 Task: Compose an email with the signature Isaiah Carter with the subject Thank you for a review and the message Can you please provide the contact details of the vendor you used for the last project? from softage.8@softage.net to softage.6@softage.net Select the numbered list and change the font typography to strikethroughSelect the numbered list and remove the font typography strikethrough Send the email. Finally, move the email from Sent Items to the label Christmas lists
Action: Mouse moved to (1095, 64)
Screenshot: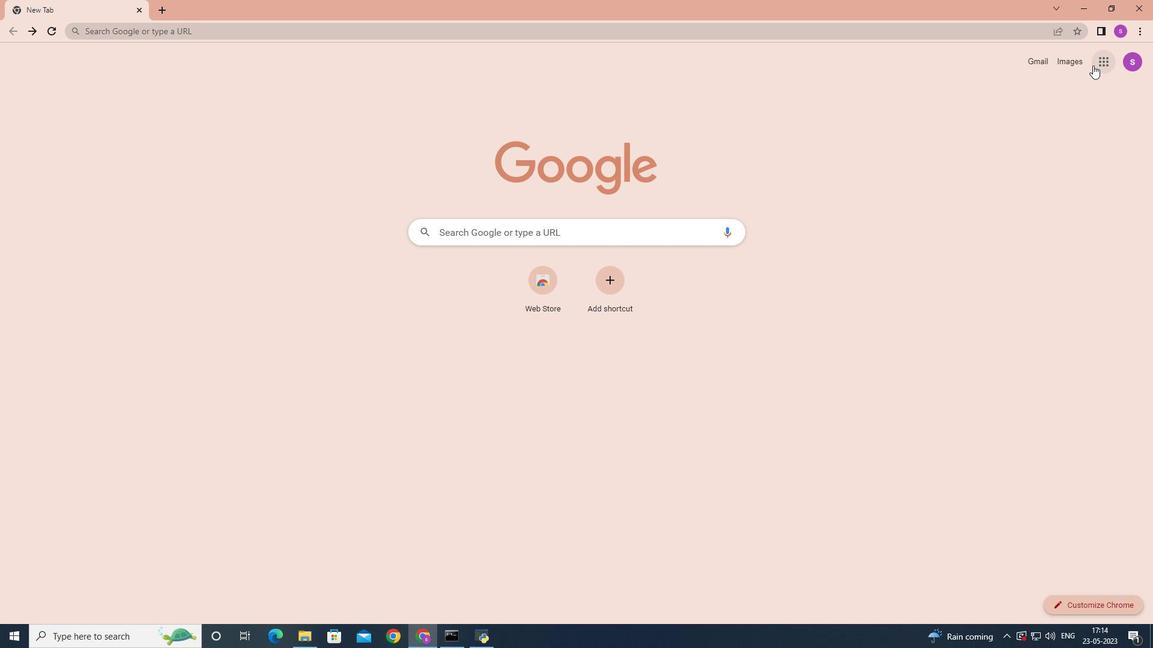 
Action: Mouse pressed left at (1095, 64)
Screenshot: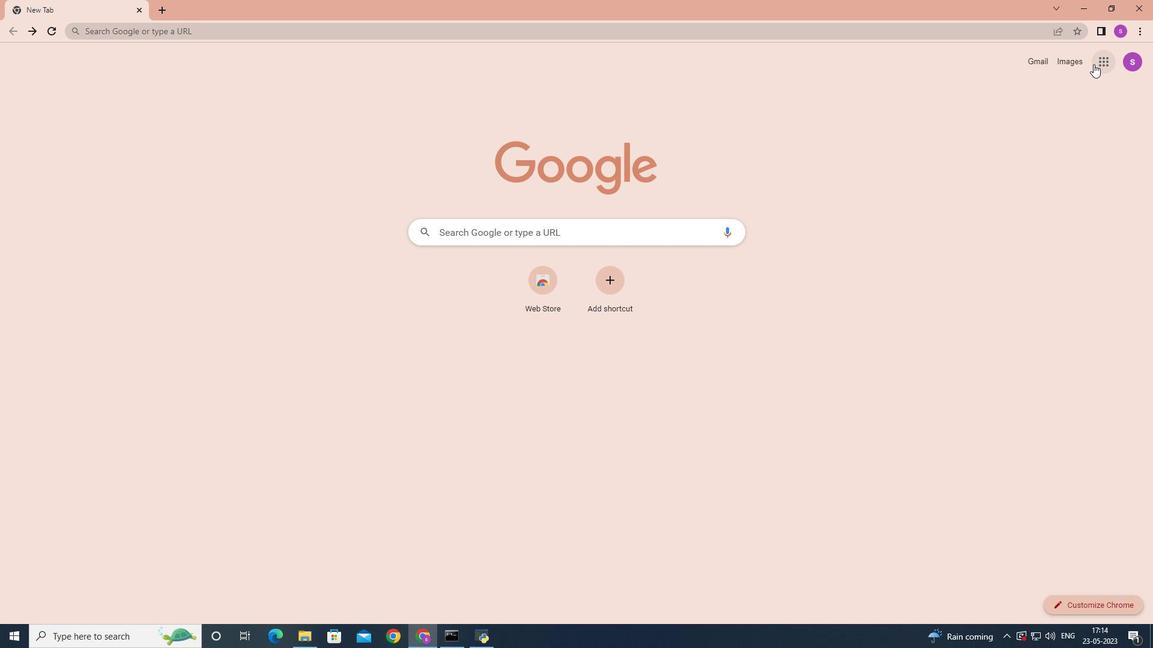 
Action: Mouse moved to (1065, 117)
Screenshot: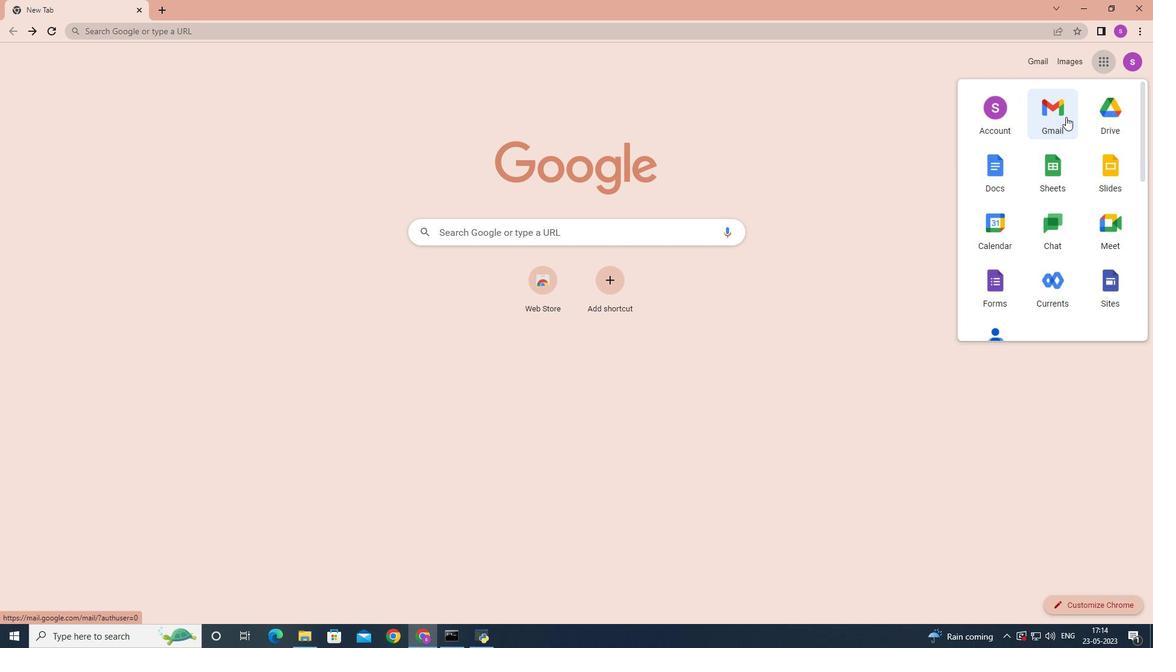 
Action: Mouse pressed left at (1065, 117)
Screenshot: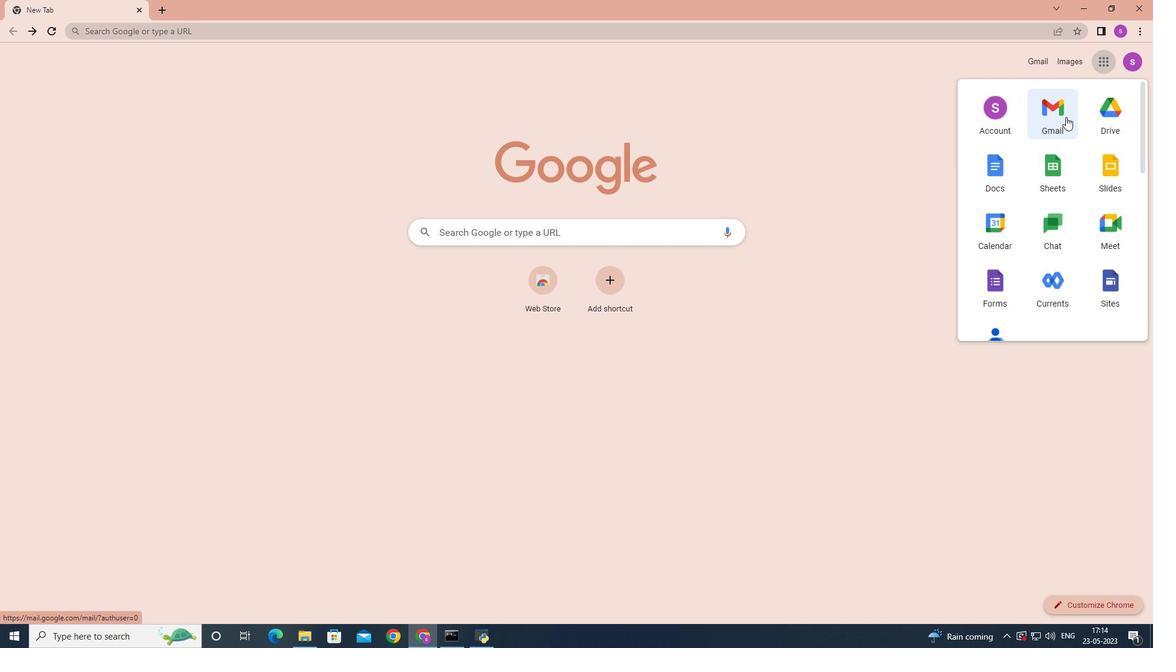 
Action: Mouse moved to (1021, 58)
Screenshot: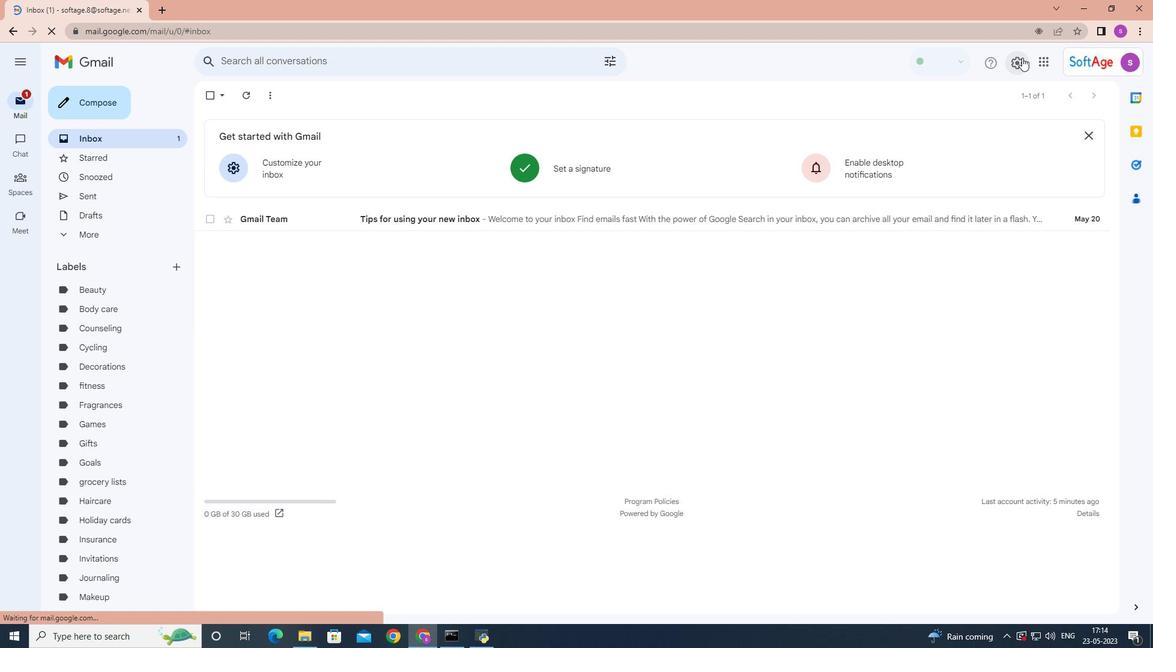 
Action: Mouse pressed left at (1021, 58)
Screenshot: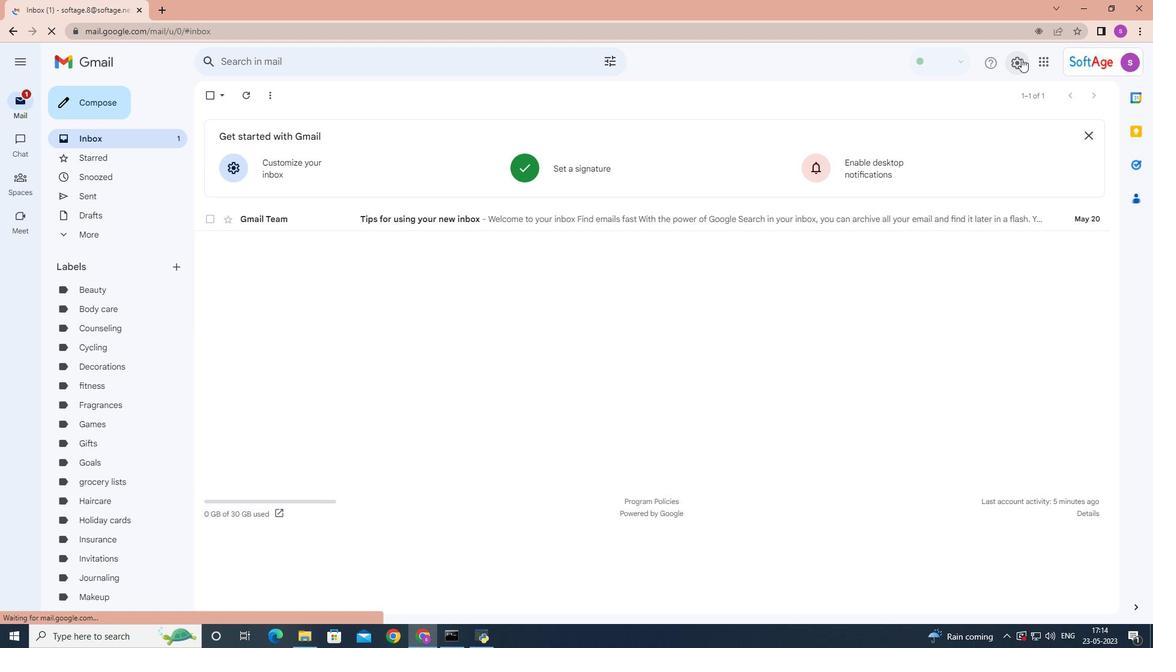 
Action: Mouse moved to (1027, 120)
Screenshot: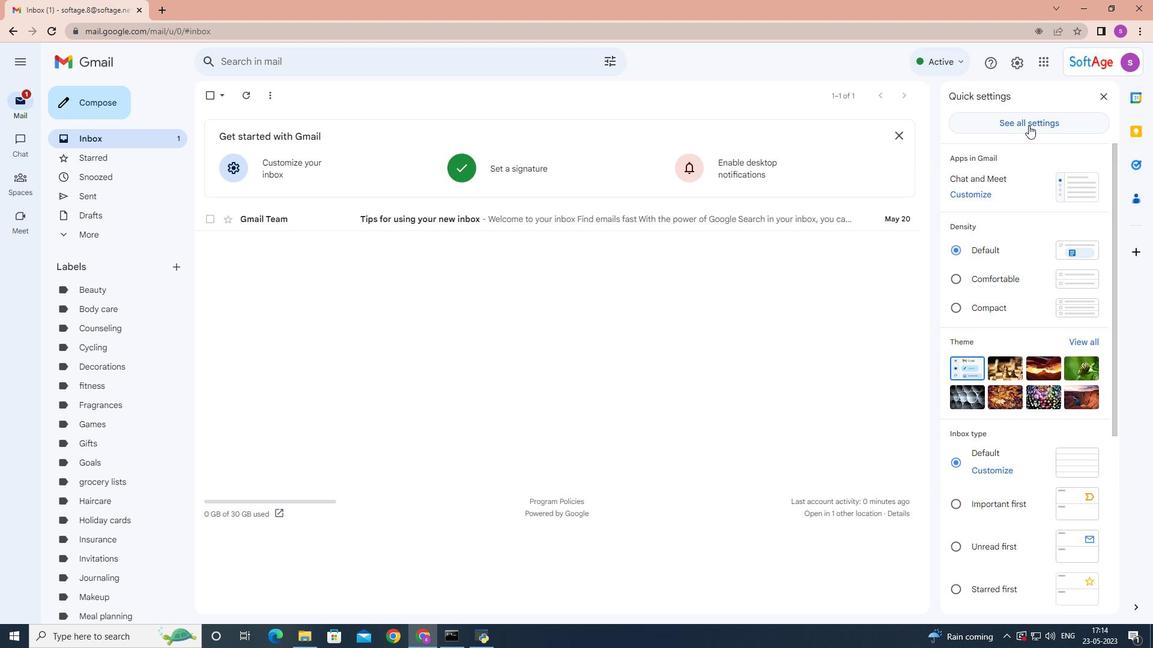 
Action: Mouse pressed left at (1027, 120)
Screenshot: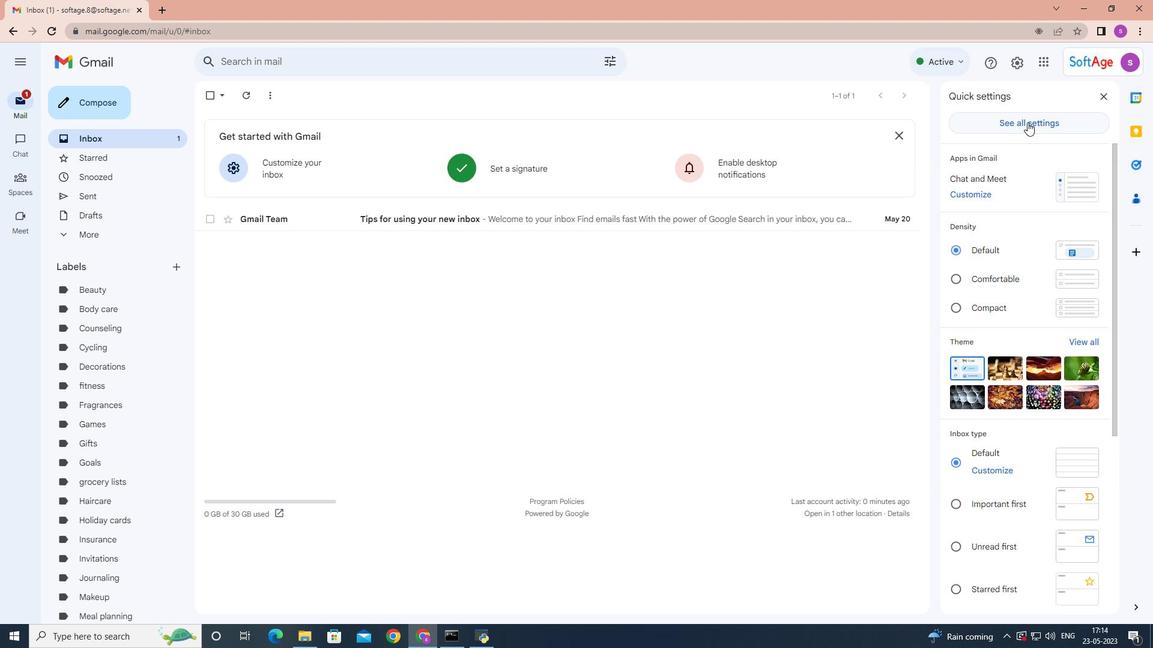 
Action: Mouse moved to (765, 205)
Screenshot: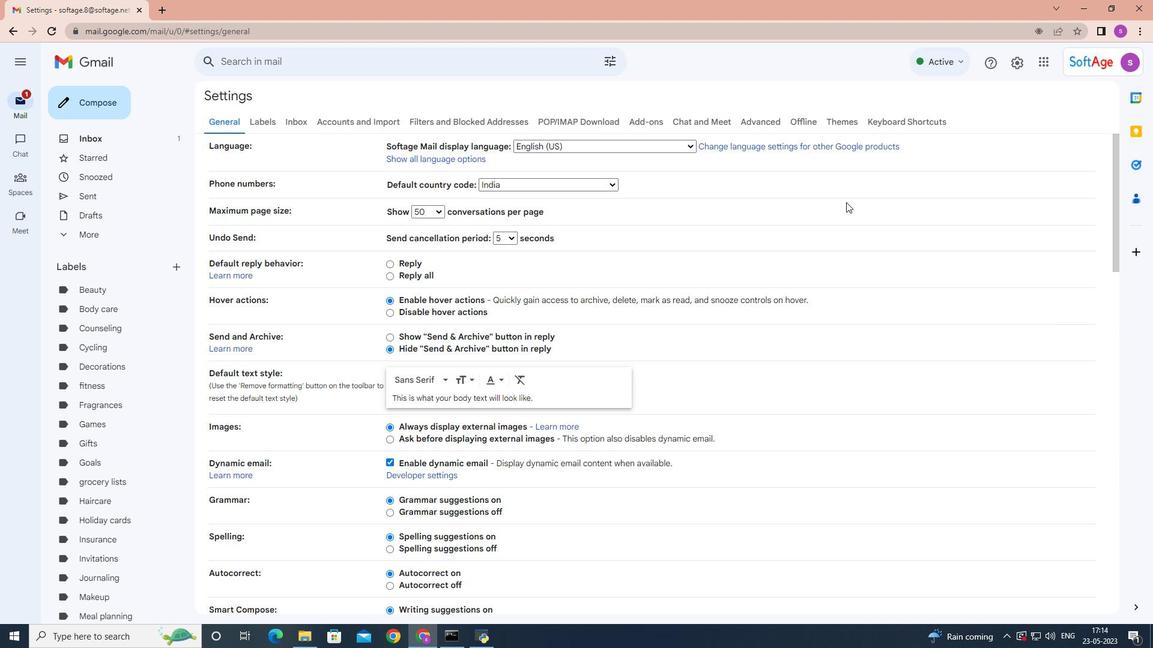 
Action: Mouse scrolled (765, 204) with delta (0, 0)
Screenshot: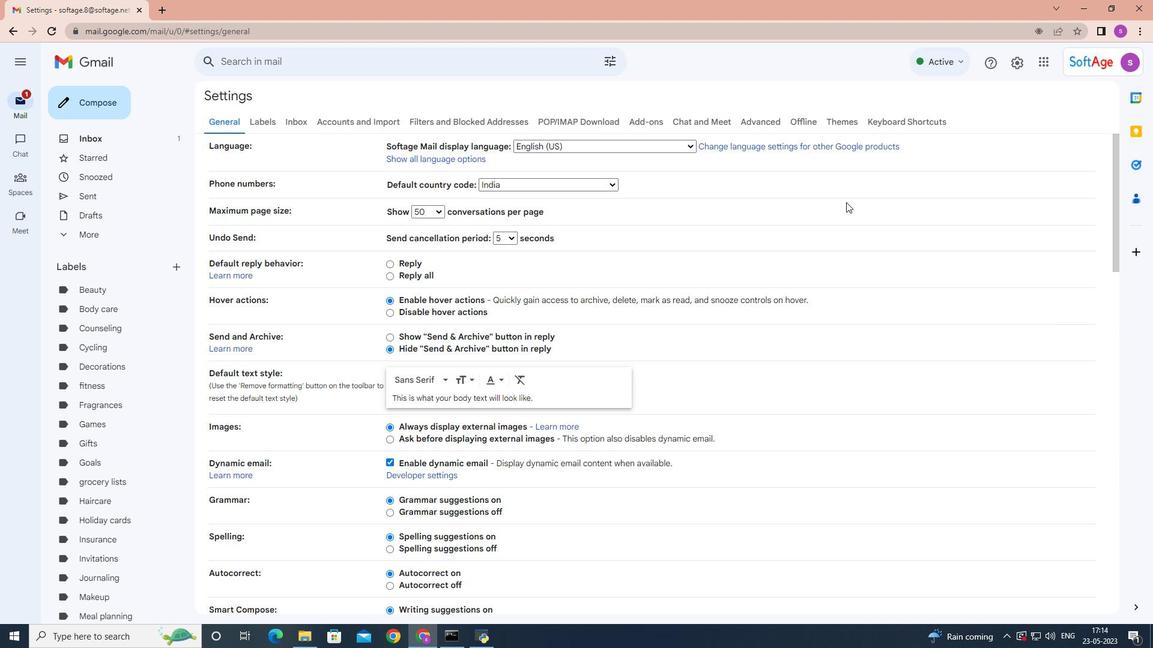 
Action: Mouse moved to (765, 205)
Screenshot: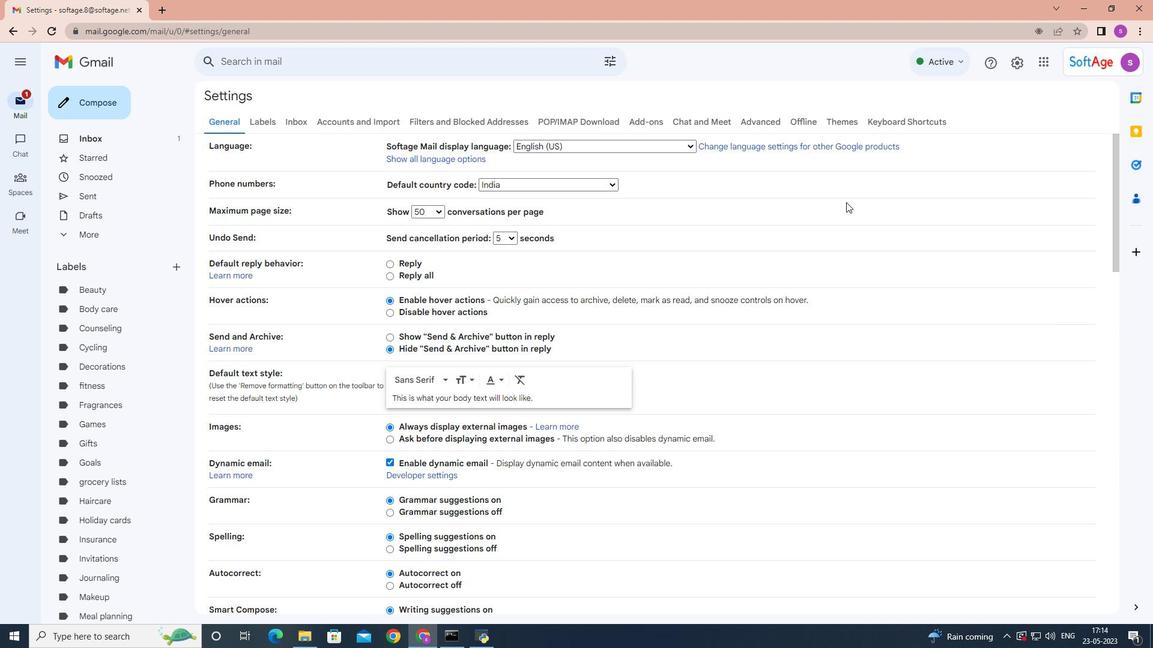 
Action: Mouse scrolled (765, 204) with delta (0, 0)
Screenshot: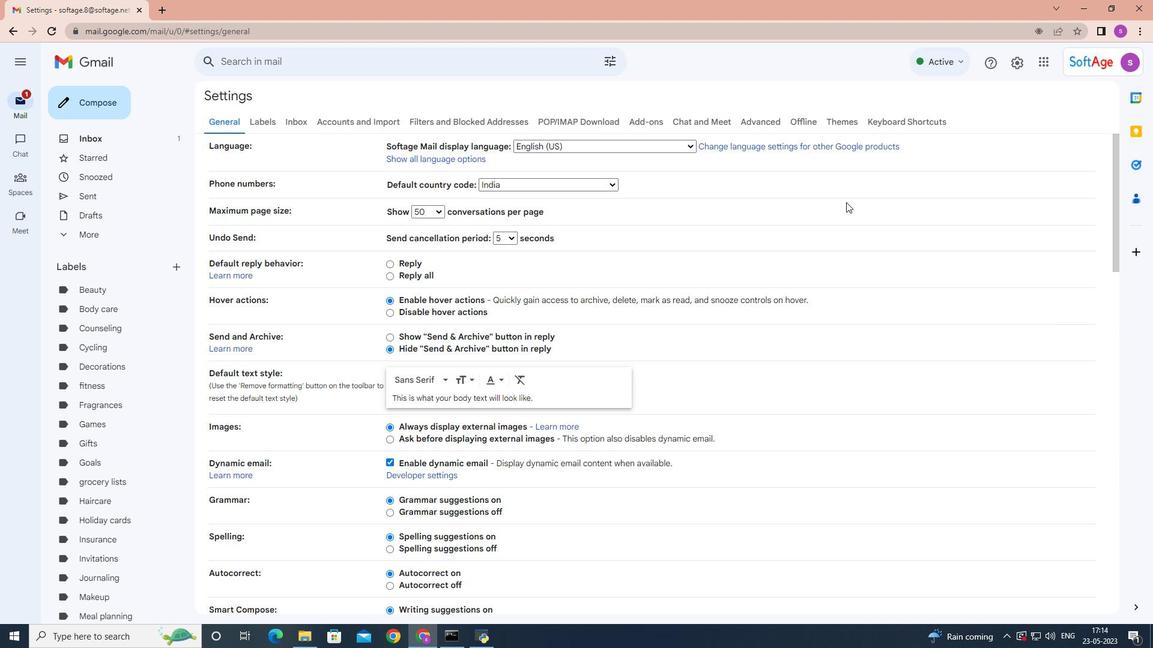 
Action: Mouse moved to (764, 206)
Screenshot: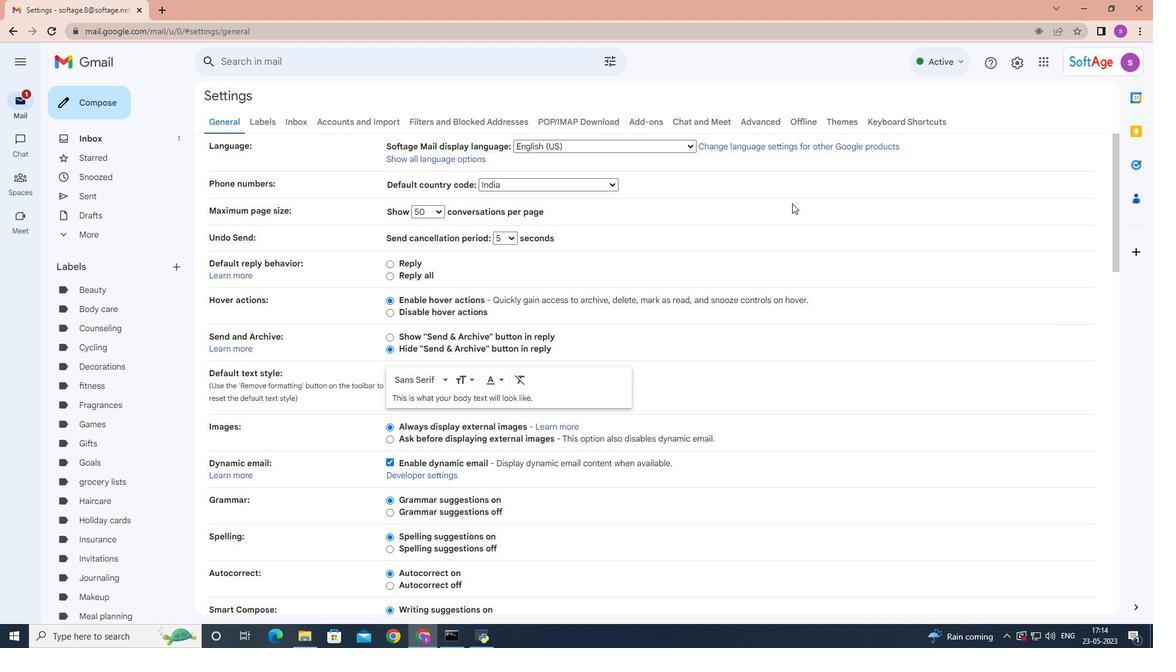 
Action: Mouse scrolled (764, 205) with delta (0, 0)
Screenshot: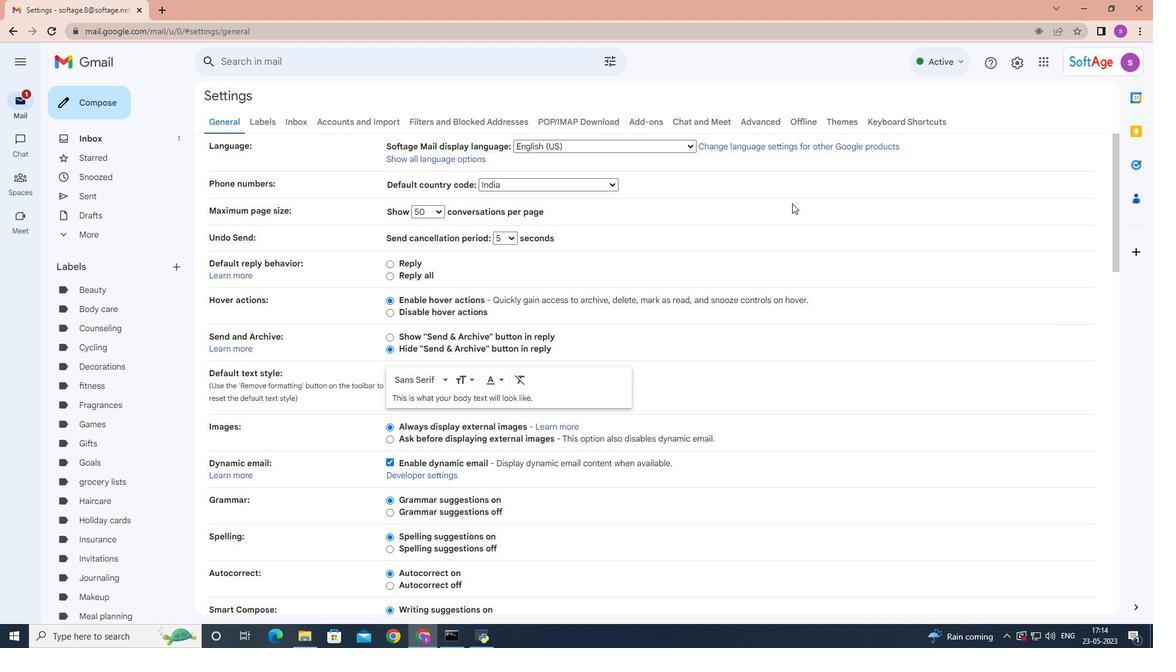 
Action: Mouse moved to (762, 206)
Screenshot: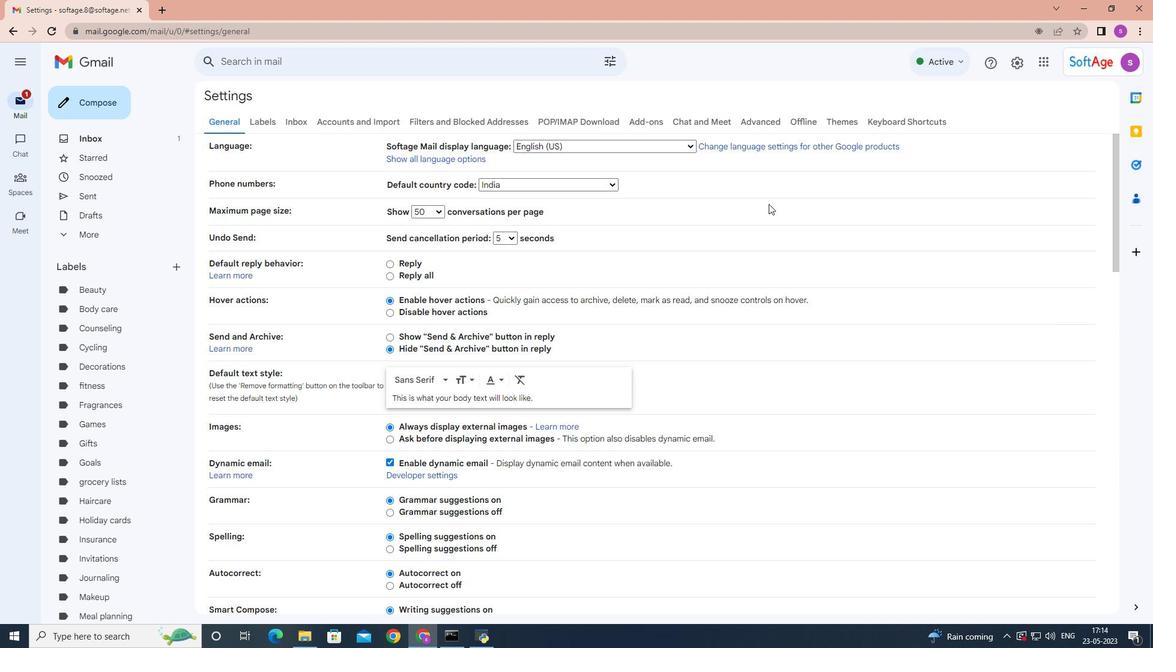 
Action: Mouse scrolled (762, 206) with delta (0, 0)
Screenshot: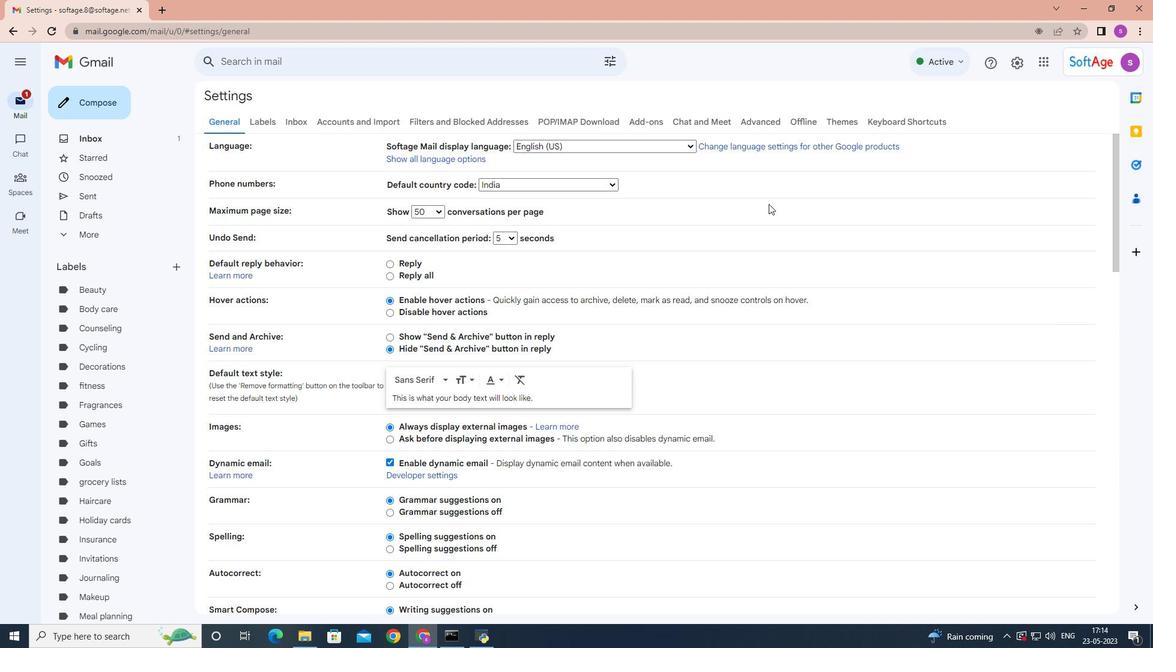 
Action: Mouse moved to (760, 206)
Screenshot: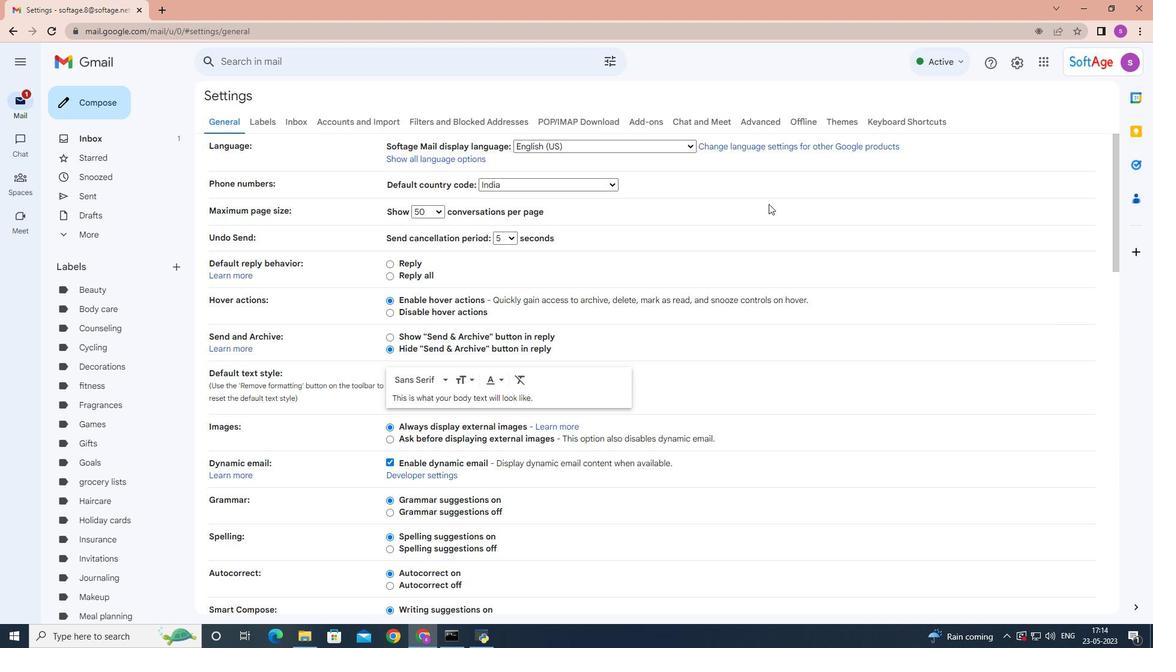 
Action: Mouse scrolled (760, 206) with delta (0, 0)
Screenshot: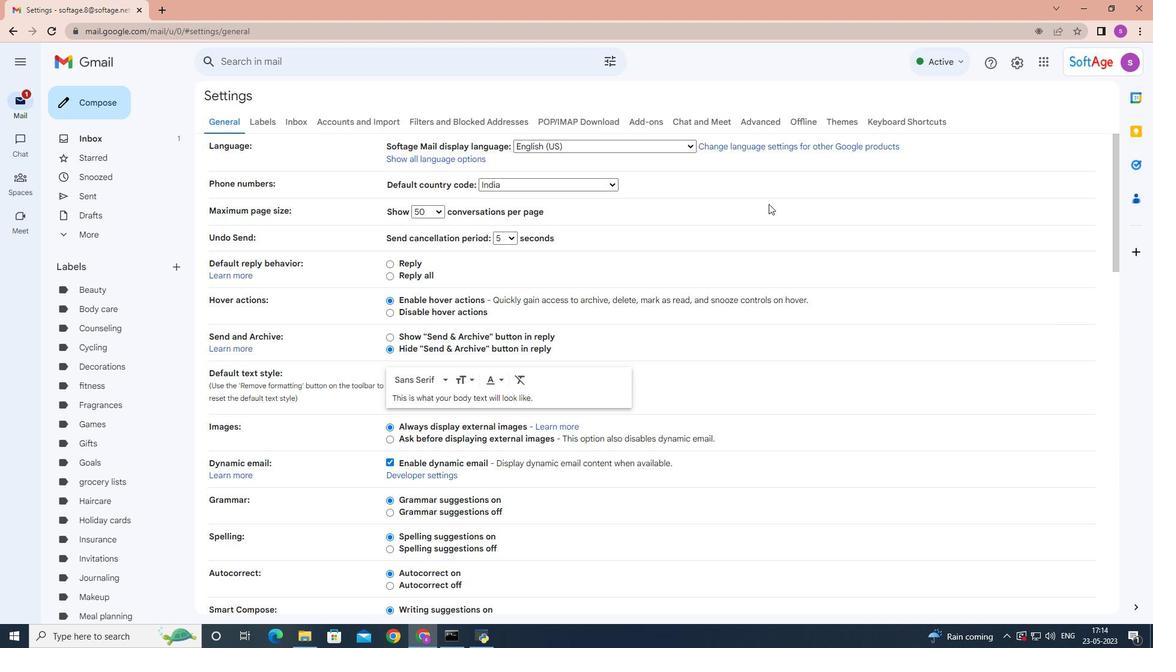 
Action: Mouse moved to (757, 206)
Screenshot: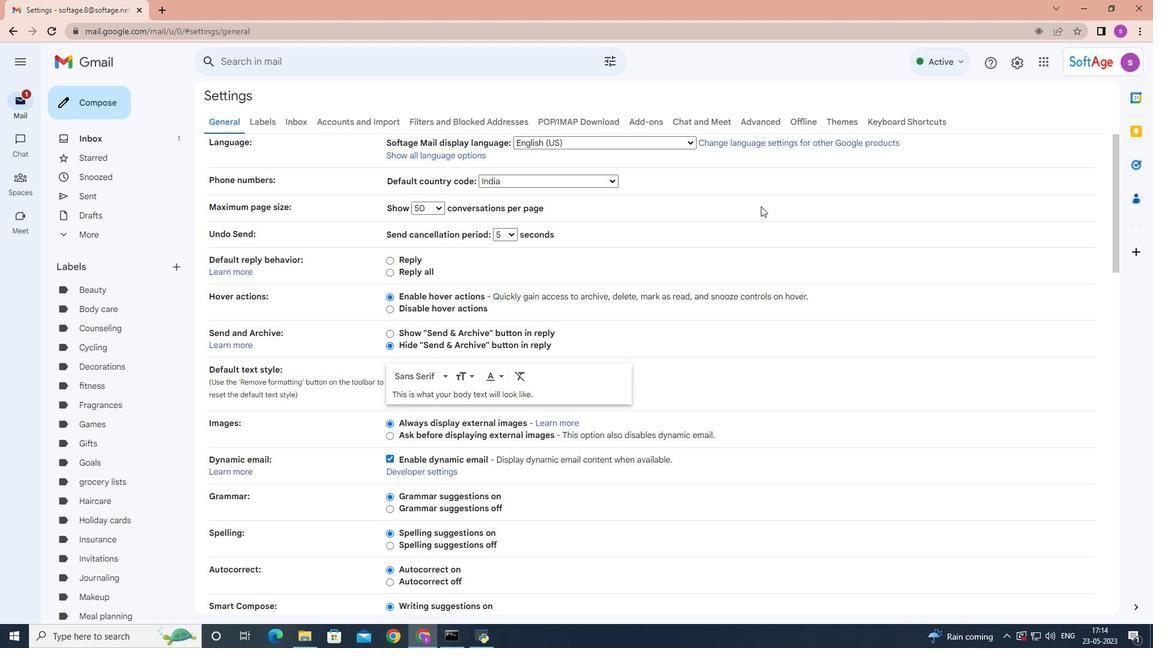 
Action: Mouse scrolled (757, 206) with delta (0, 0)
Screenshot: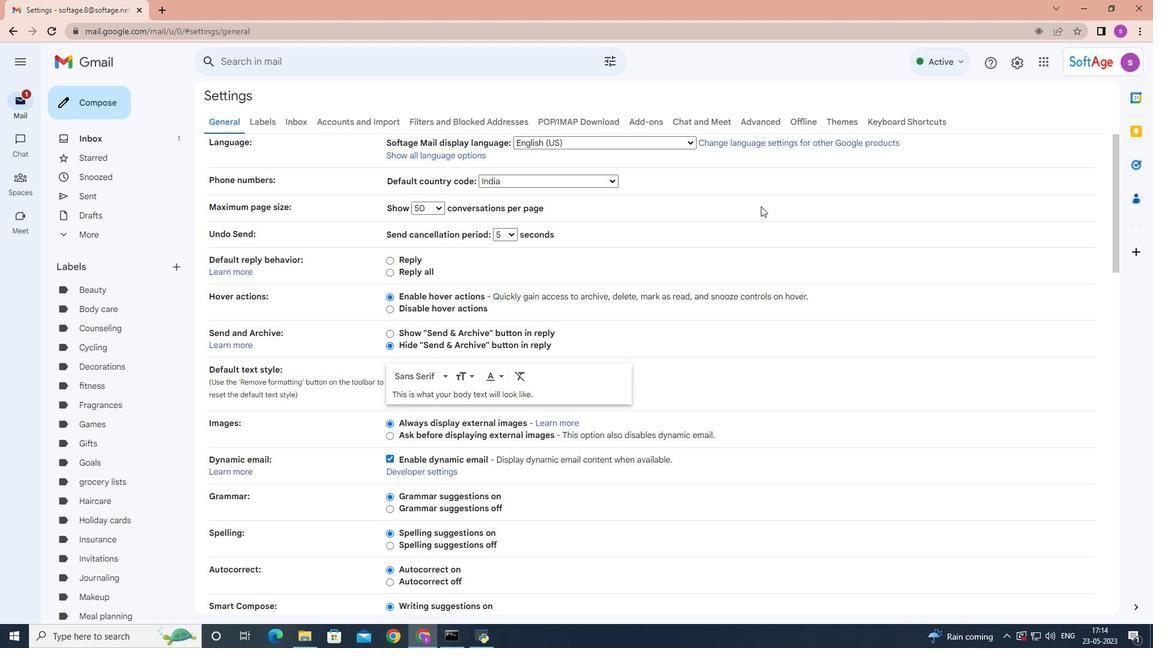 
Action: Mouse moved to (652, 252)
Screenshot: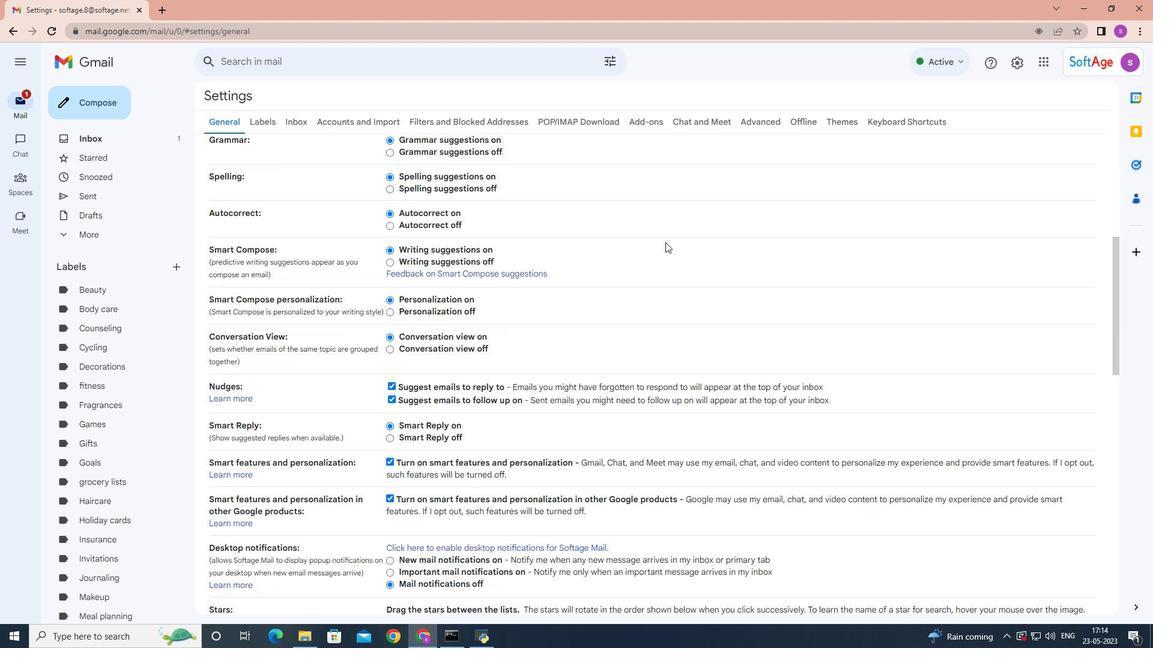 
Action: Mouse scrolled (652, 251) with delta (0, 0)
Screenshot: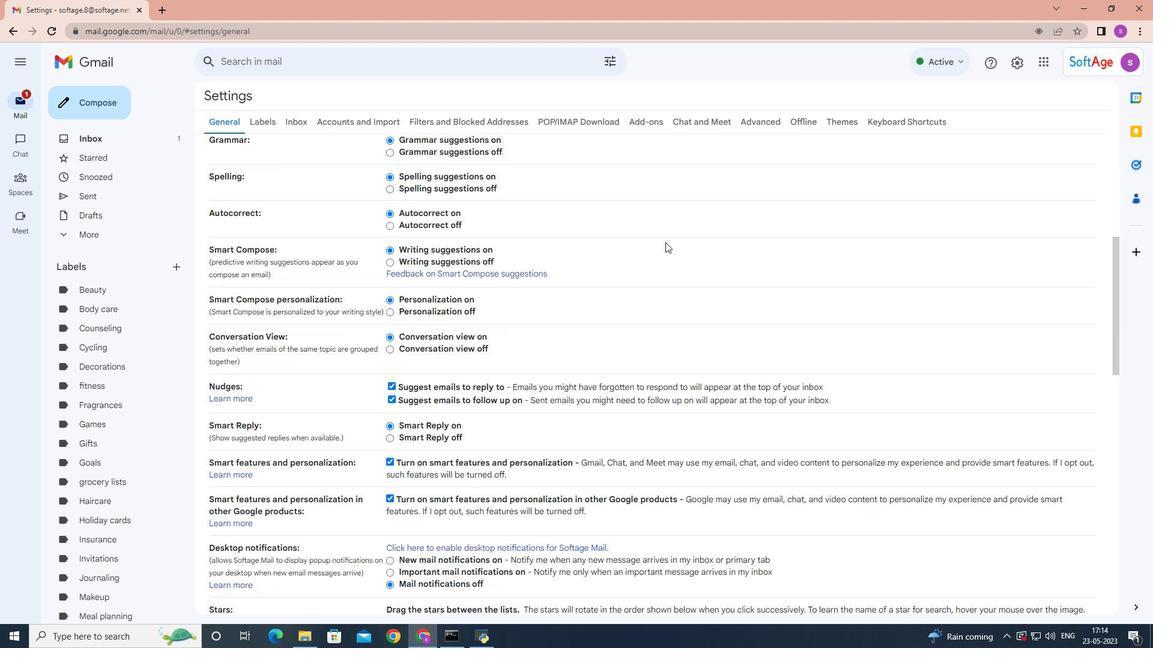 
Action: Mouse moved to (650, 254)
Screenshot: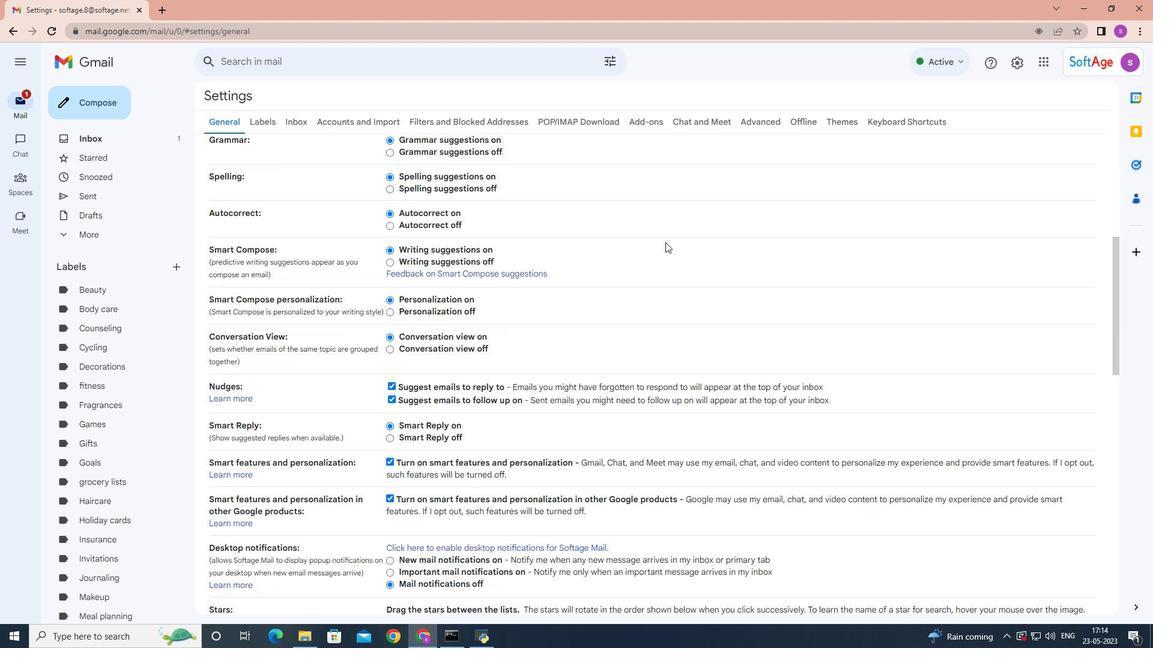 
Action: Mouse scrolled (650, 253) with delta (0, 0)
Screenshot: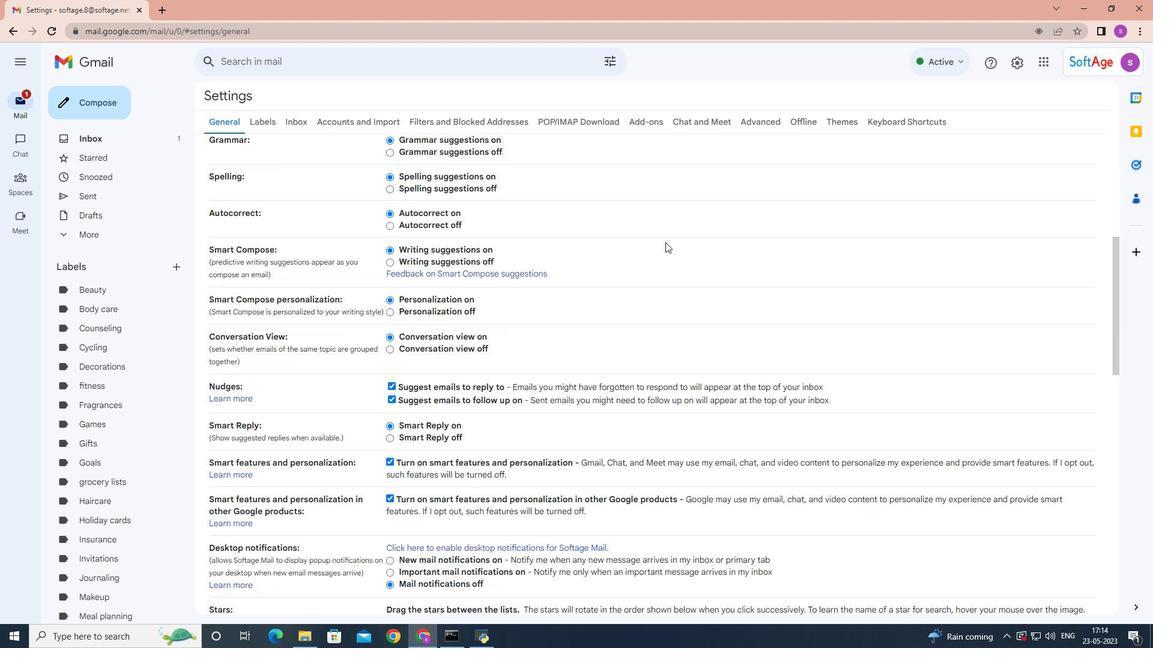 
Action: Mouse moved to (649, 254)
Screenshot: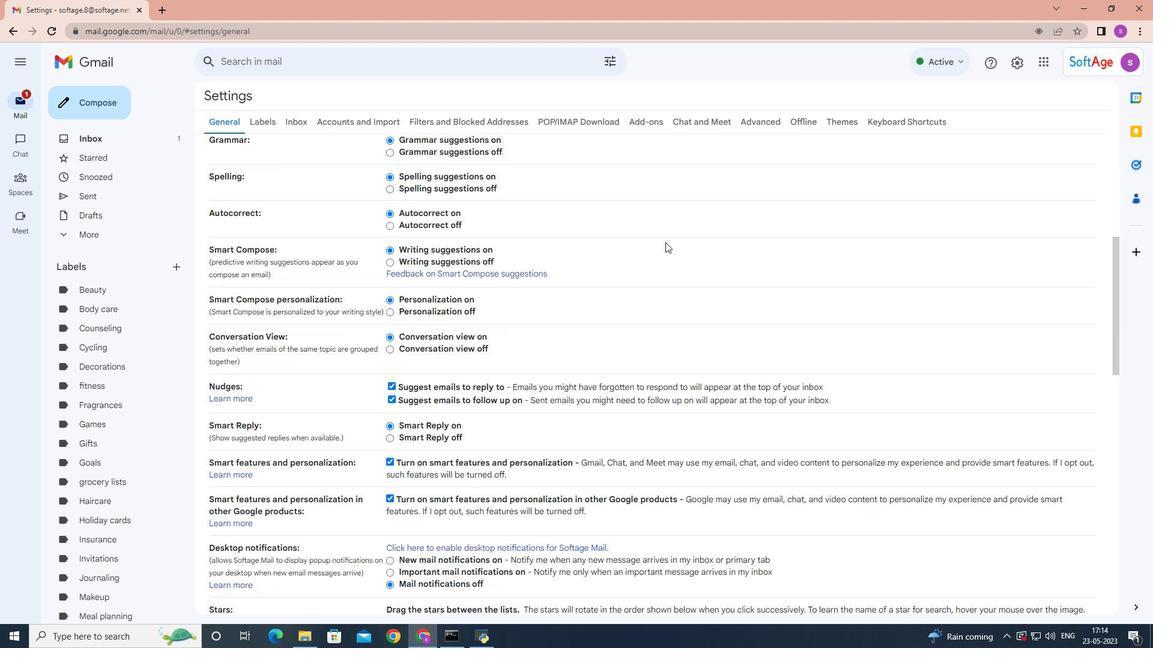 
Action: Mouse scrolled (649, 254) with delta (0, 0)
Screenshot: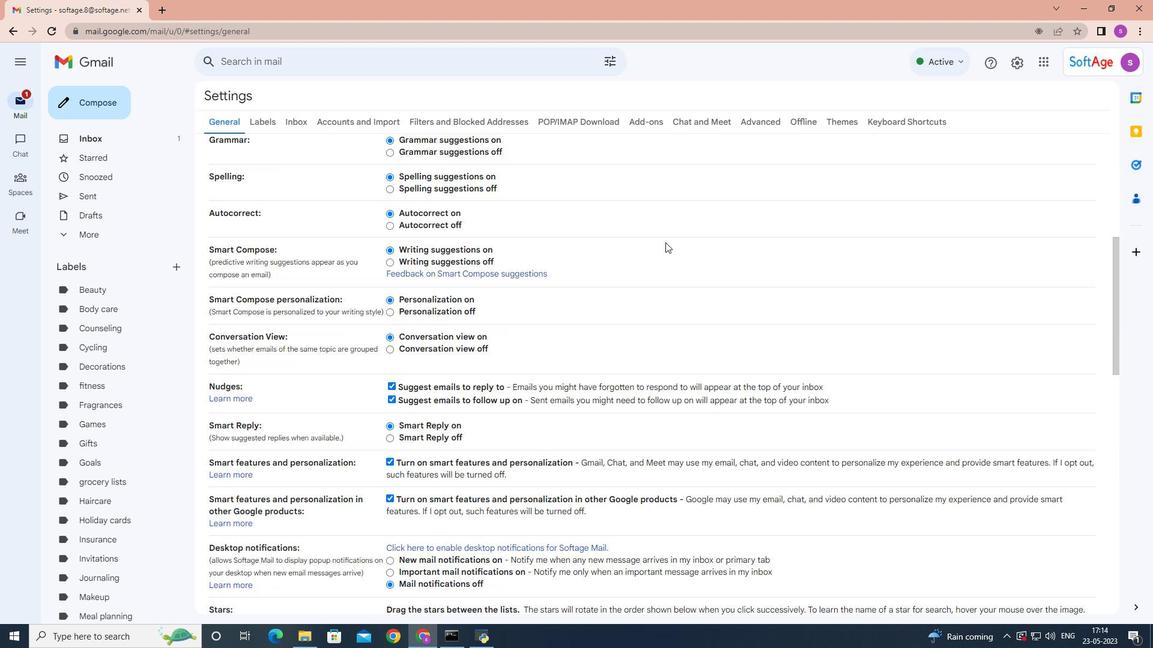 
Action: Mouse moved to (647, 255)
Screenshot: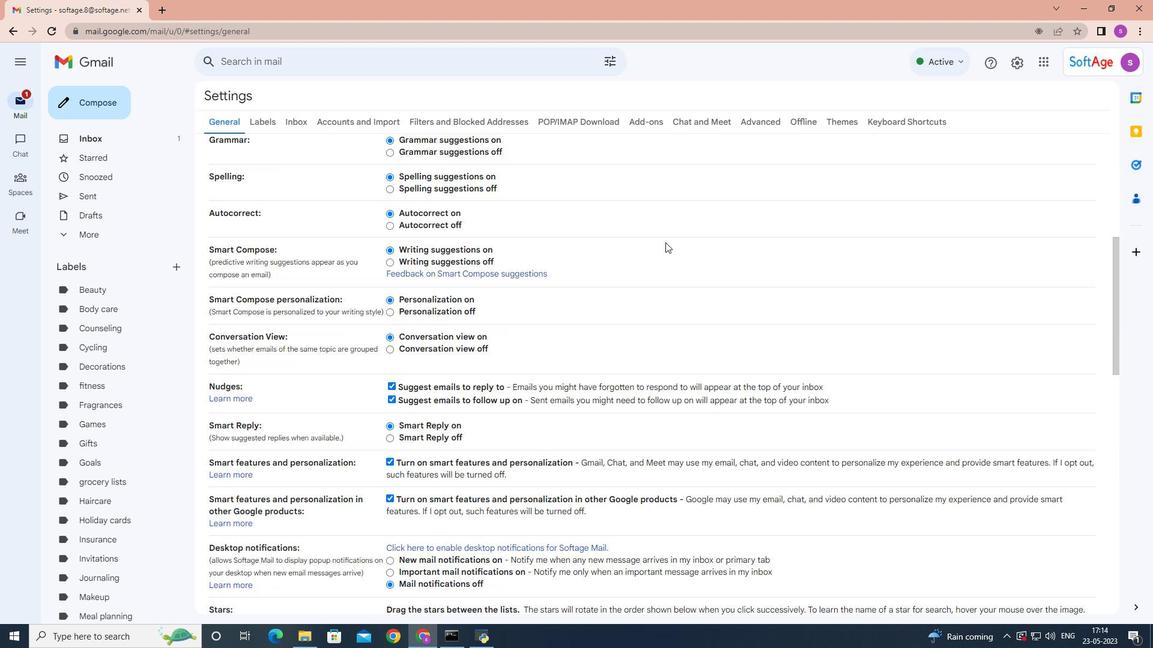 
Action: Mouse scrolled (647, 254) with delta (0, 0)
Screenshot: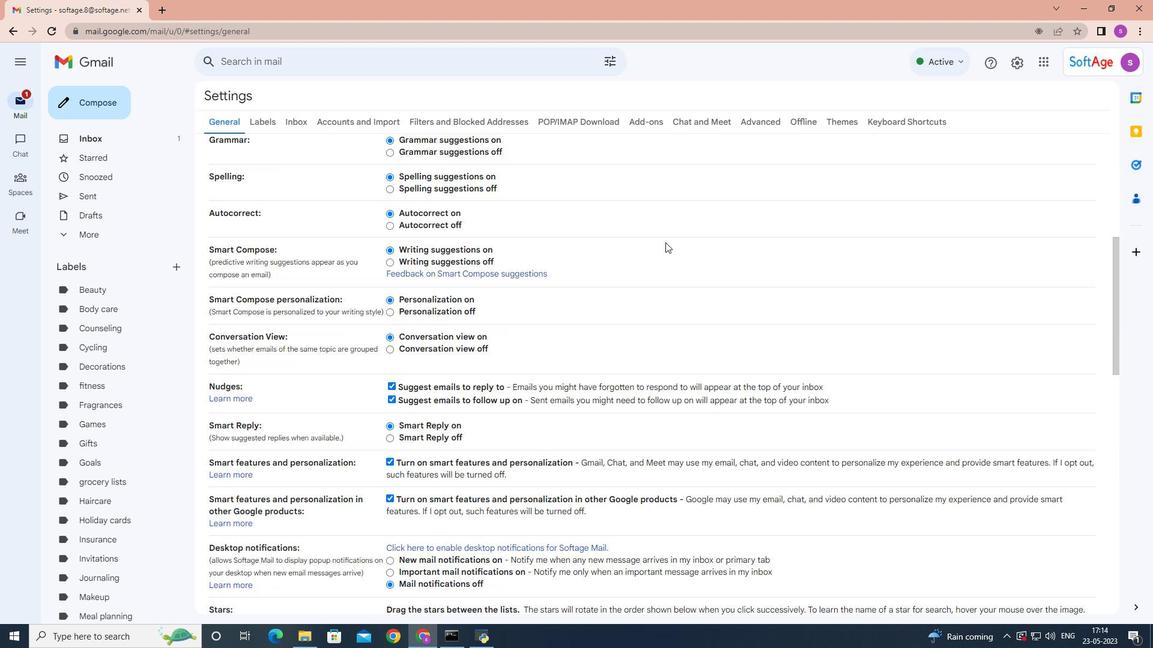 
Action: Mouse moved to (646, 255)
Screenshot: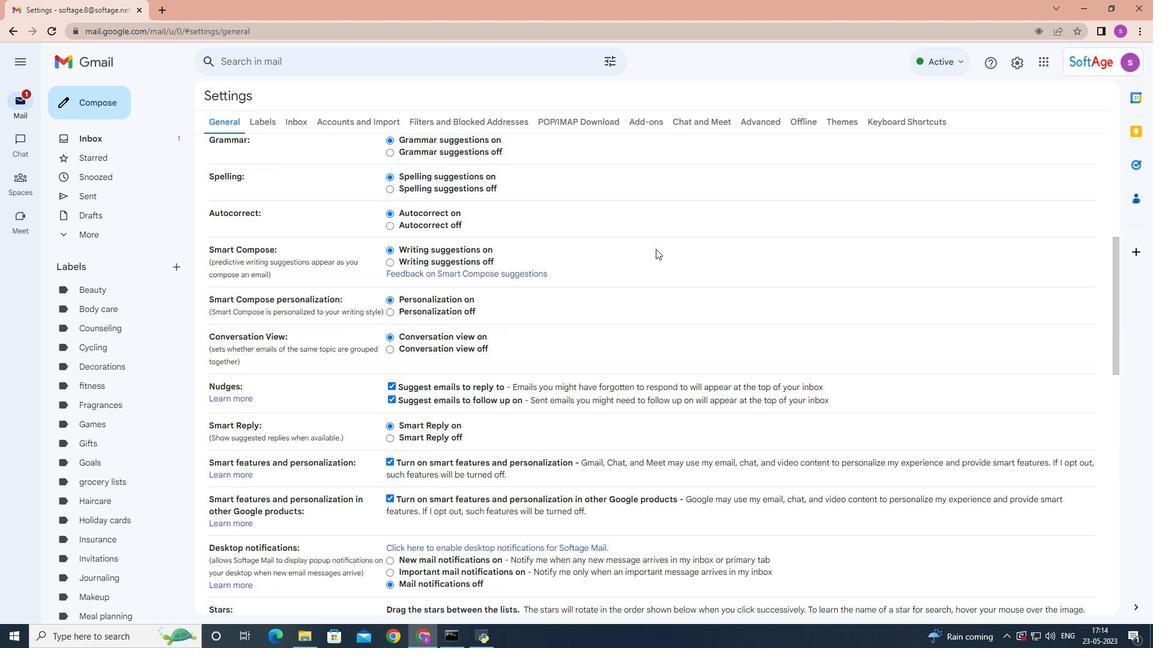 
Action: Mouse scrolled (646, 254) with delta (0, 0)
Screenshot: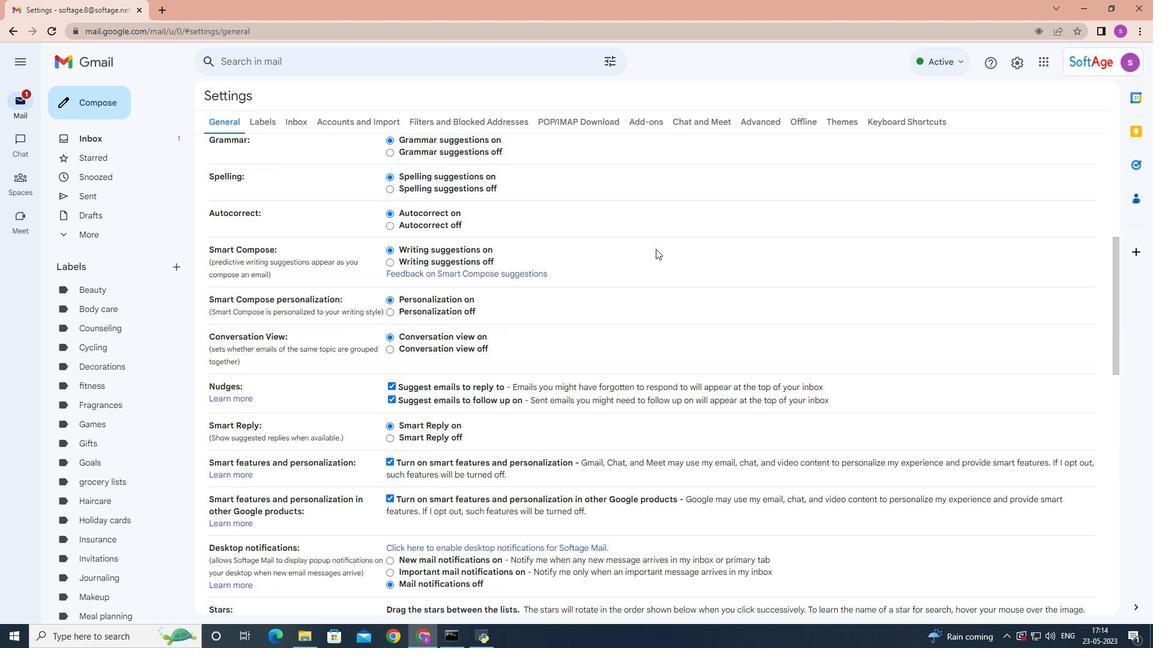 
Action: Mouse moved to (644, 255)
Screenshot: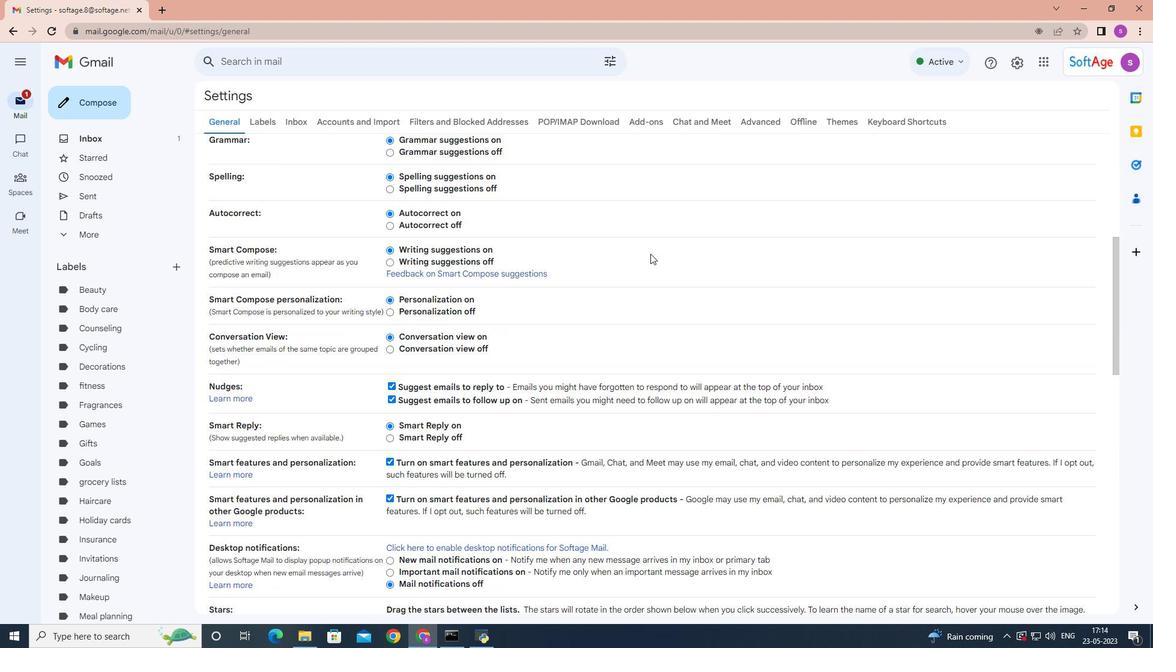 
Action: Mouse scrolled (644, 254) with delta (0, 0)
Screenshot: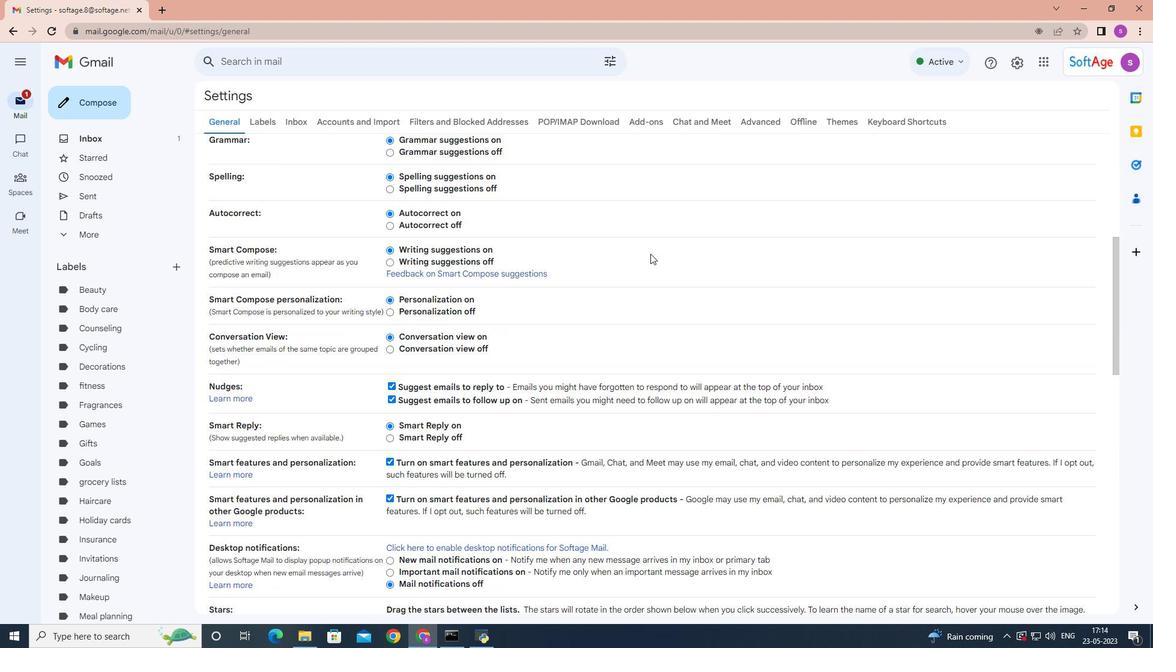 
Action: Mouse moved to (640, 254)
Screenshot: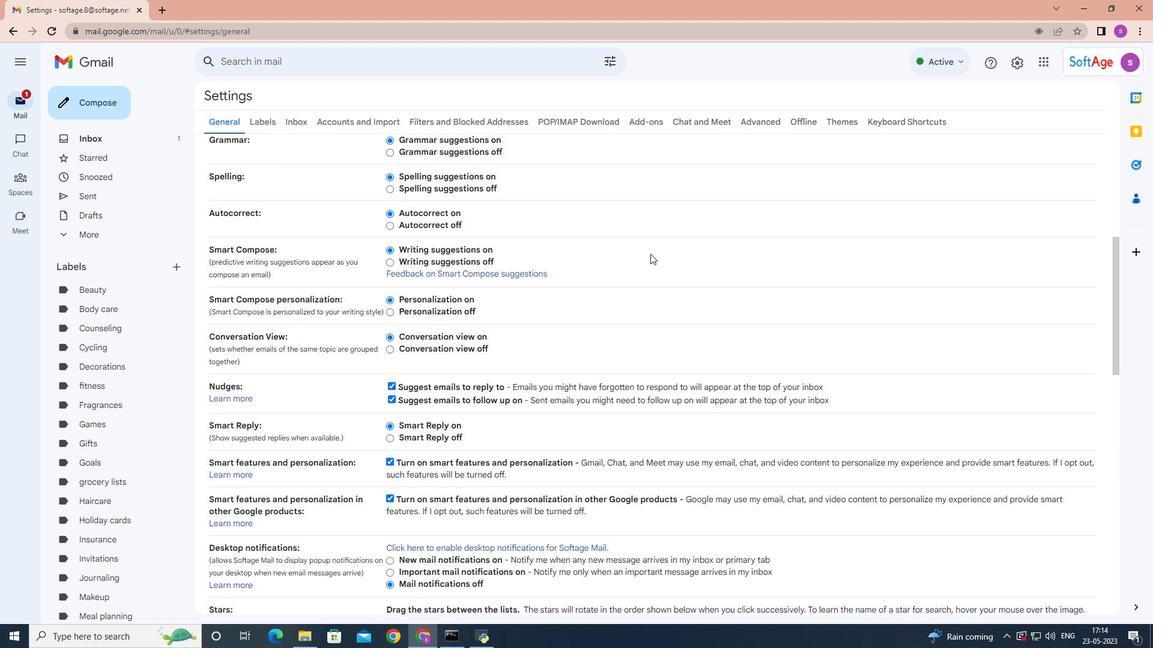 
Action: Mouse scrolled (640, 254) with delta (0, 0)
Screenshot: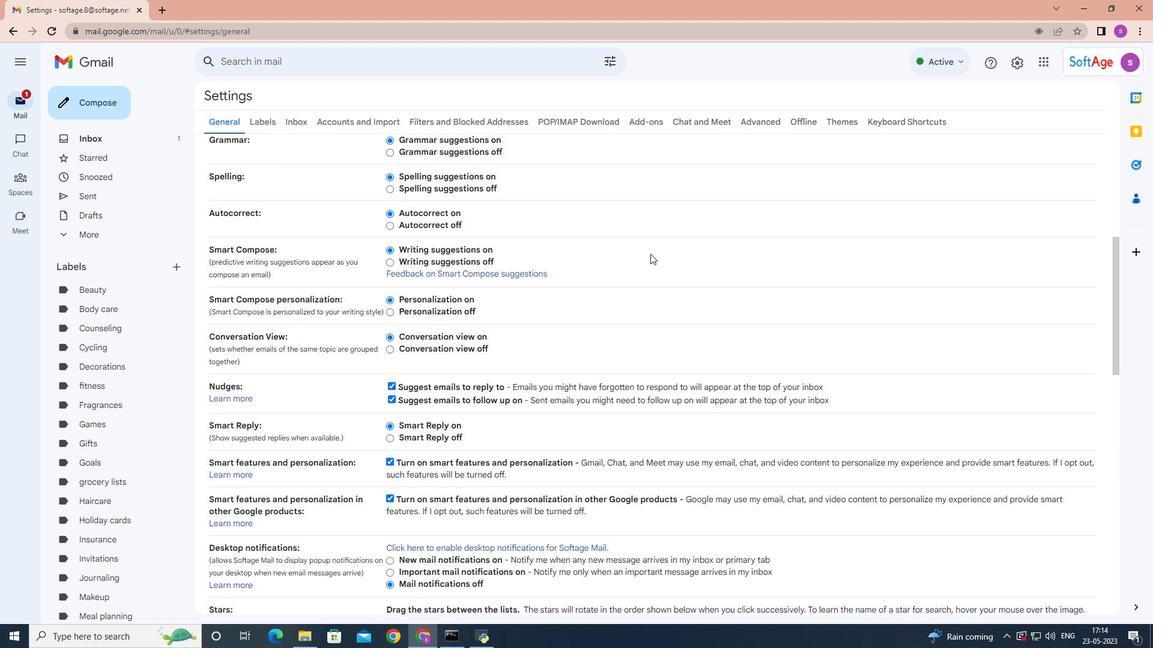 
Action: Mouse moved to (533, 273)
Screenshot: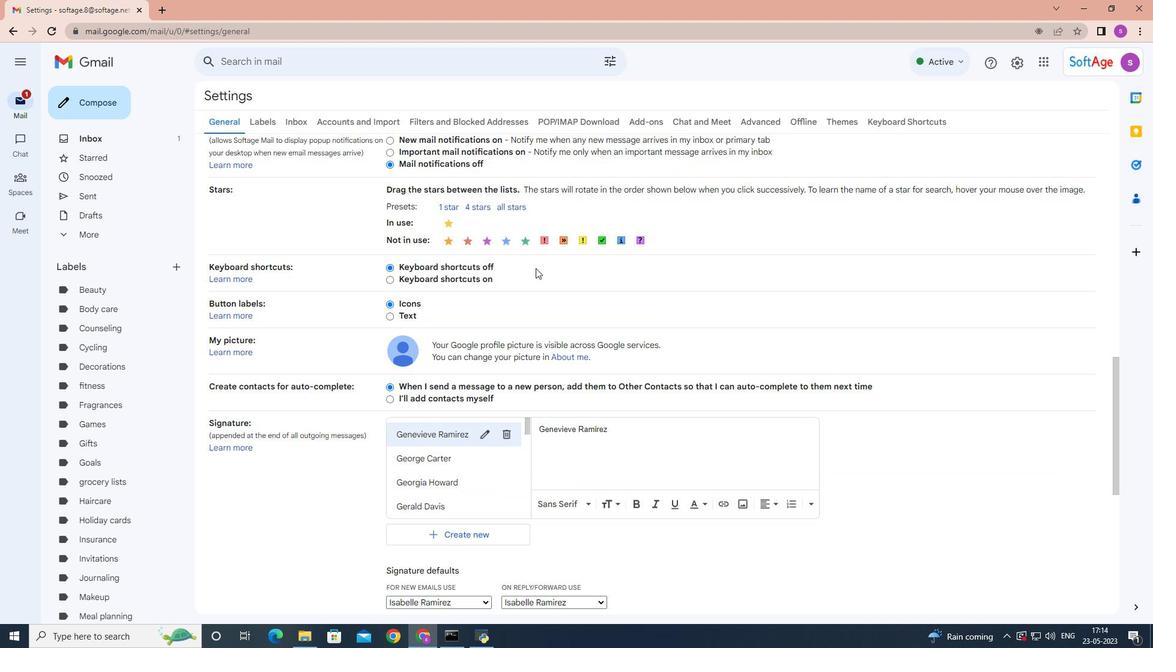 
Action: Mouse scrolled (533, 272) with delta (0, 0)
Screenshot: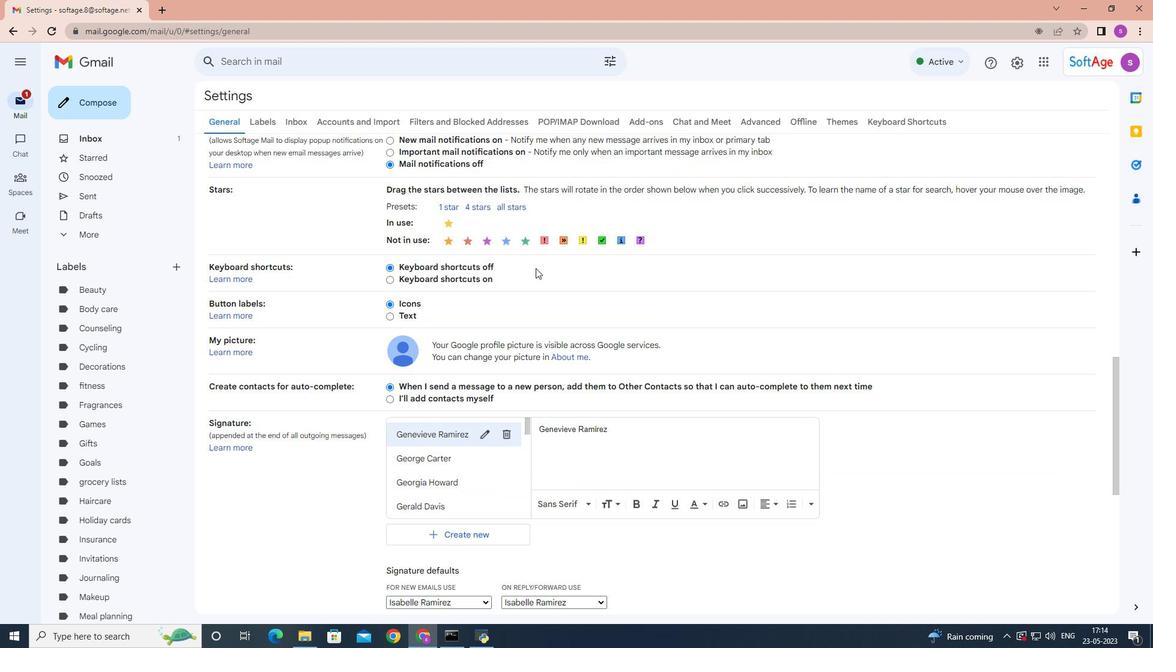 
Action: Mouse moved to (533, 273)
Screenshot: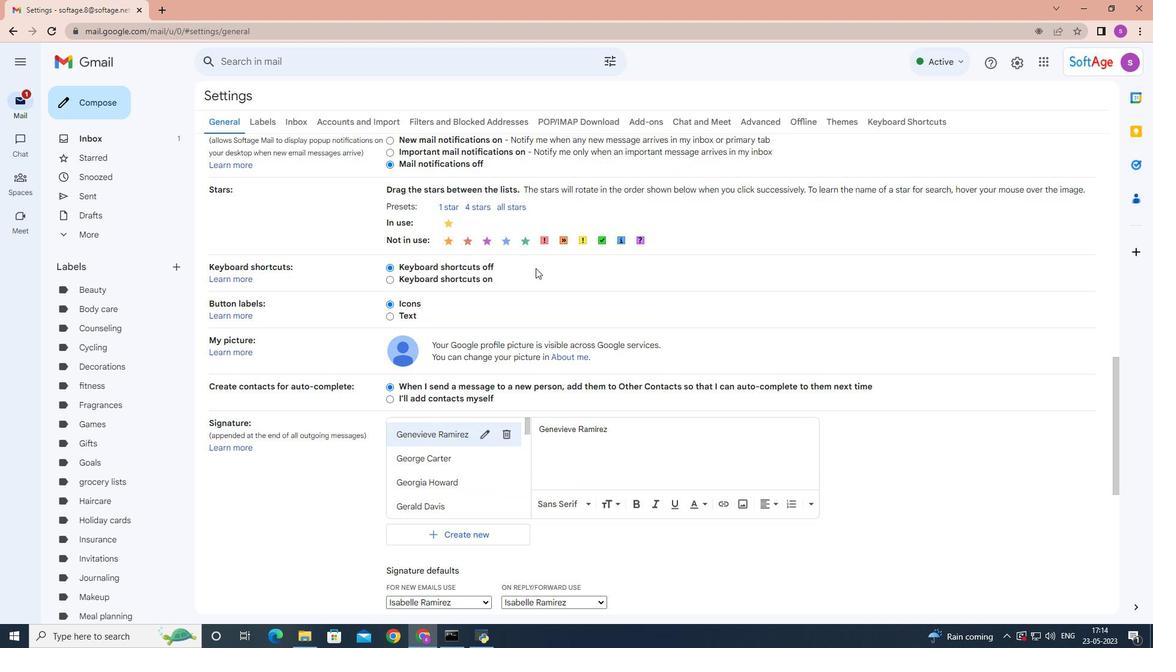 
Action: Mouse scrolled (533, 273) with delta (0, 0)
Screenshot: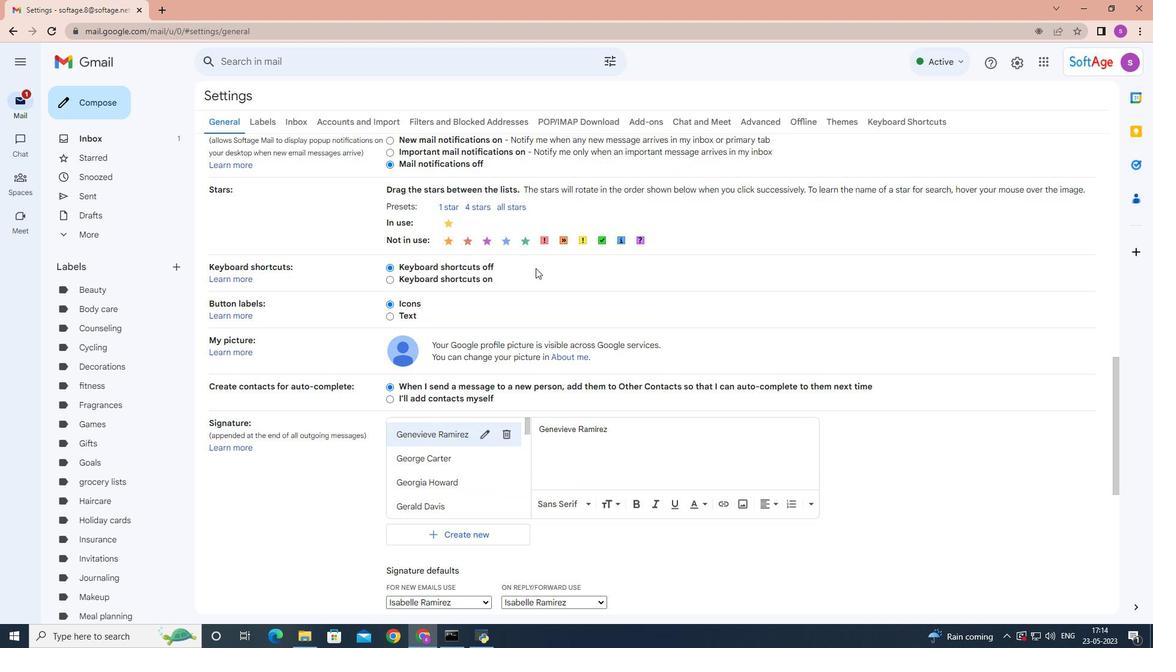 
Action: Mouse moved to (533, 274)
Screenshot: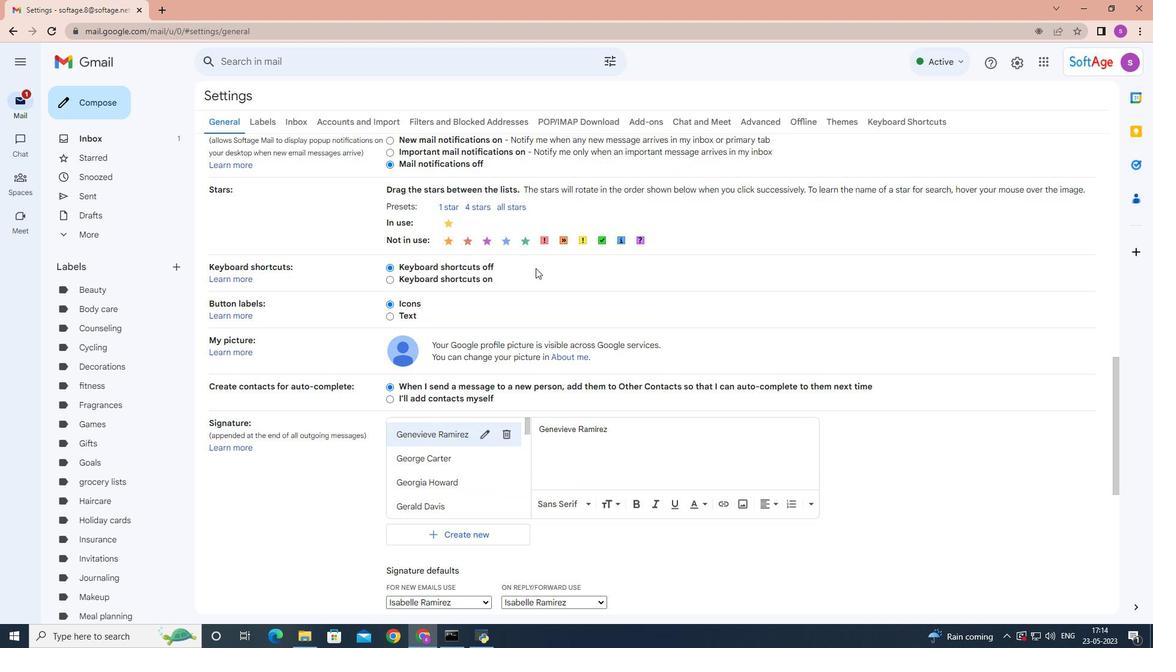 
Action: Mouse scrolled (533, 273) with delta (0, 0)
Screenshot: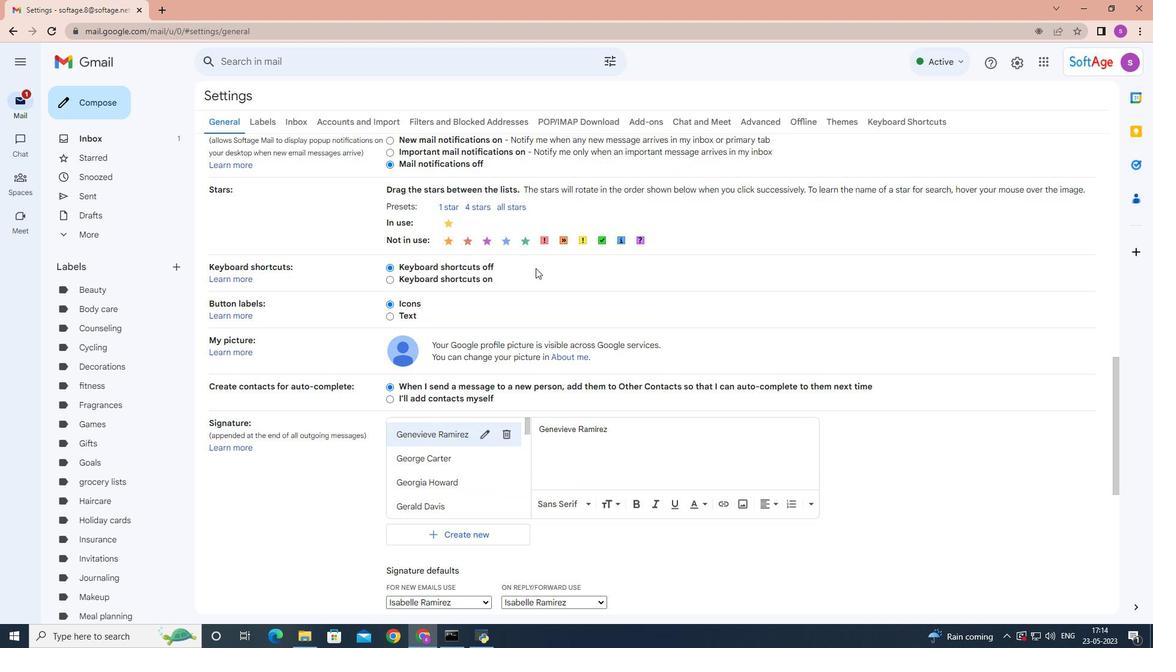 
Action: Mouse scrolled (533, 273) with delta (0, 0)
Screenshot: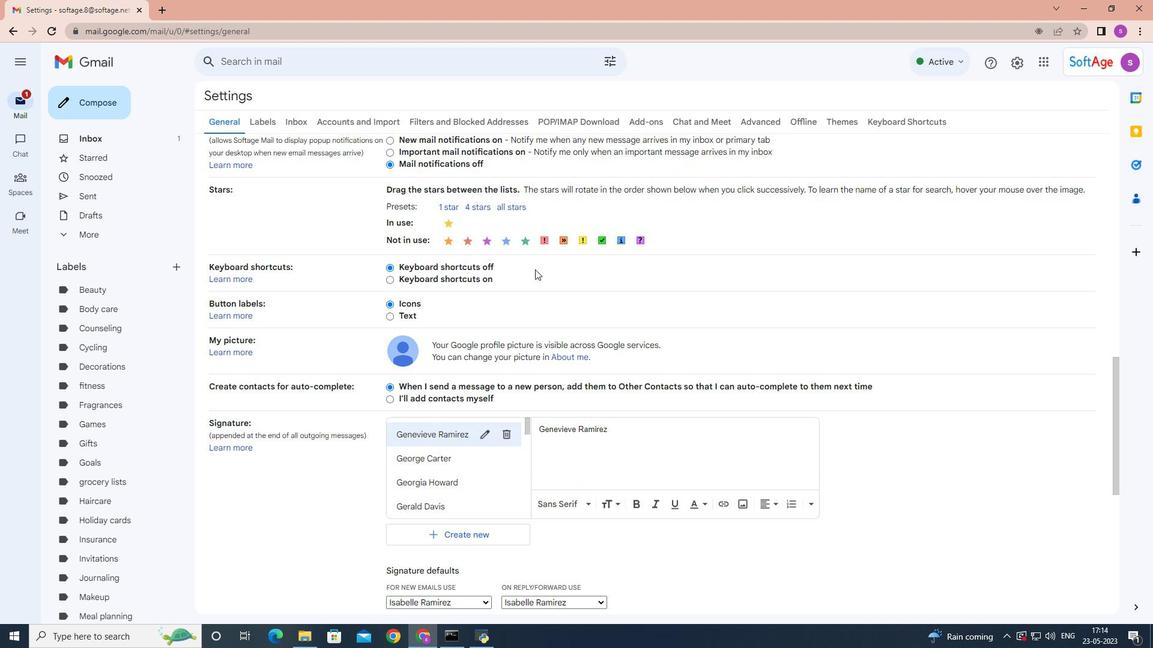 
Action: Mouse moved to (454, 298)
Screenshot: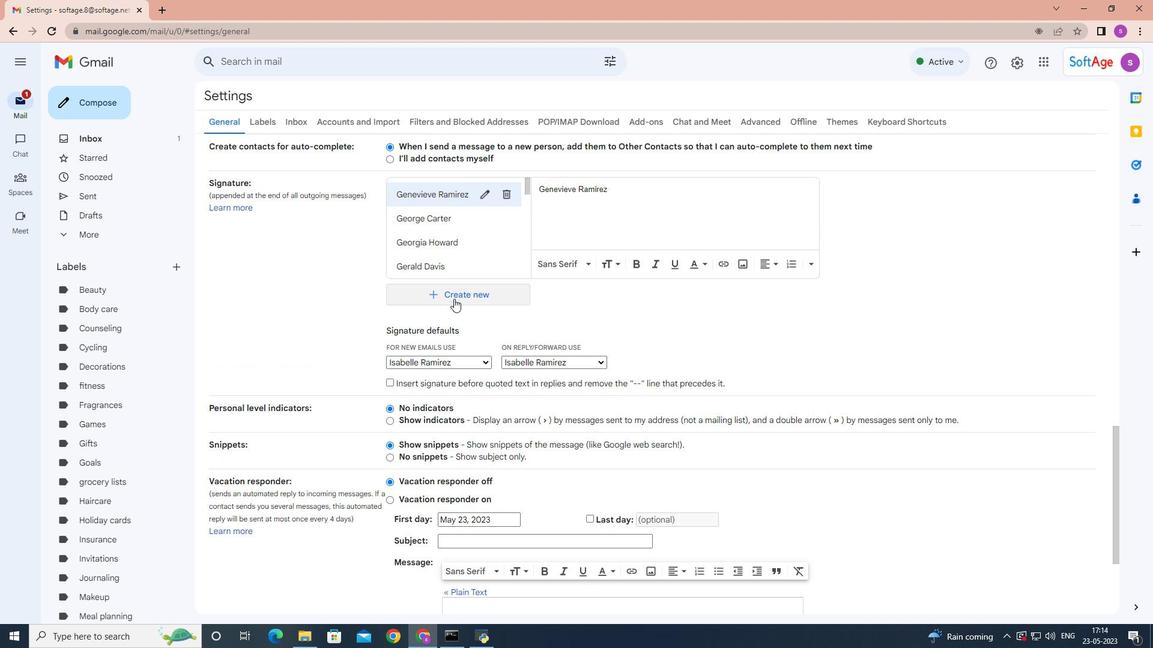 
Action: Mouse pressed left at (454, 298)
Screenshot: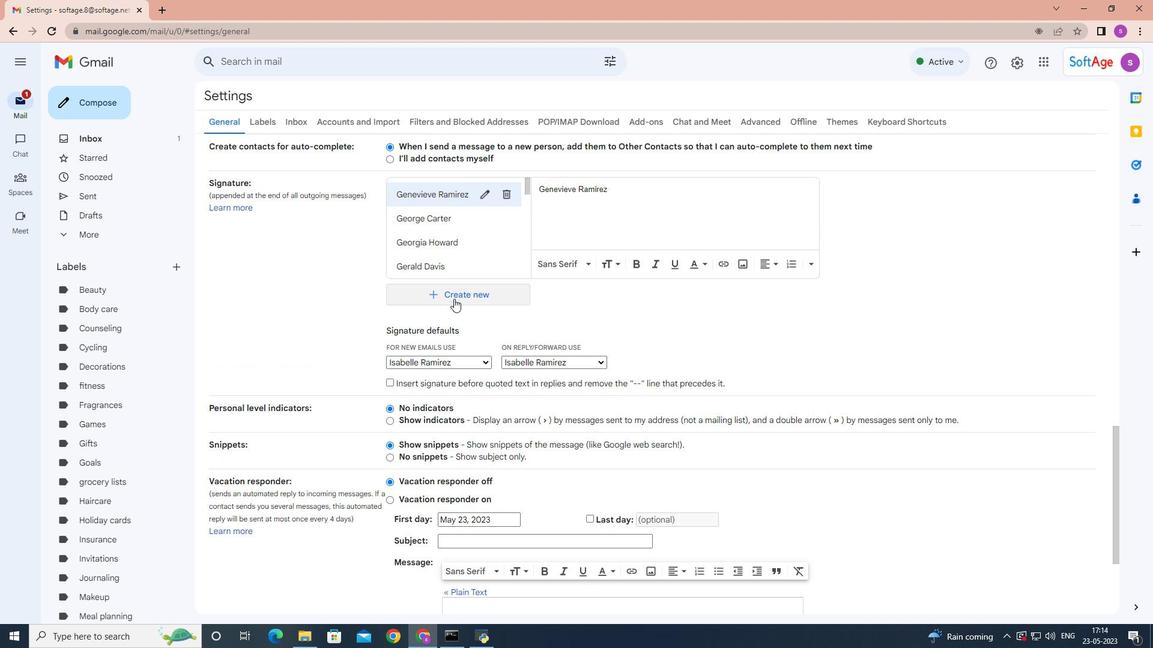 
Action: Mouse moved to (511, 300)
Screenshot: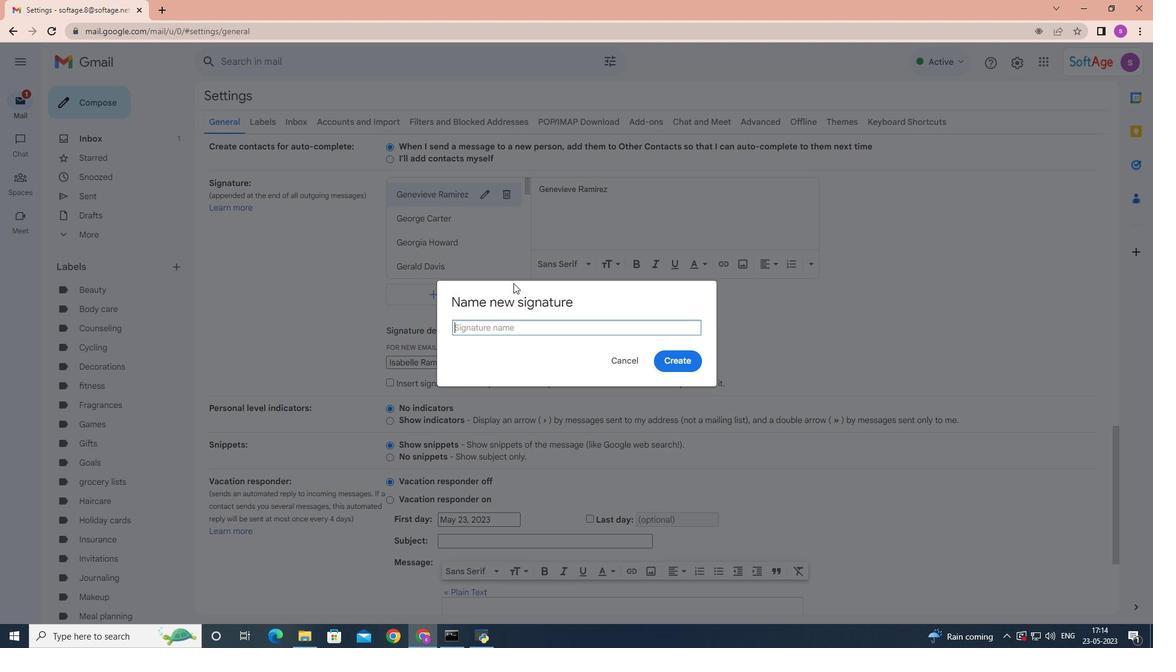 
Action: Key pressed <Key.shift>Isaiah<Key.space><Key.shift>Carter
Screenshot: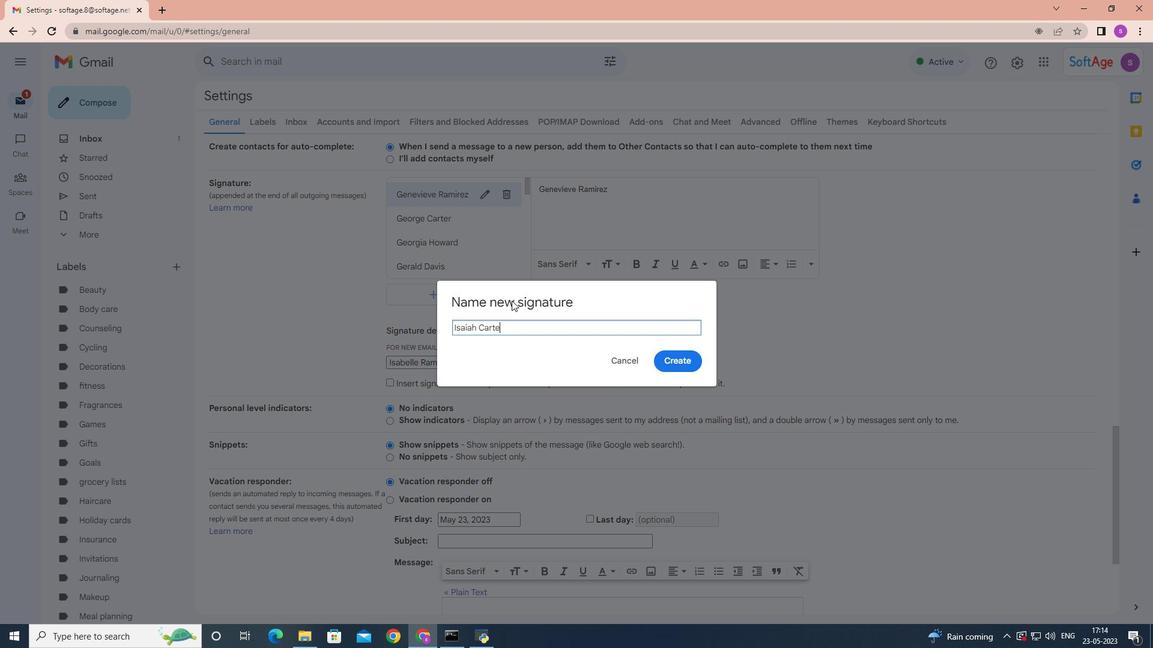 
Action: Mouse moved to (691, 359)
Screenshot: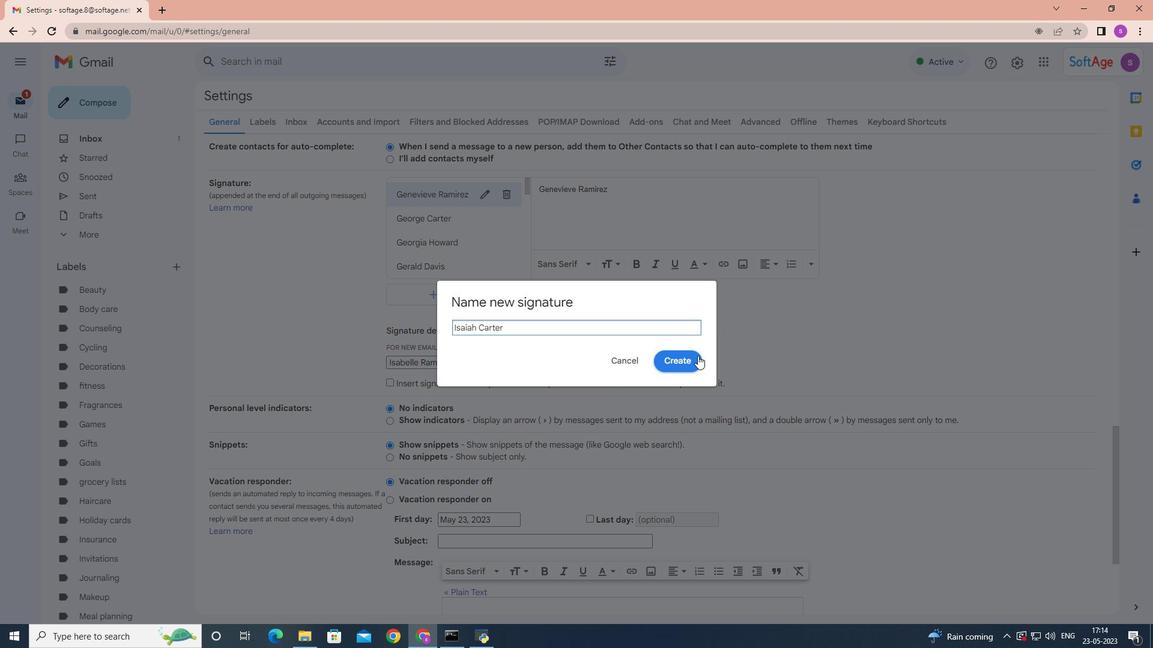 
Action: Mouse pressed left at (691, 359)
Screenshot: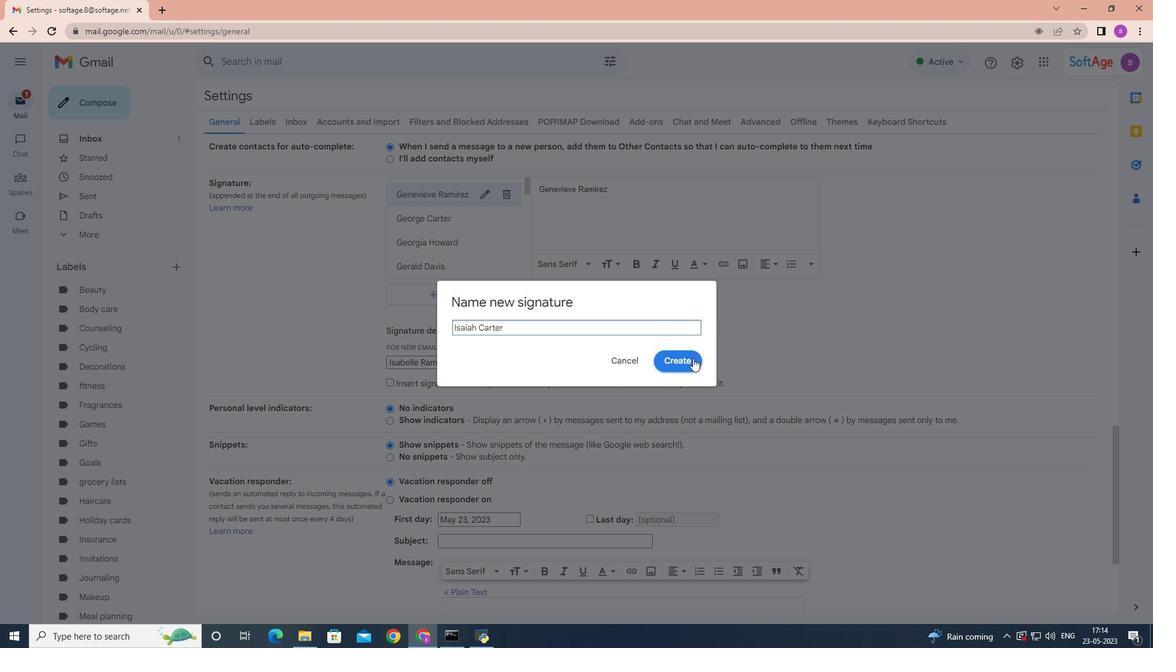 
Action: Mouse moved to (625, 184)
Screenshot: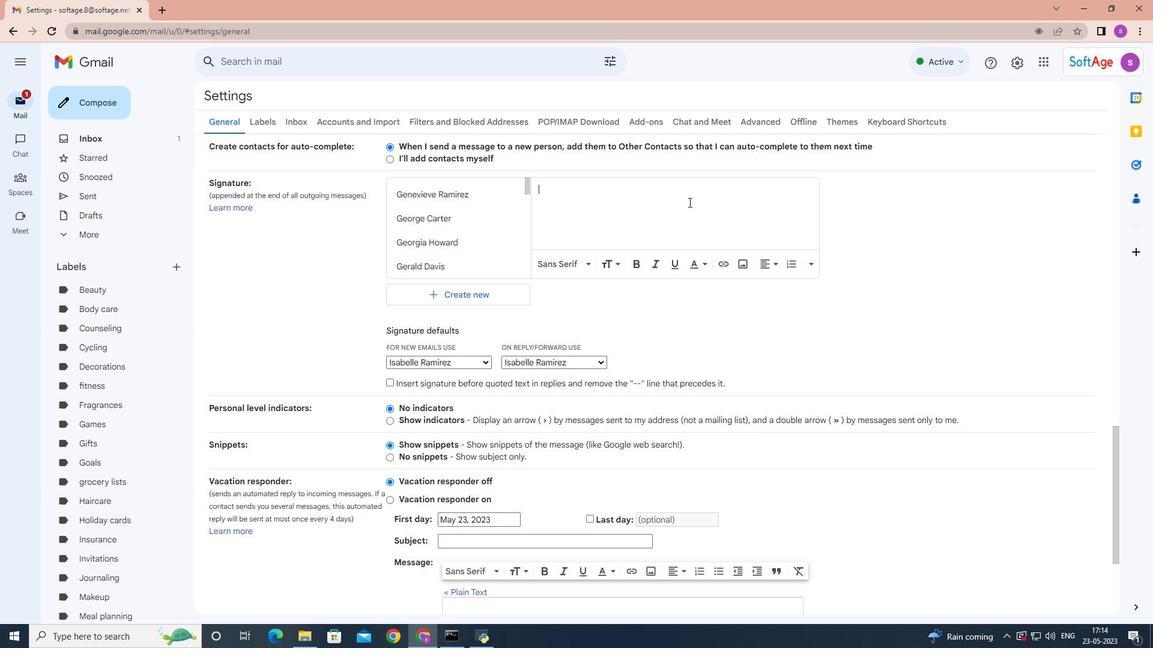 
Action: Key pressed <Key.shift>Isaiah<Key.space><Key.shift>Carter
Screenshot: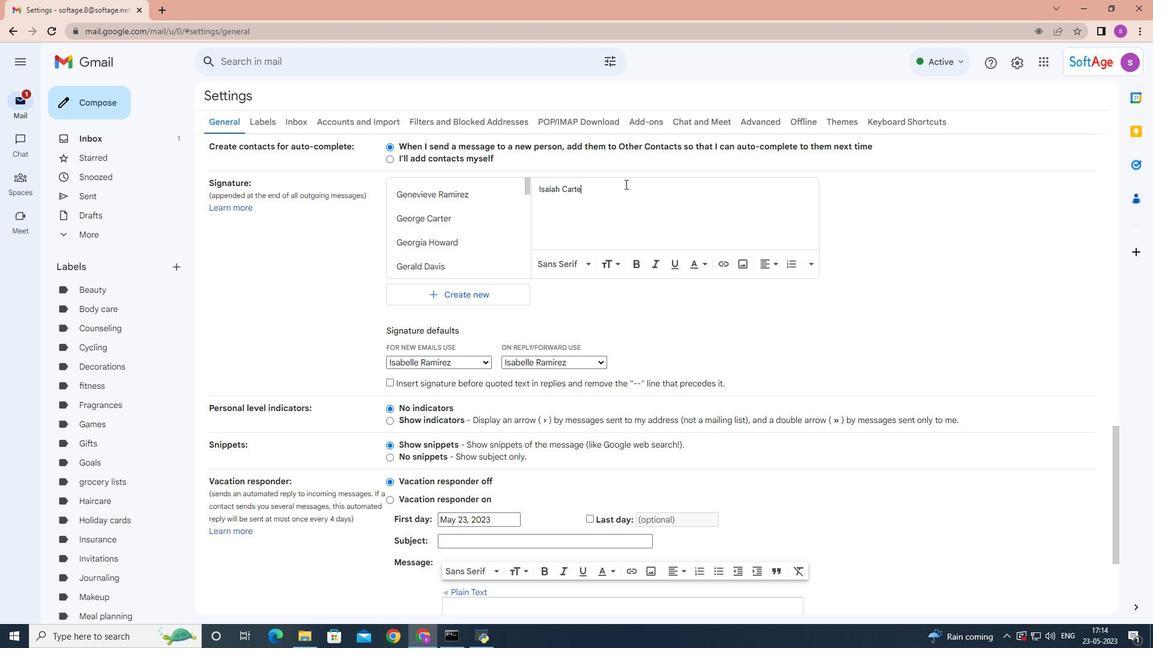 
Action: Mouse moved to (619, 239)
Screenshot: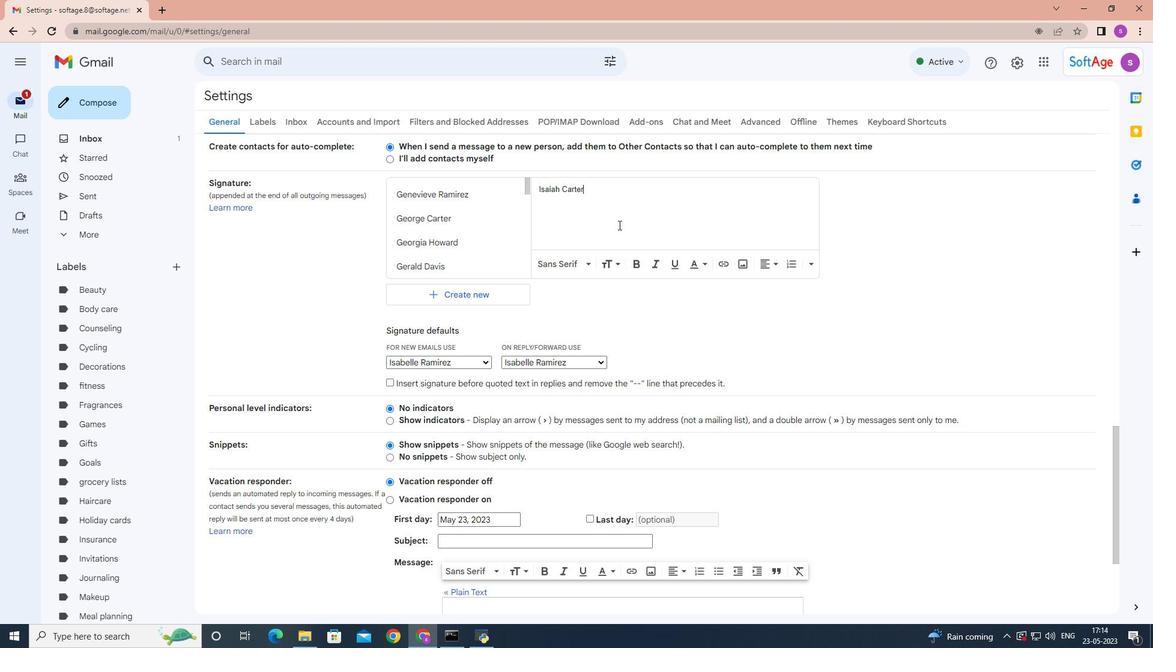 
Action: Mouse scrolled (619, 231) with delta (0, 0)
Screenshot: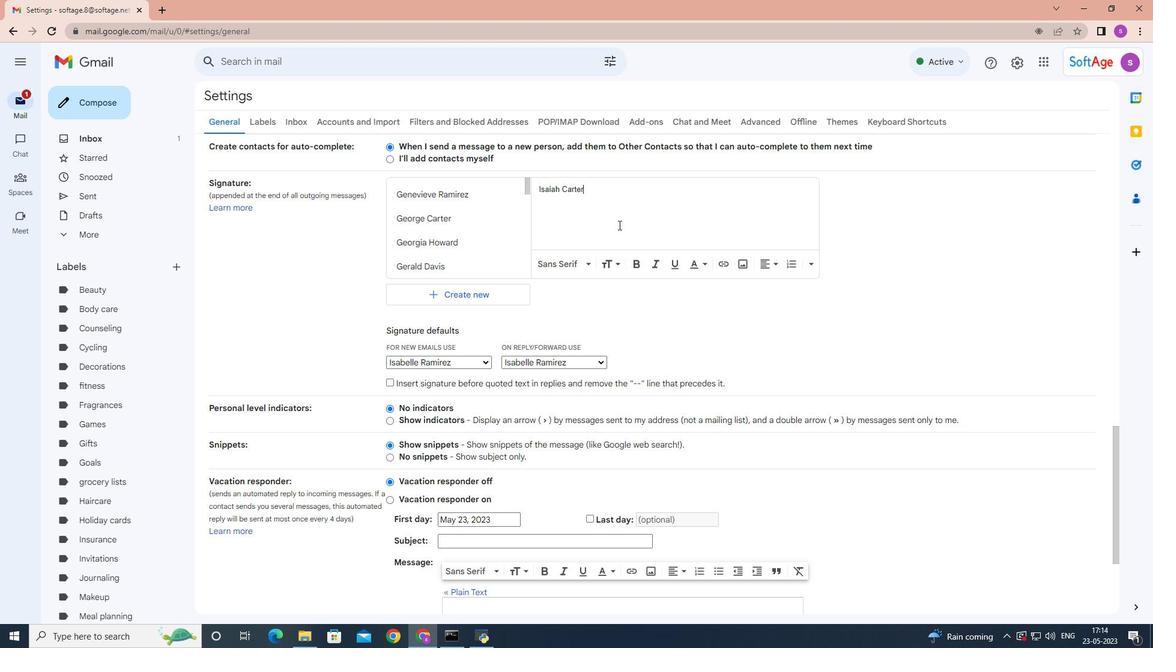 
Action: Mouse moved to (479, 302)
Screenshot: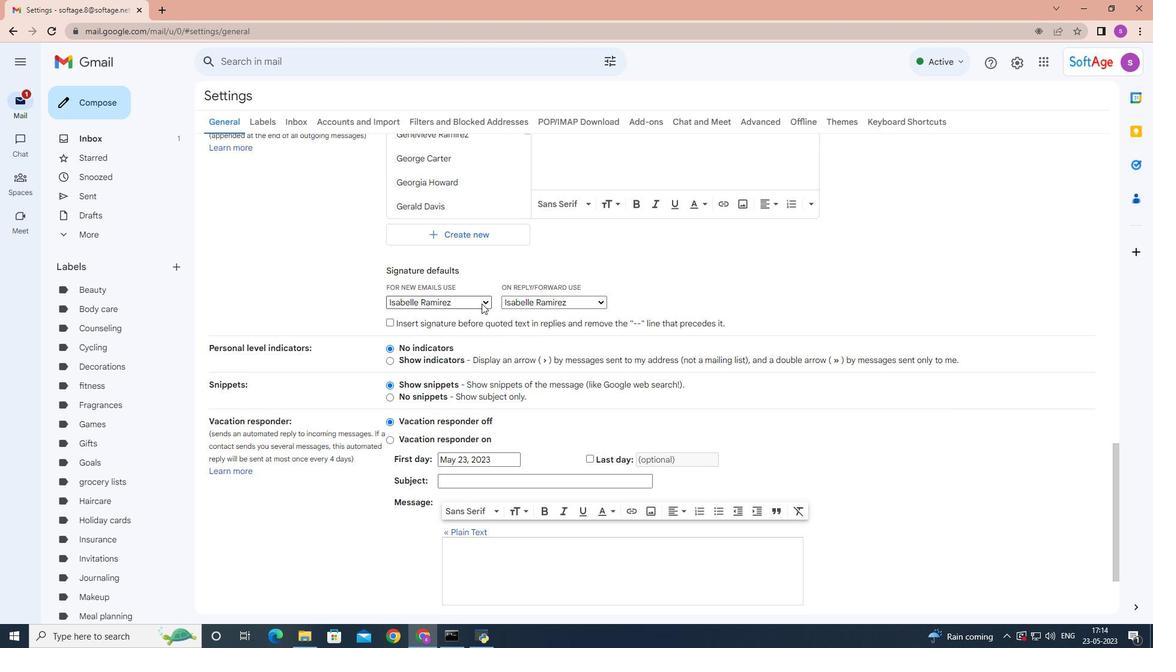 
Action: Mouse pressed left at (479, 302)
Screenshot: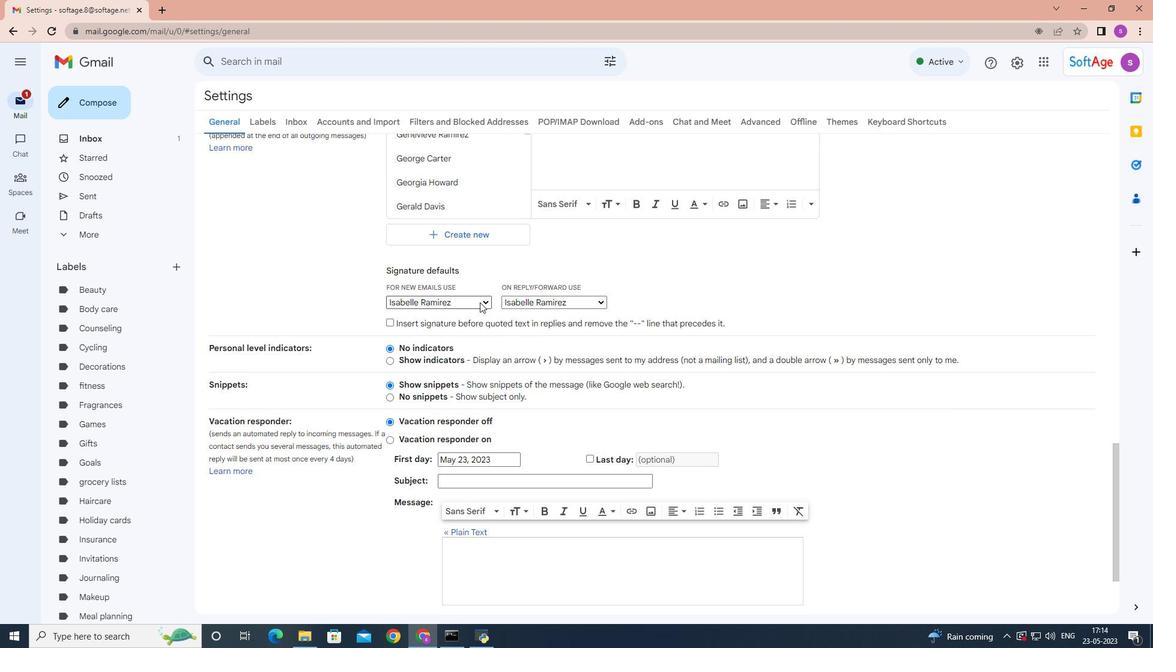 
Action: Mouse moved to (460, 441)
Screenshot: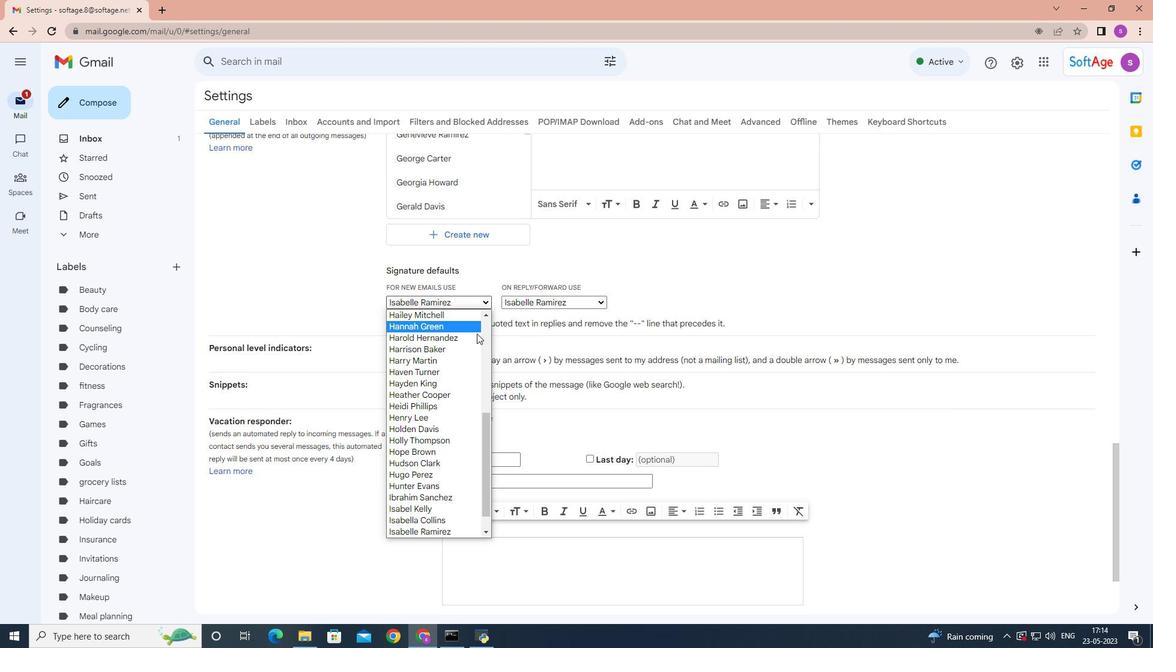 
Action: Mouse scrolled (460, 438) with delta (0, 0)
Screenshot: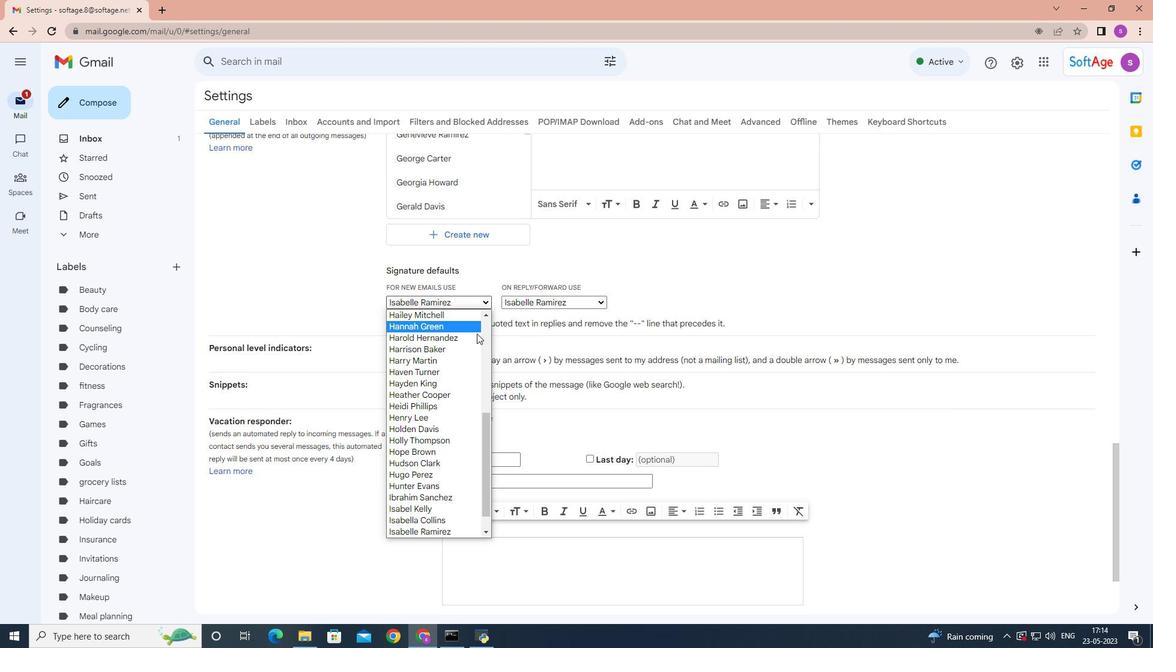 
Action: Mouse scrolled (460, 440) with delta (0, 0)
Screenshot: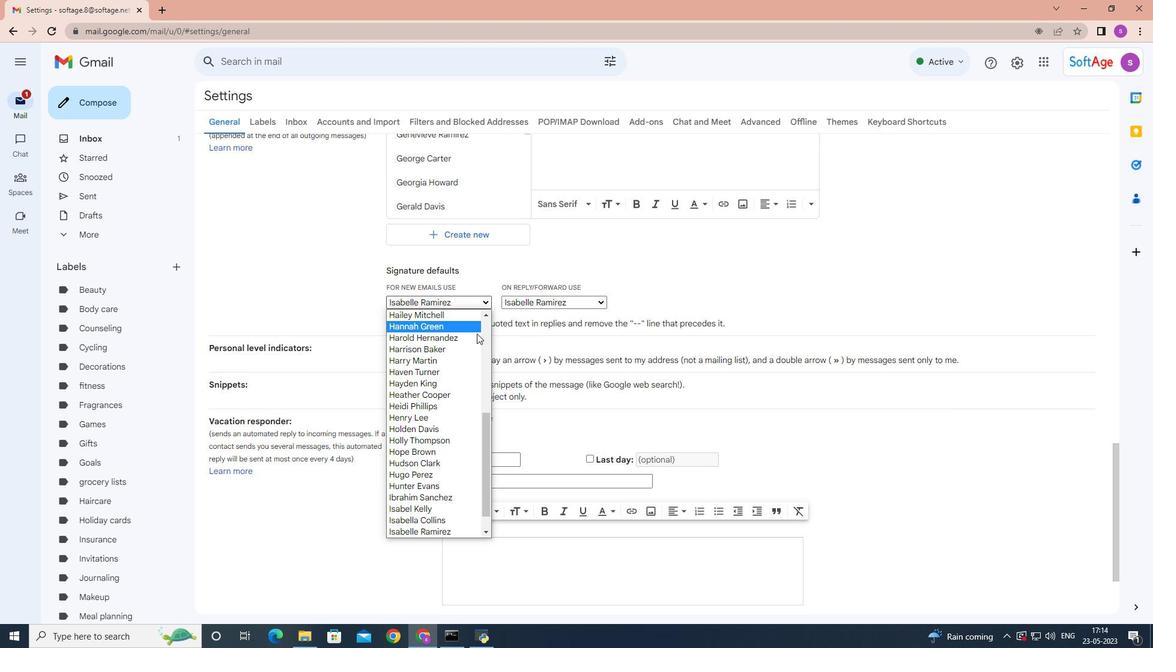 
Action: Mouse moved to (460, 442)
Screenshot: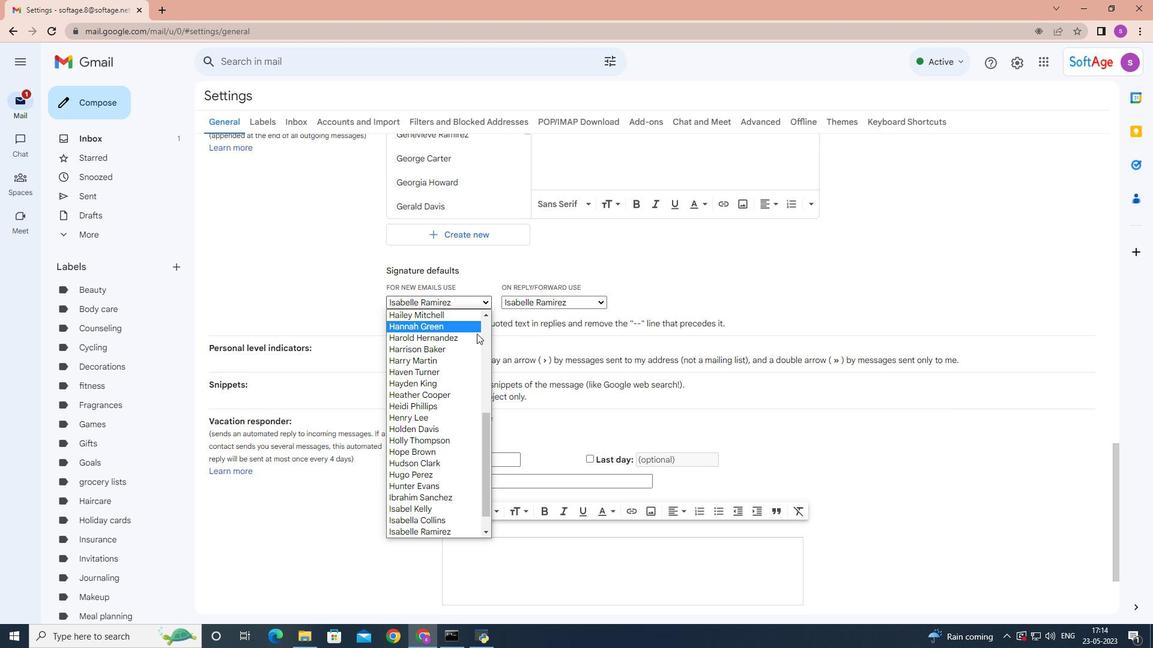 
Action: Mouse scrolled (460, 441) with delta (0, 0)
Screenshot: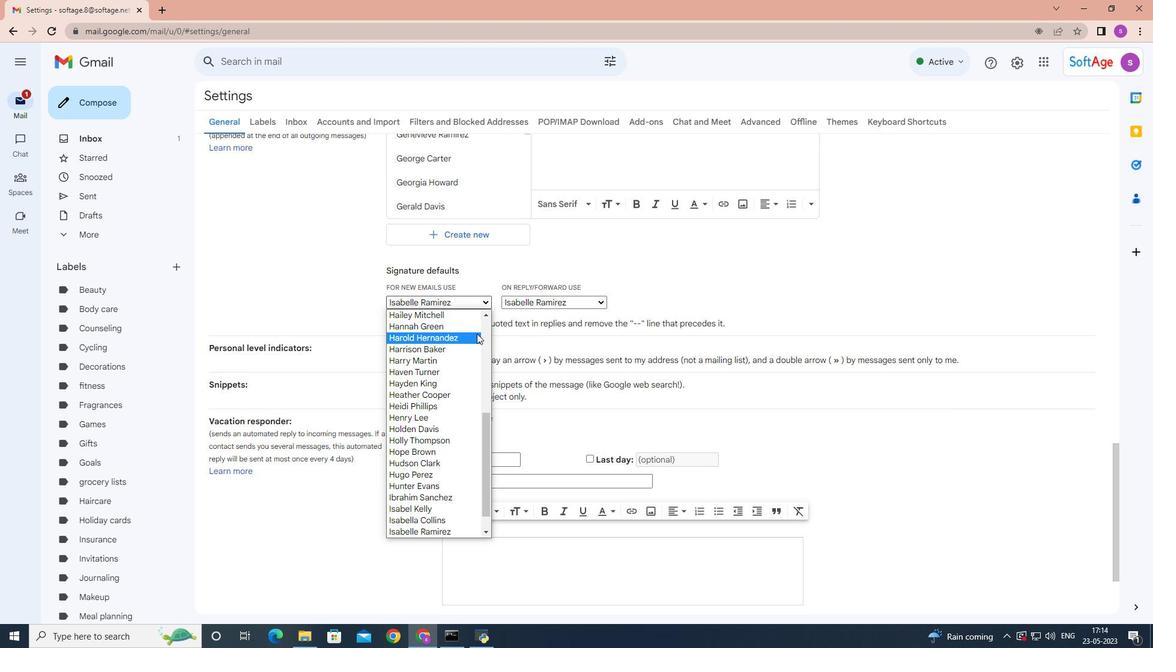 
Action: Mouse scrolled (460, 441) with delta (0, 0)
Screenshot: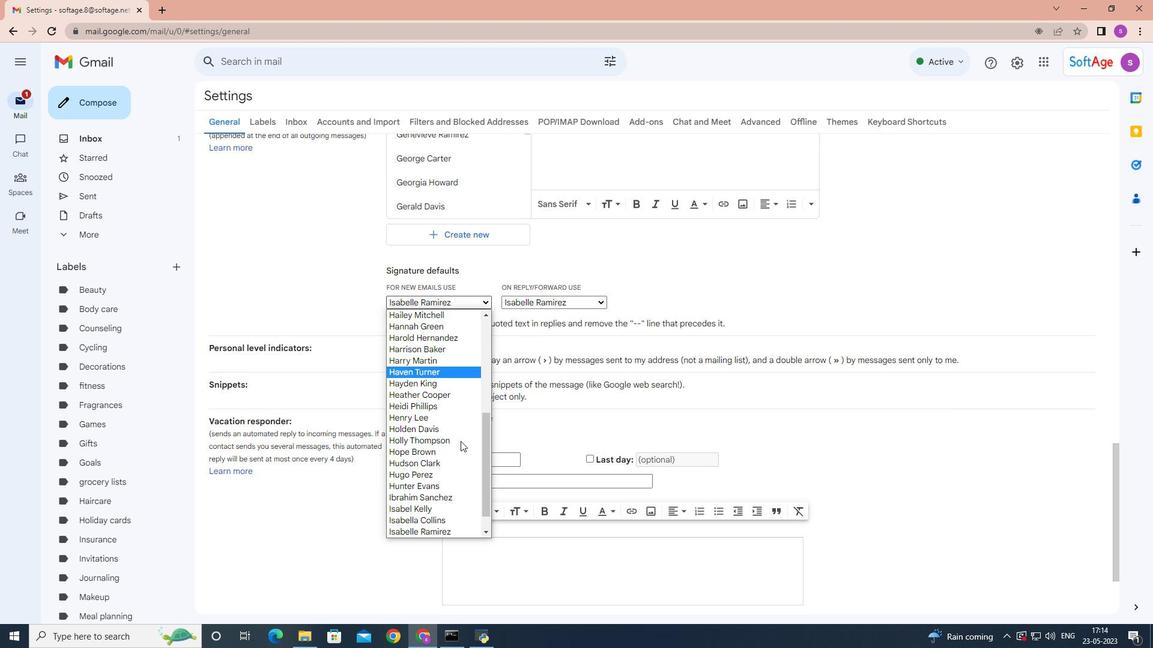 
Action: Mouse scrolled (460, 441) with delta (0, 0)
Screenshot: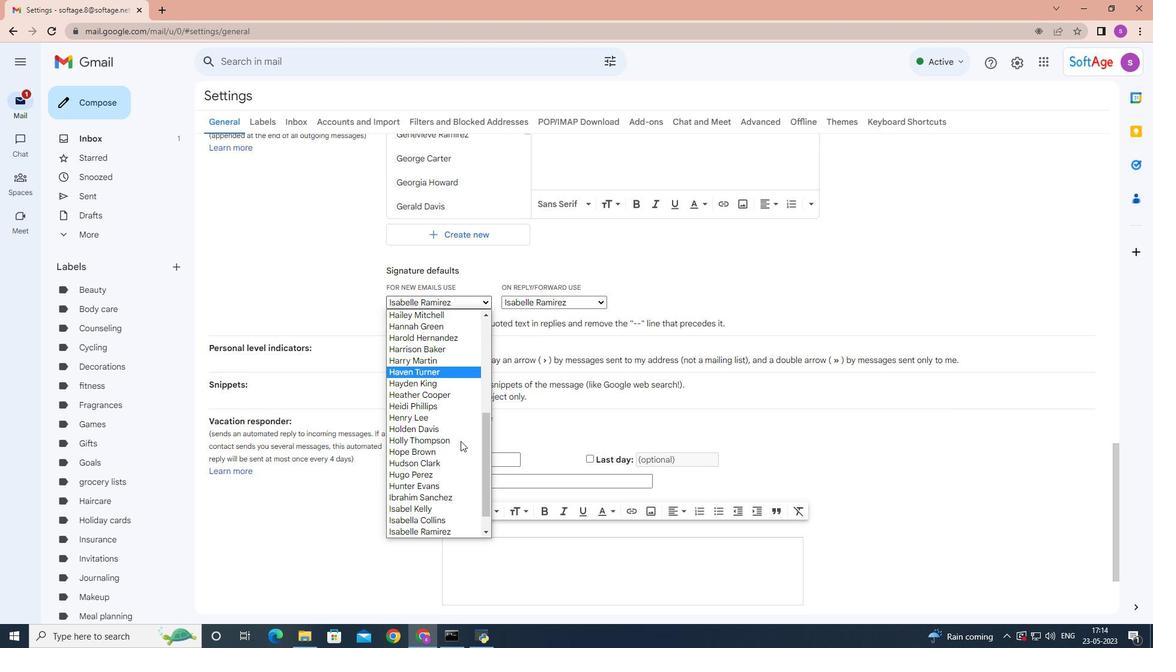 
Action: Mouse scrolled (460, 441) with delta (0, 0)
Screenshot: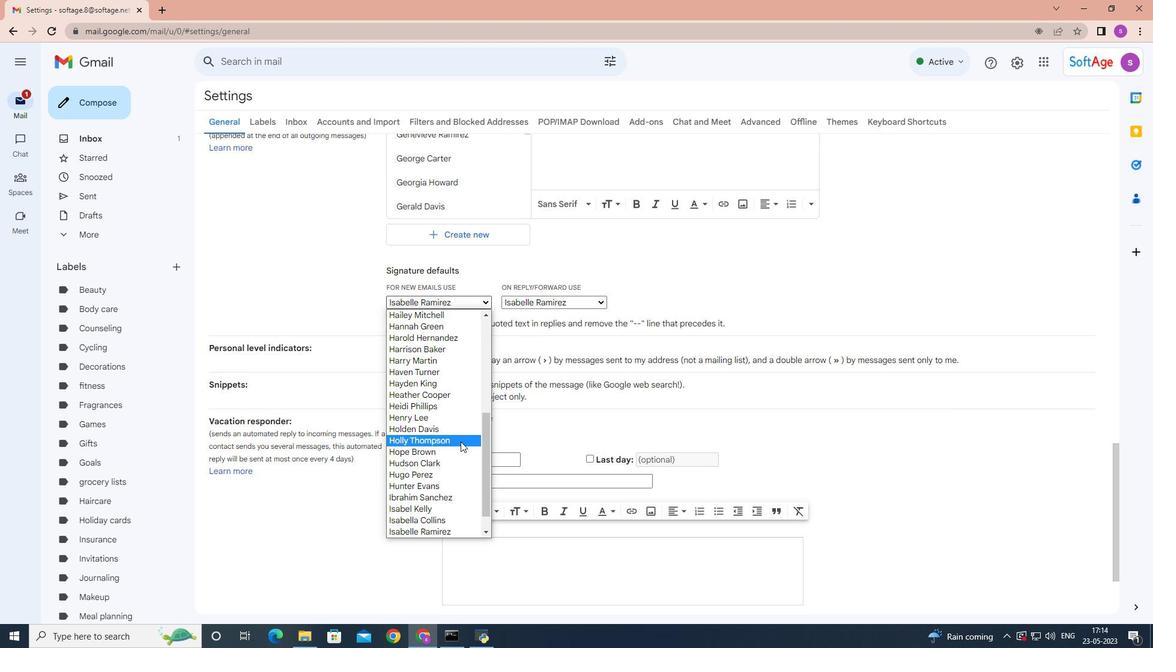 
Action: Mouse scrolled (460, 441) with delta (0, 0)
Screenshot: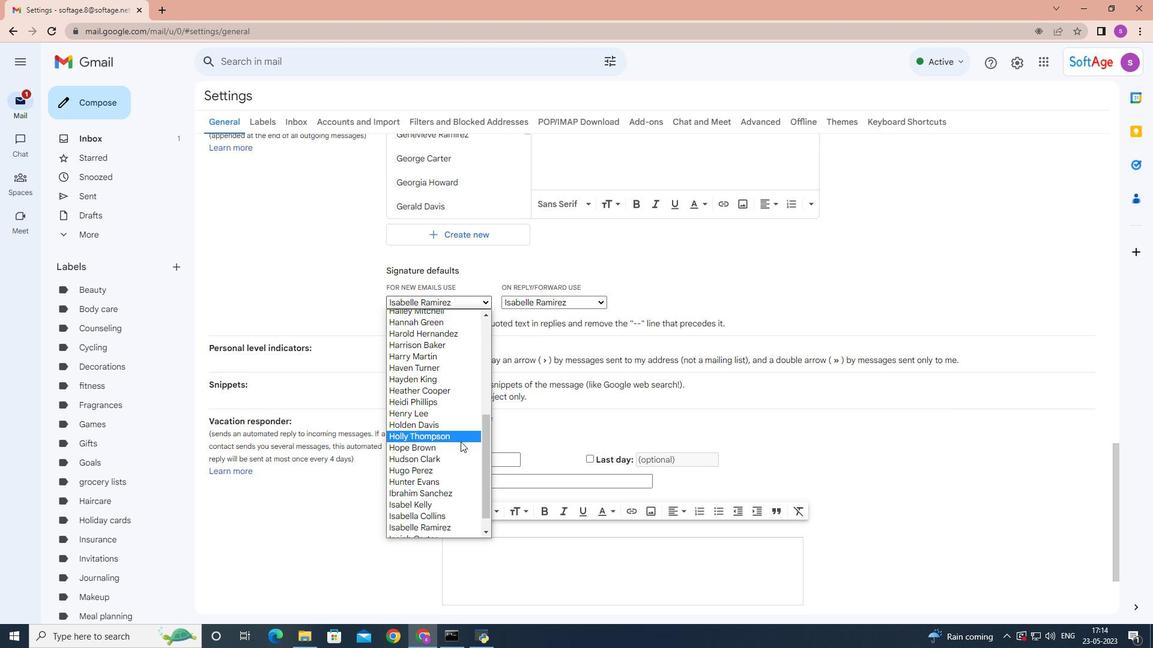 
Action: Mouse scrolled (460, 441) with delta (0, 0)
Screenshot: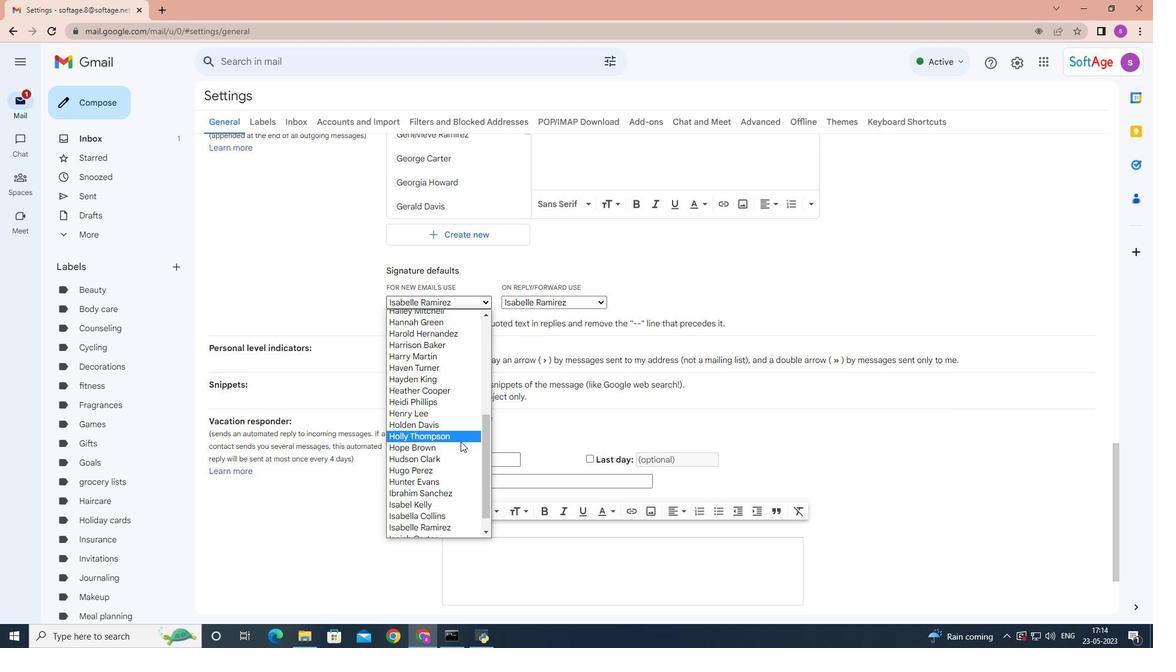 
Action: Mouse moved to (436, 521)
Screenshot: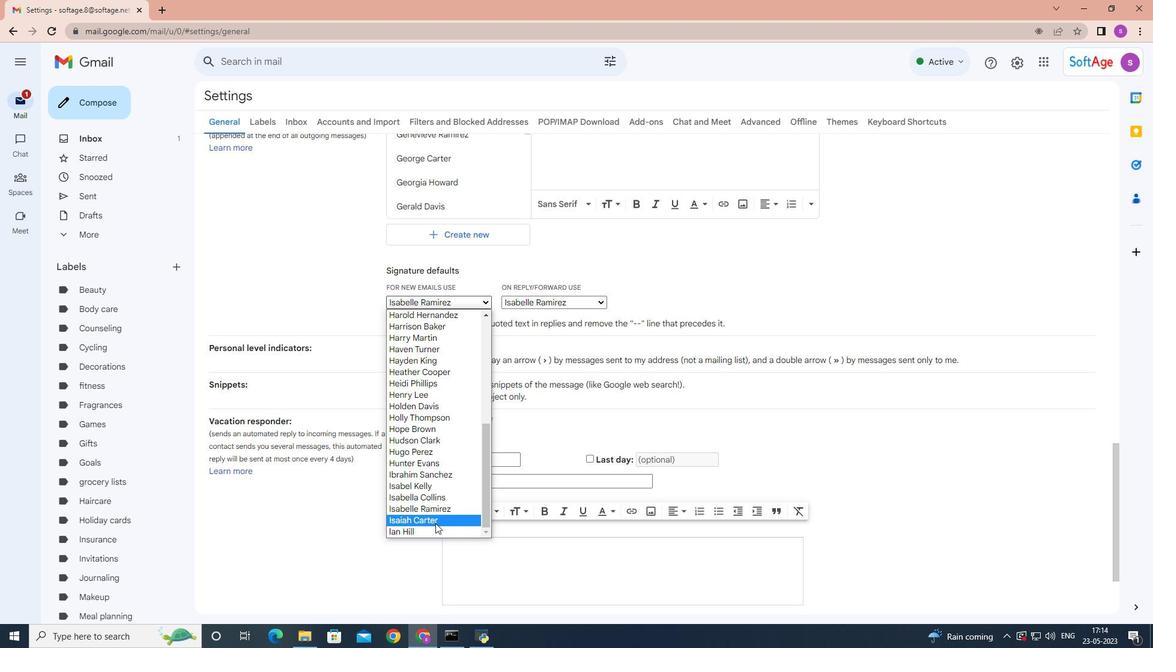 
Action: Mouse pressed left at (436, 521)
Screenshot: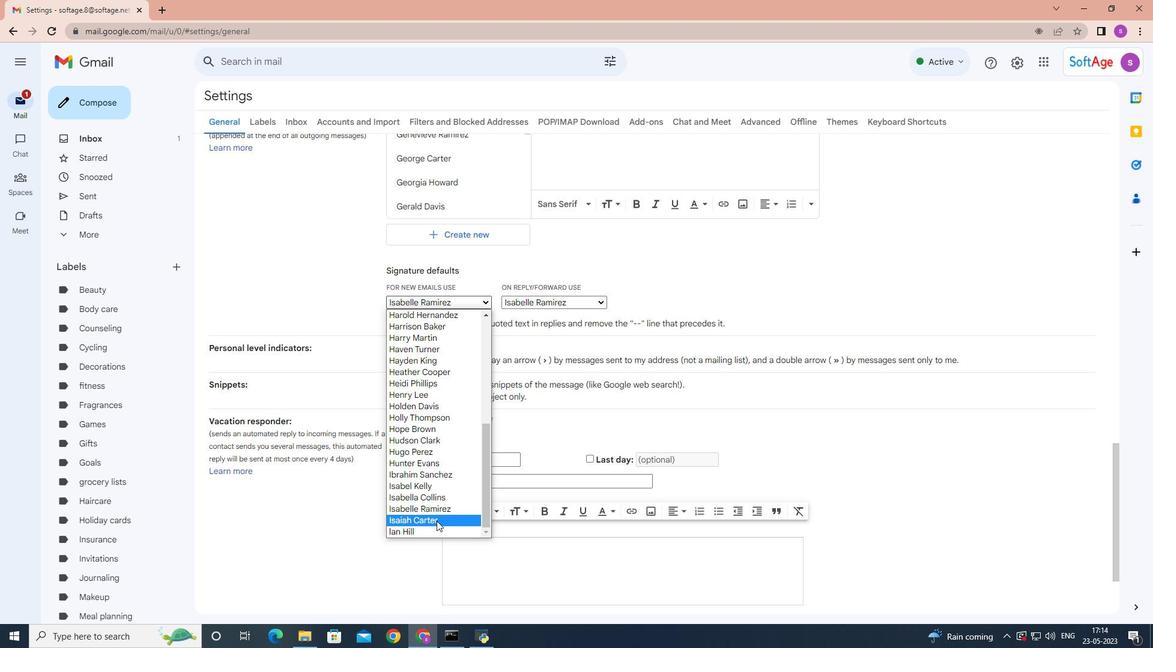 
Action: Mouse moved to (593, 303)
Screenshot: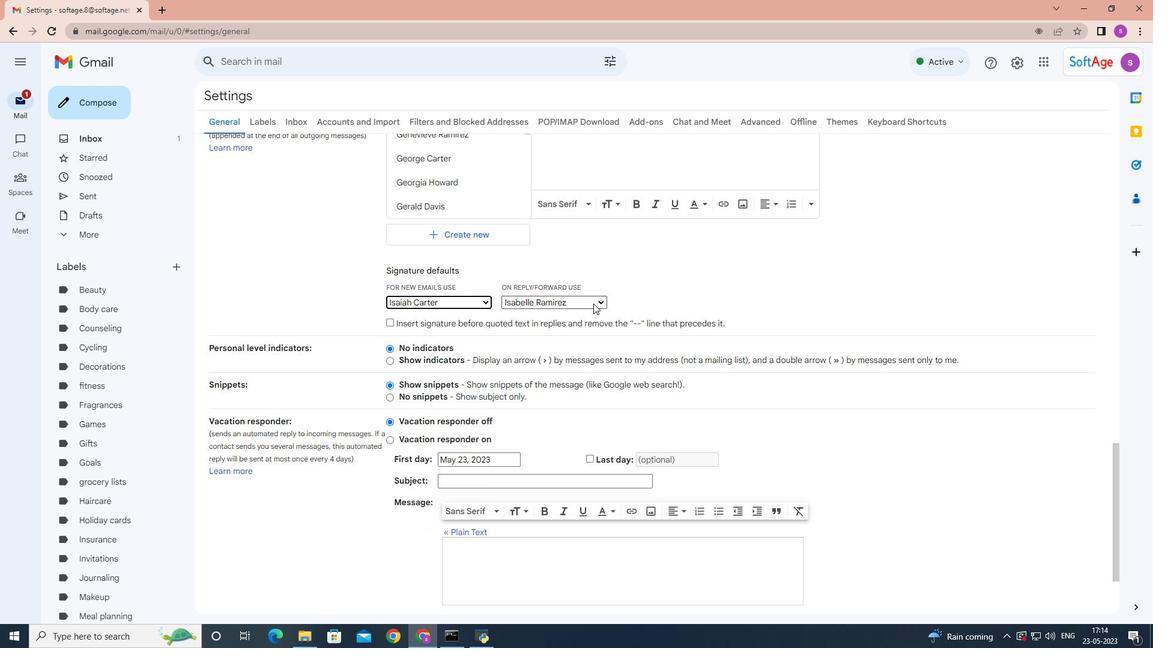 
Action: Mouse pressed left at (593, 303)
Screenshot: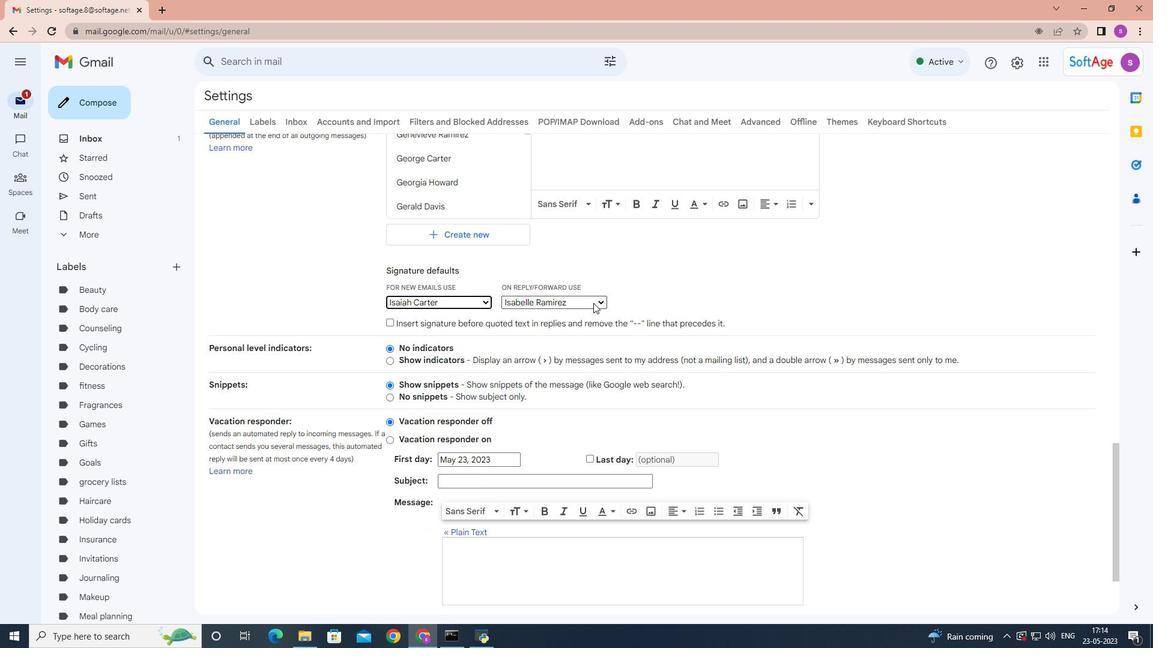 
Action: Mouse moved to (585, 457)
Screenshot: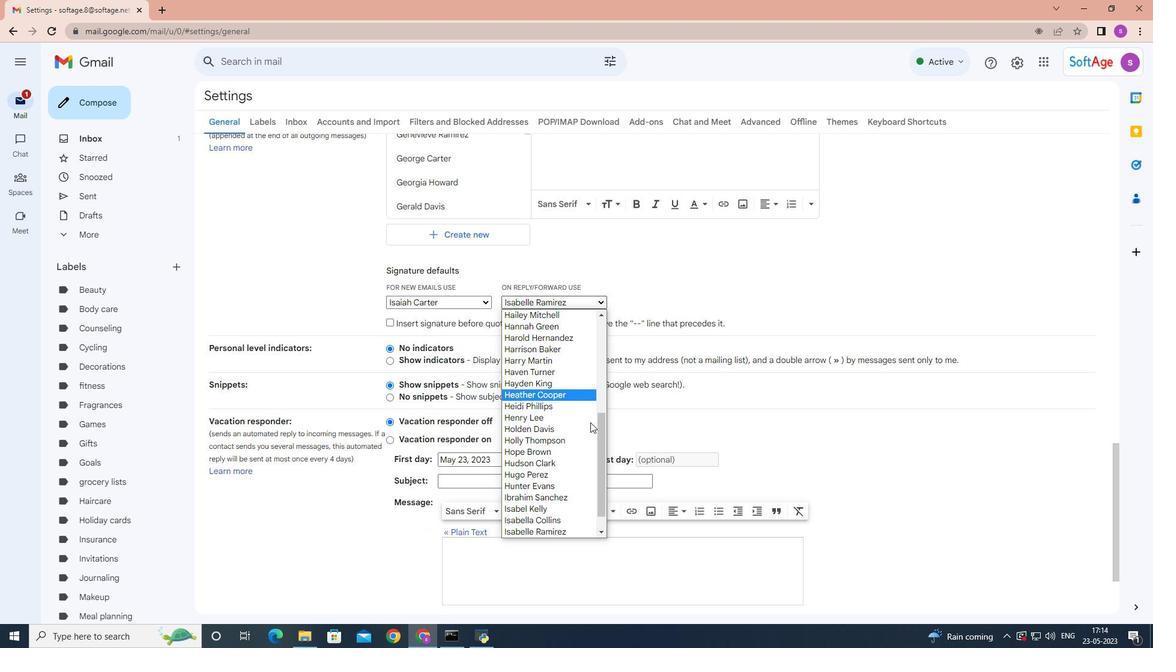 
Action: Mouse scrolled (585, 457) with delta (0, 0)
Screenshot: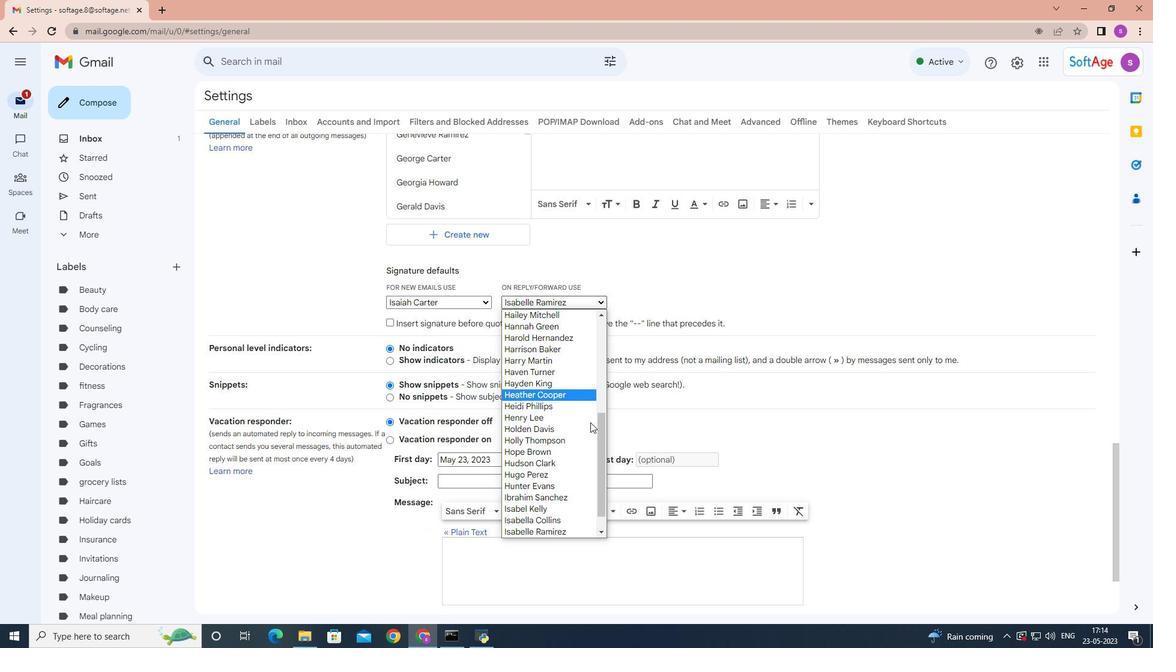
Action: Mouse moved to (584, 461)
Screenshot: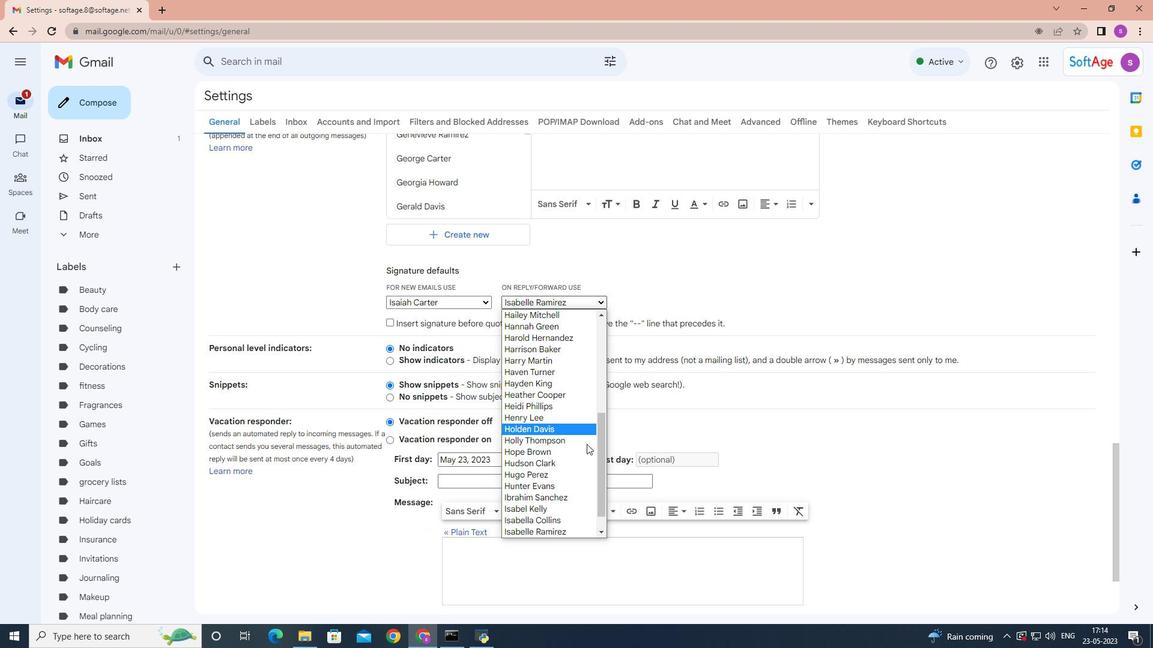 
Action: Mouse scrolled (584, 461) with delta (0, 0)
Screenshot: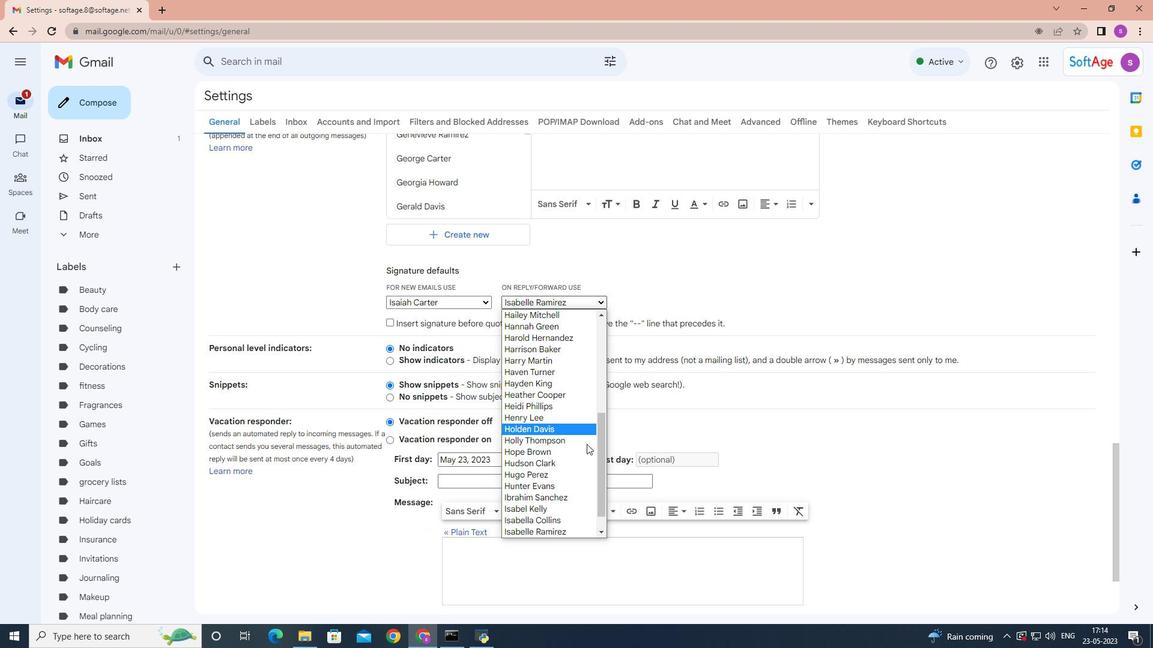 
Action: Mouse moved to (583, 466)
Screenshot: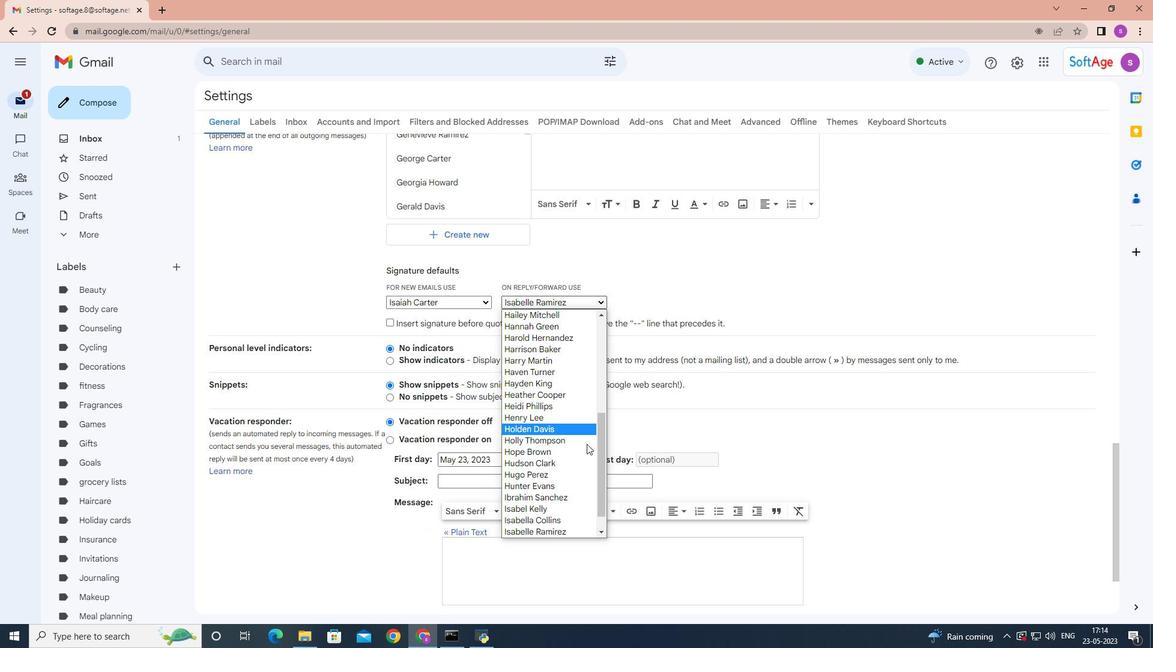 
Action: Mouse scrolled (583, 466) with delta (0, 0)
Screenshot: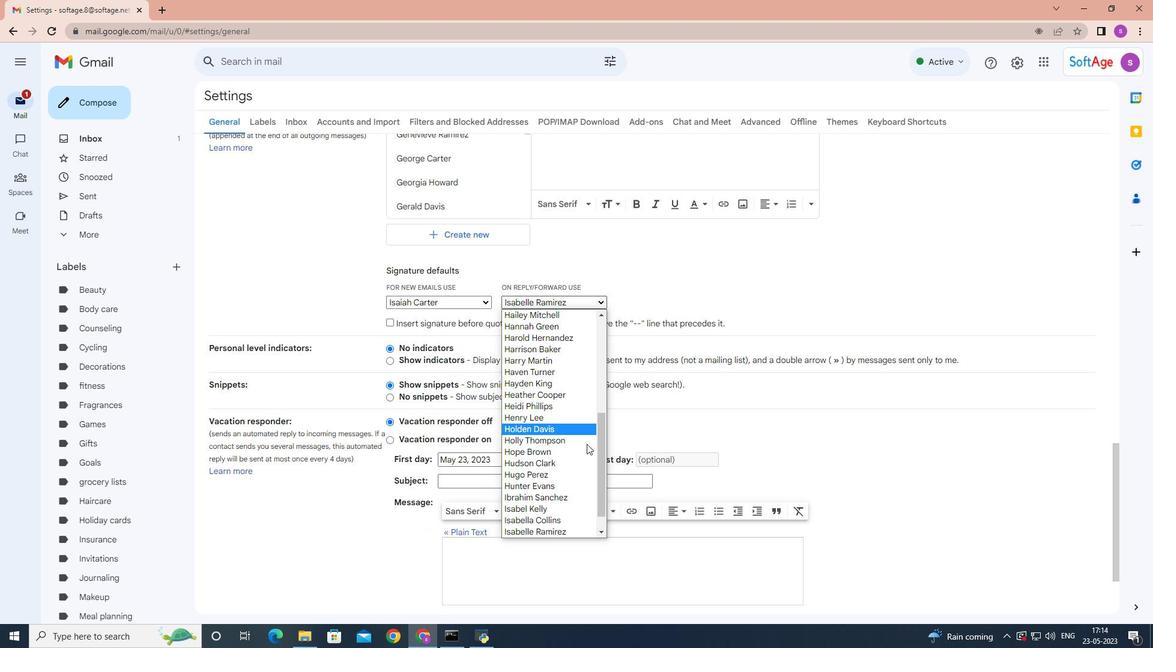 
Action: Mouse moved to (583, 469)
Screenshot: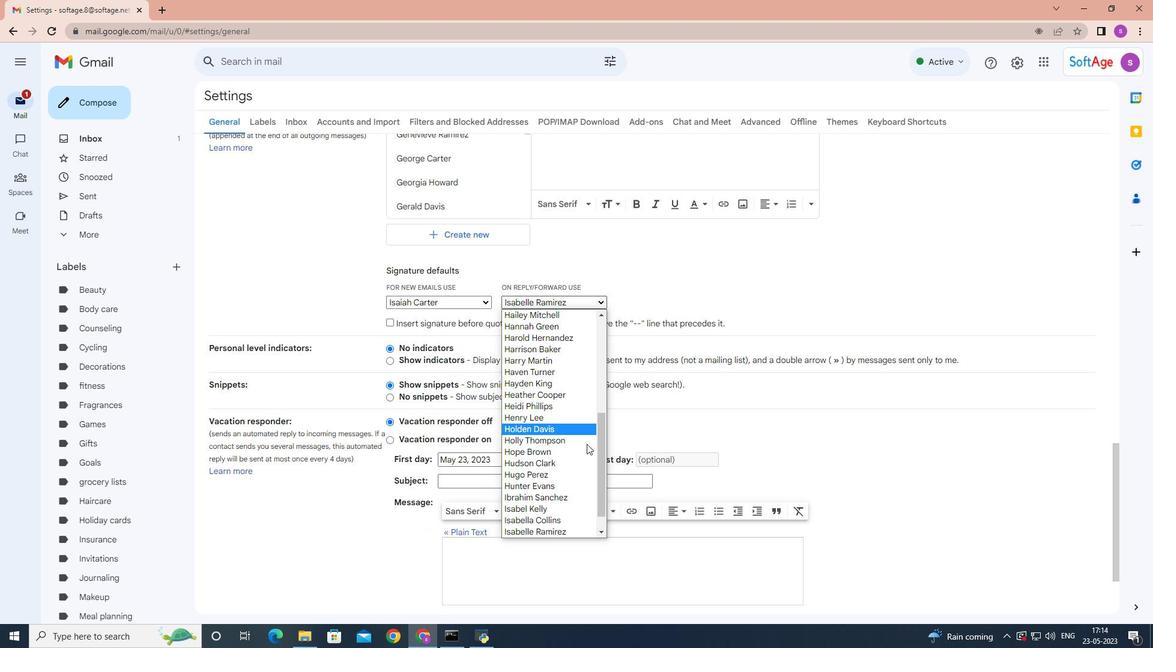 
Action: Mouse scrolled (583, 468) with delta (0, 0)
Screenshot: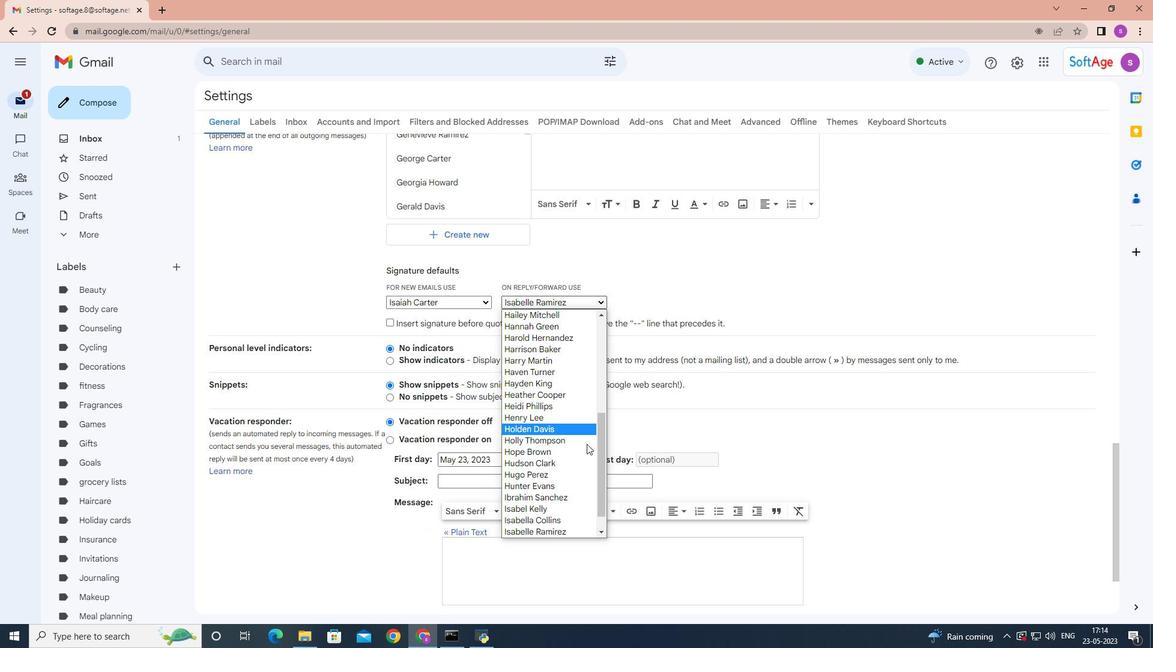 
Action: Mouse moved to (583, 470)
Screenshot: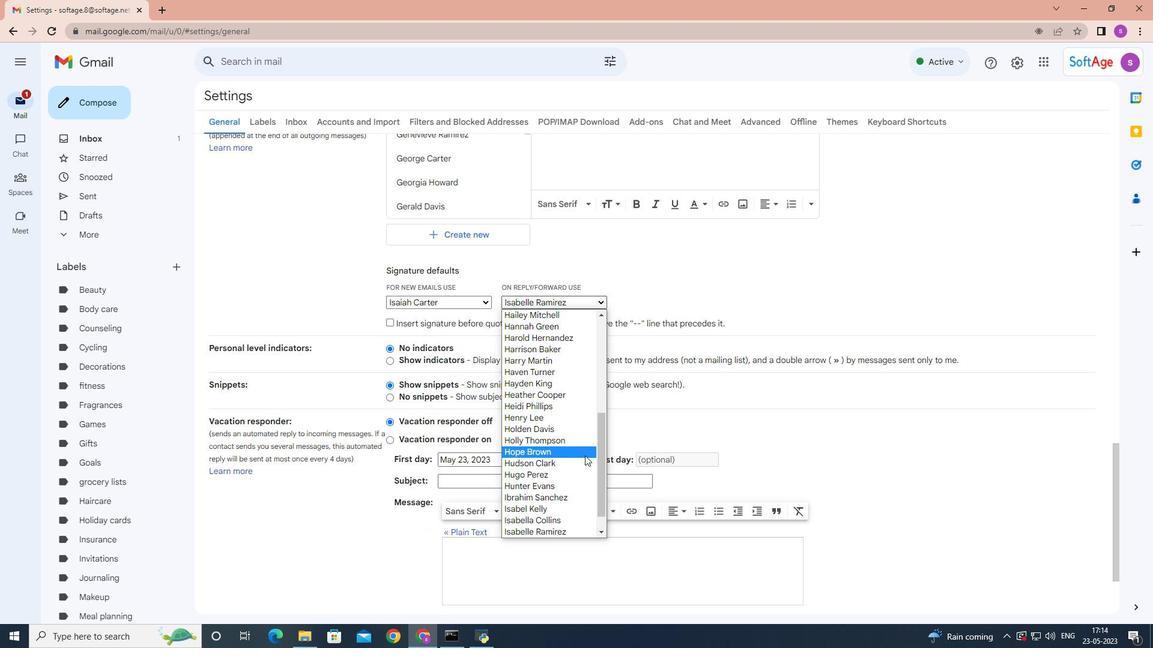 
Action: Mouse scrolled (583, 469) with delta (0, 0)
Screenshot: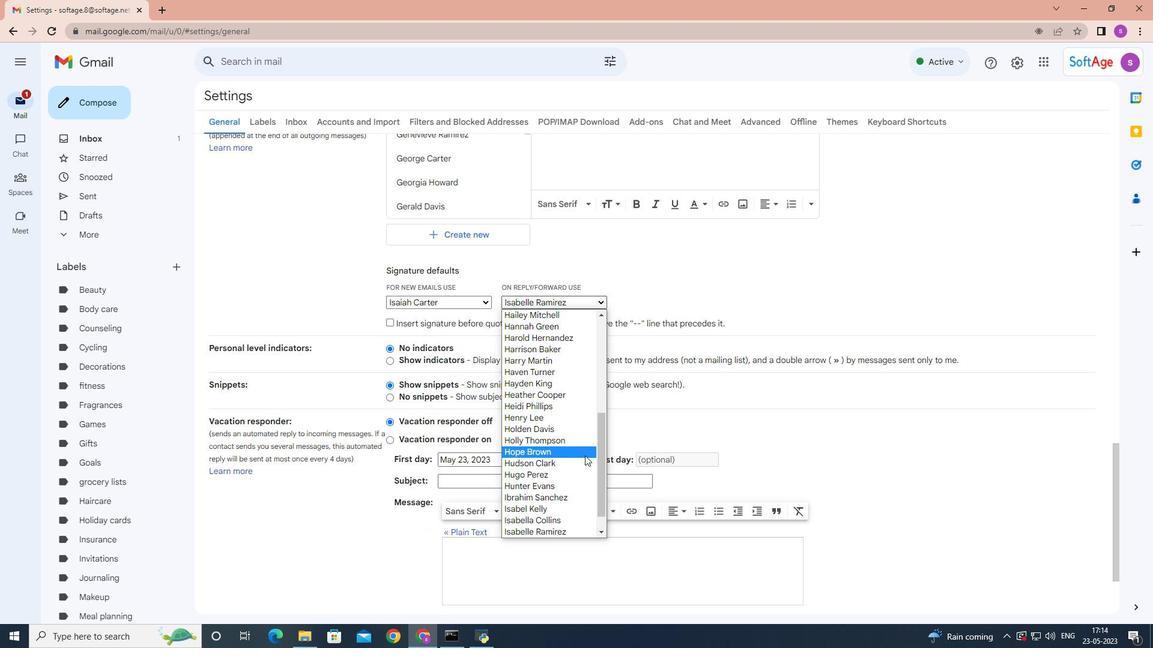 
Action: Mouse scrolled (583, 469) with delta (0, 0)
Screenshot: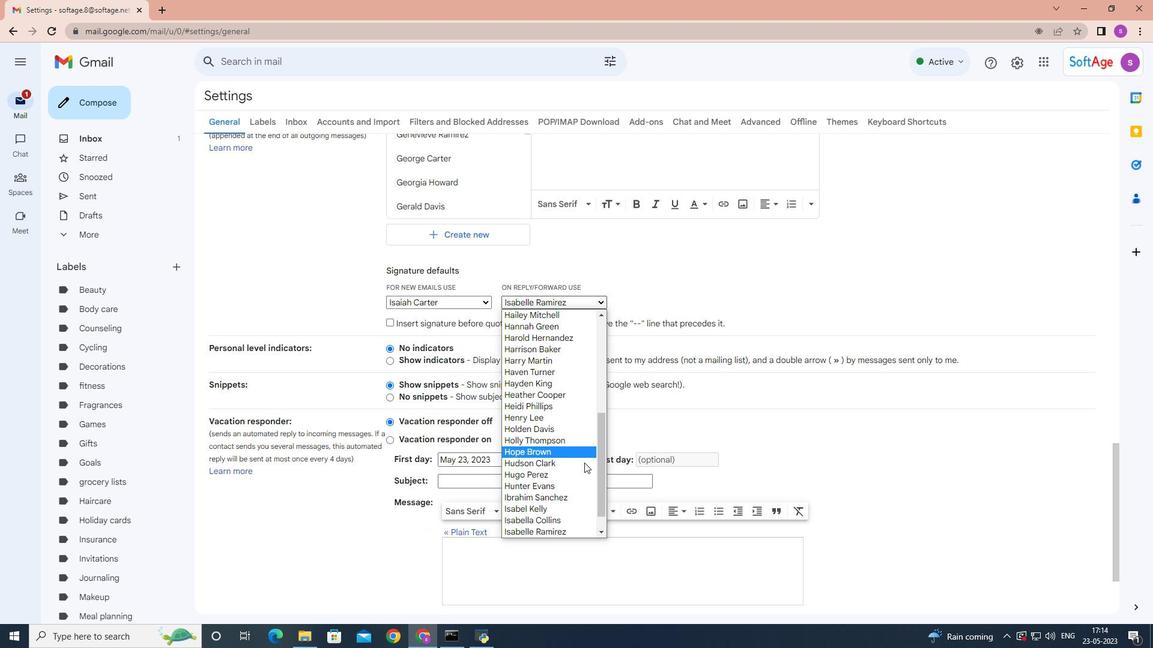 
Action: Mouse moved to (583, 470)
Screenshot: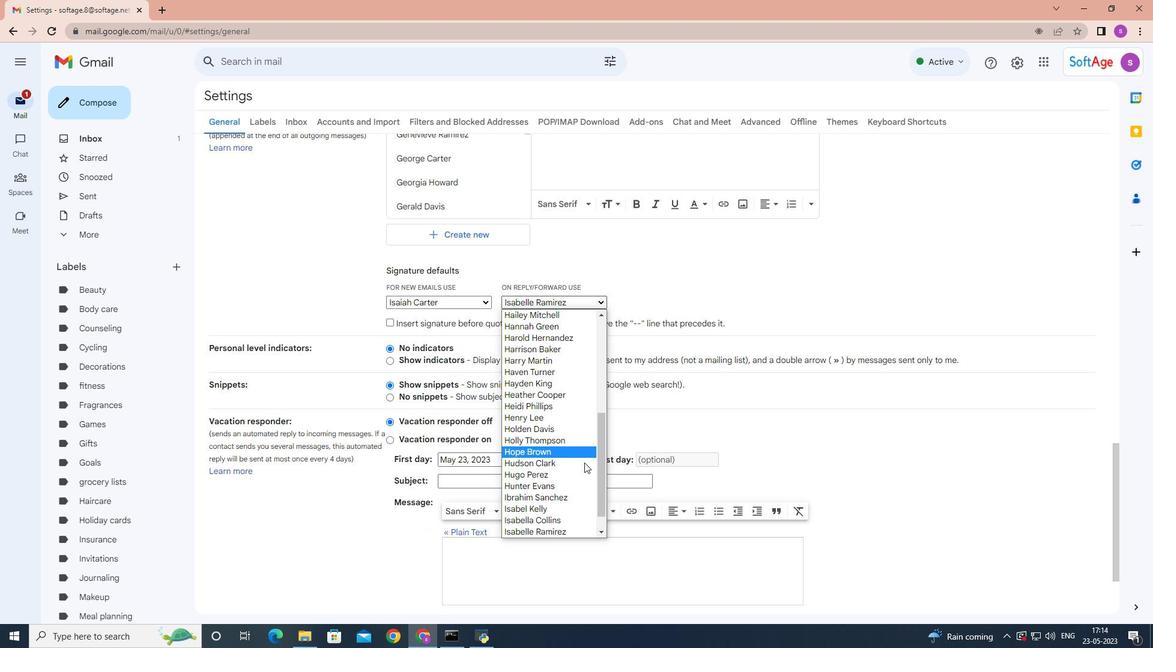 
Action: Mouse scrolled (583, 470) with delta (0, 0)
Screenshot: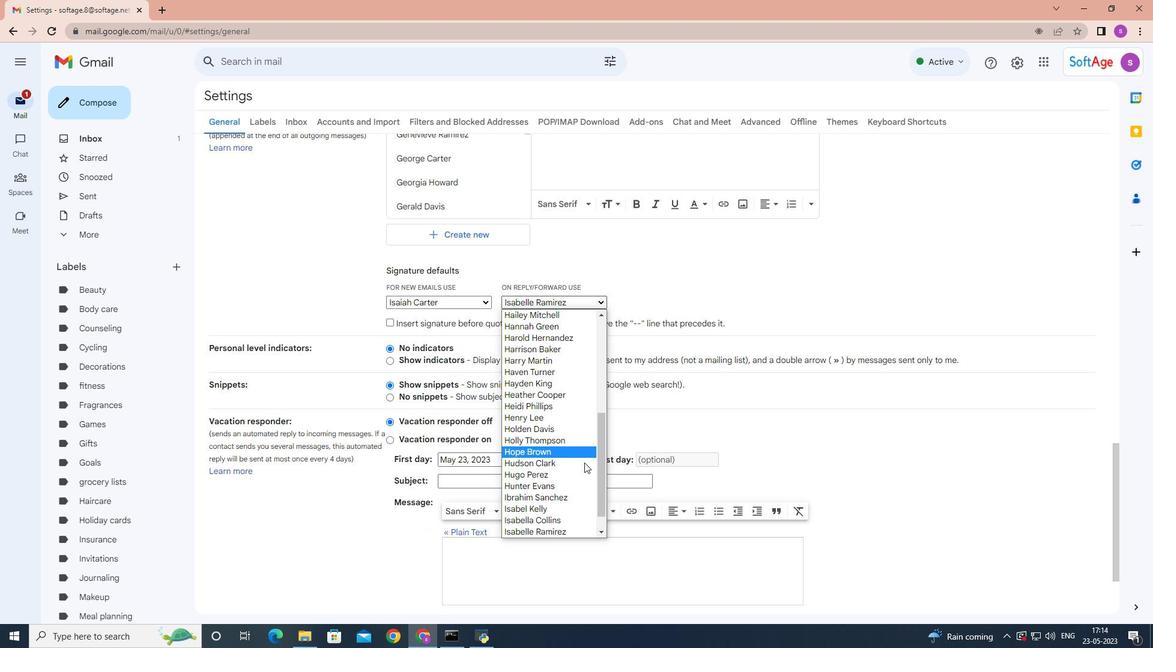 
Action: Mouse scrolled (583, 470) with delta (0, 0)
Screenshot: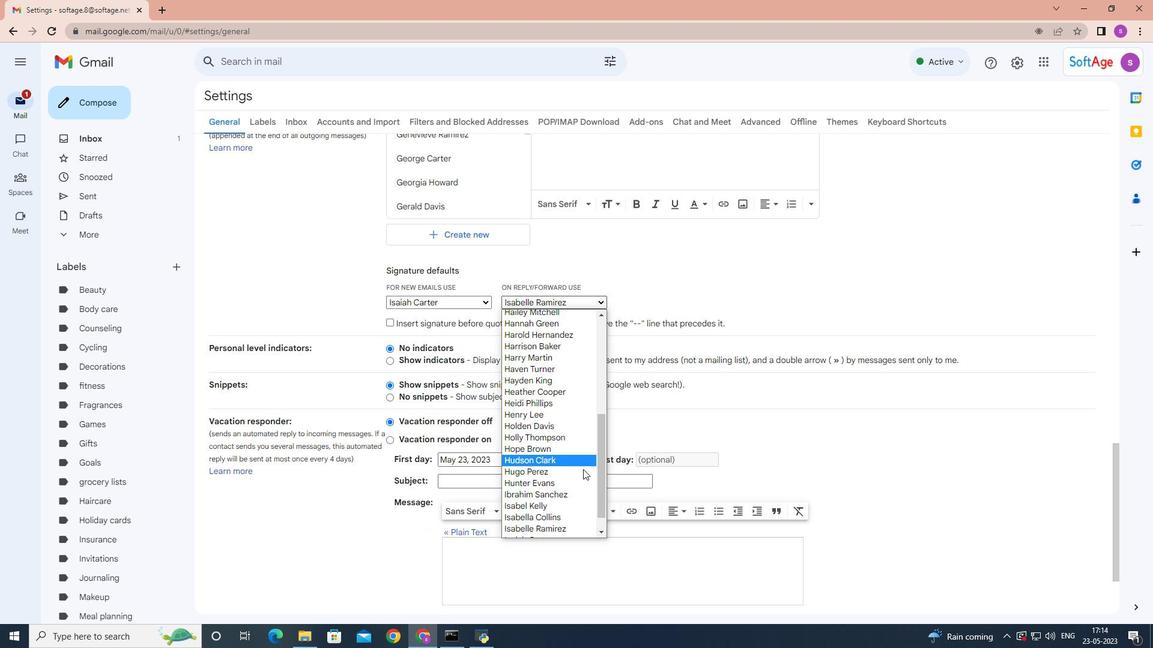 
Action: Mouse scrolled (583, 470) with delta (0, 0)
Screenshot: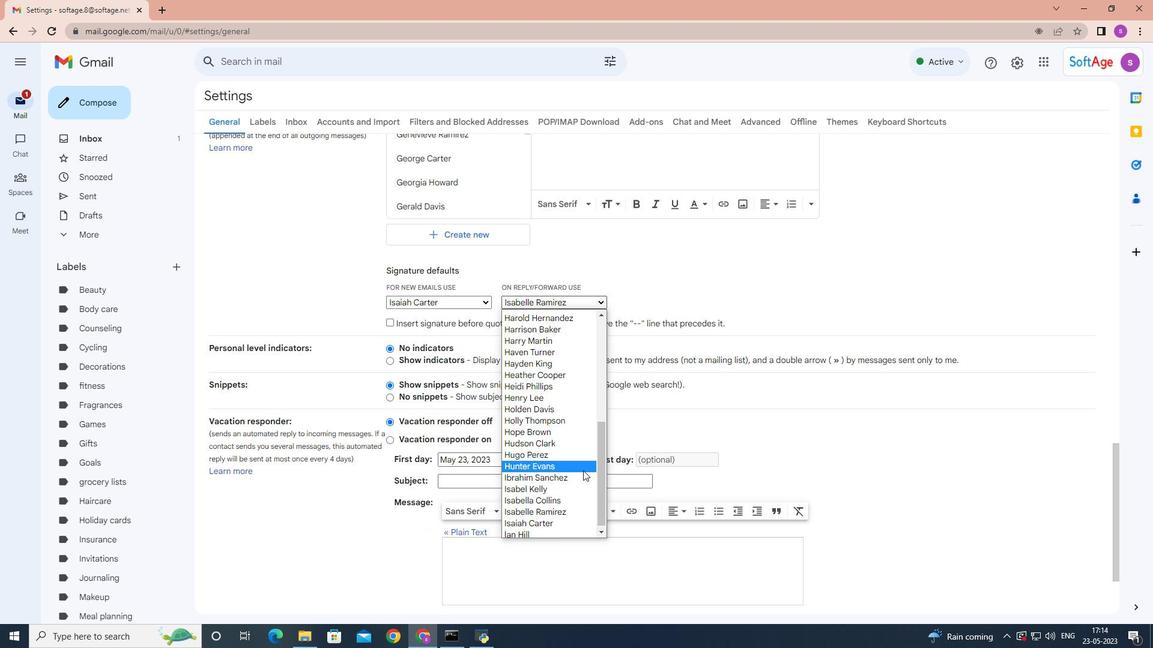 
Action: Mouse moved to (570, 521)
Screenshot: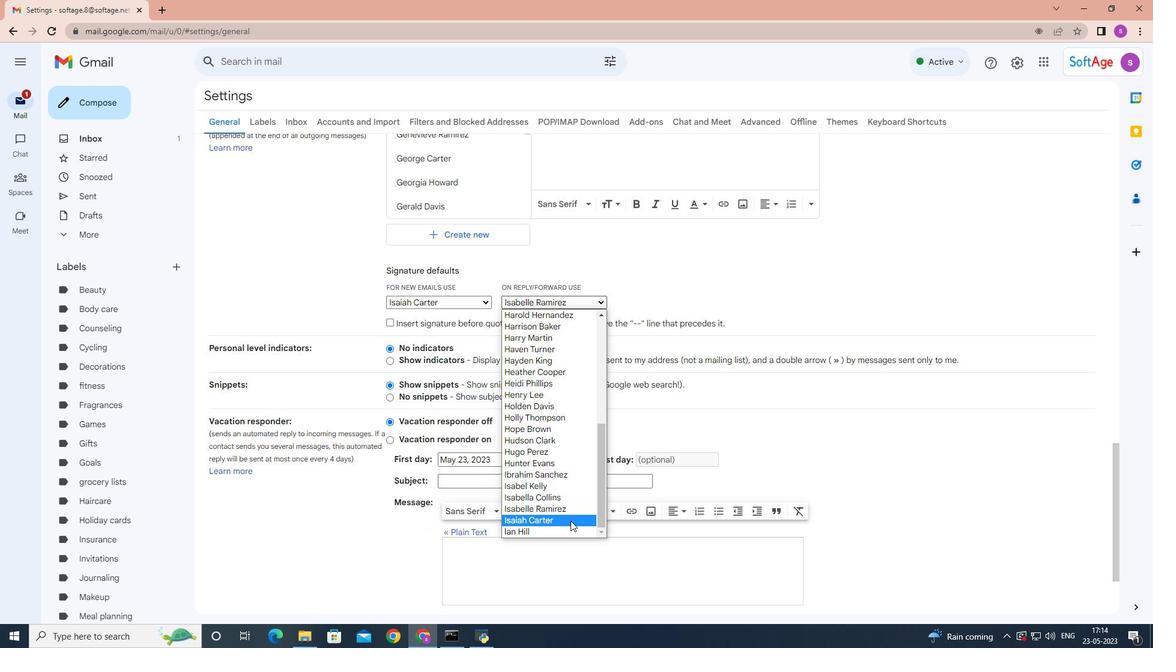 
Action: Mouse pressed left at (570, 521)
Screenshot: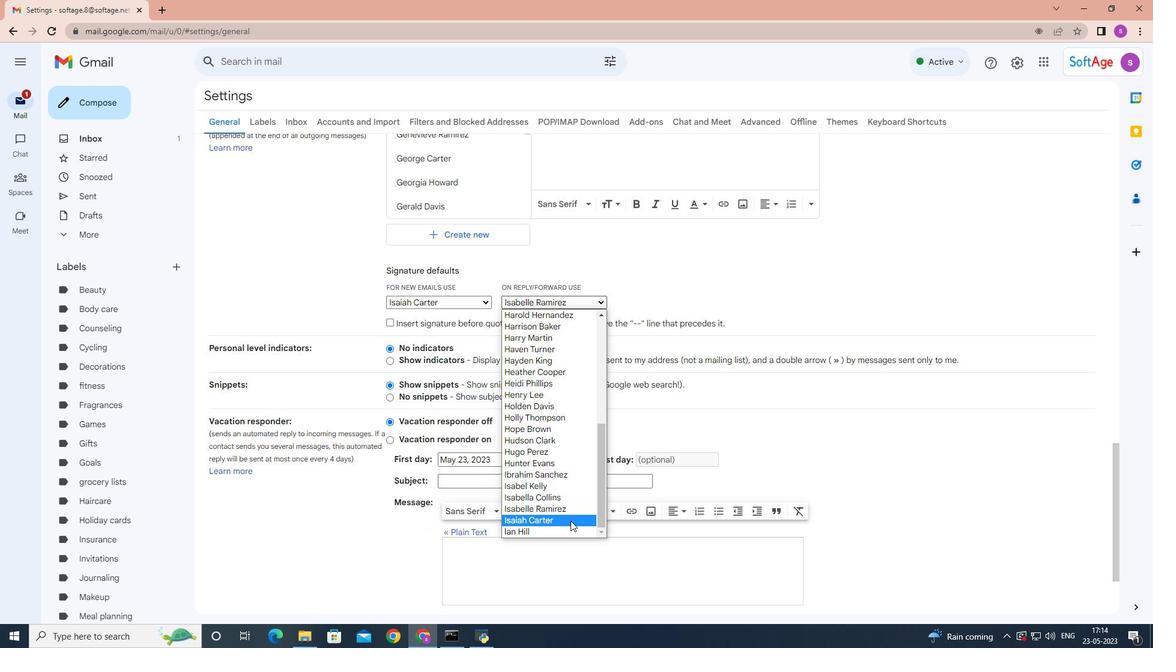 
Action: Mouse moved to (699, 353)
Screenshot: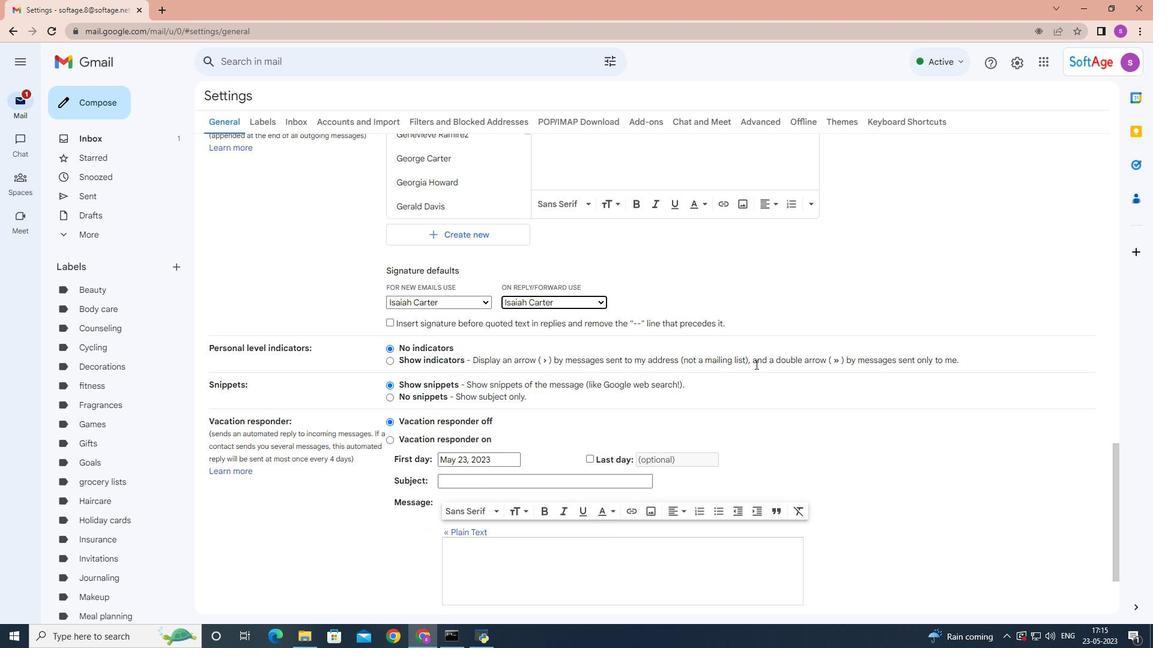 
Action: Mouse scrolled (699, 353) with delta (0, 0)
Screenshot: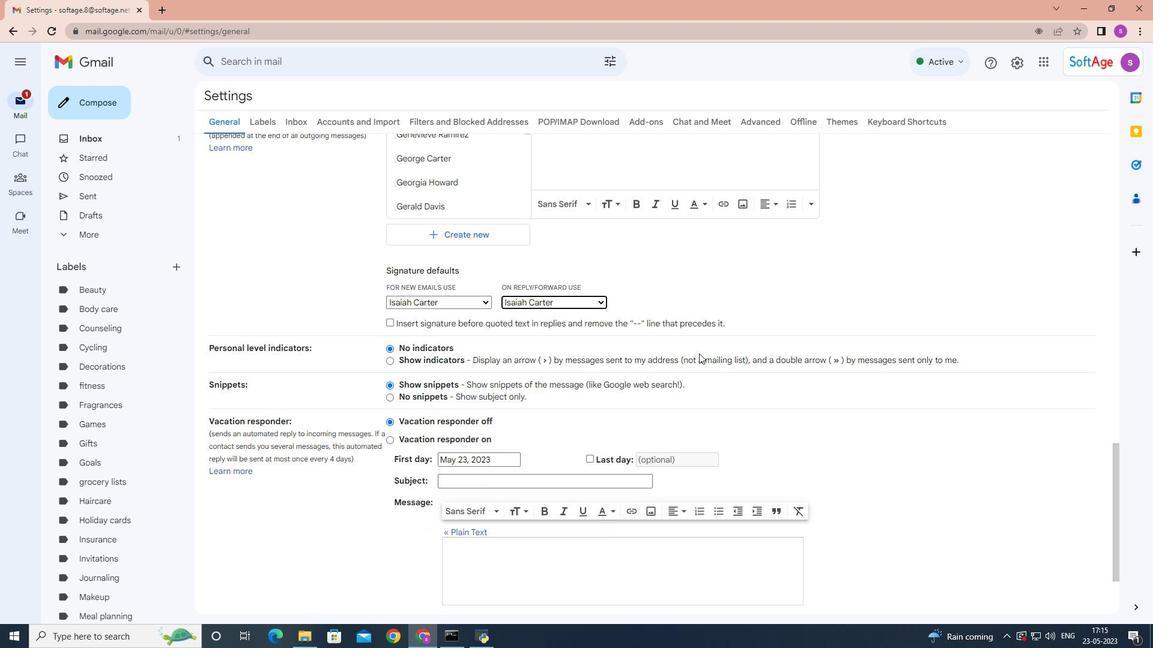 
Action: Mouse moved to (699, 353)
Screenshot: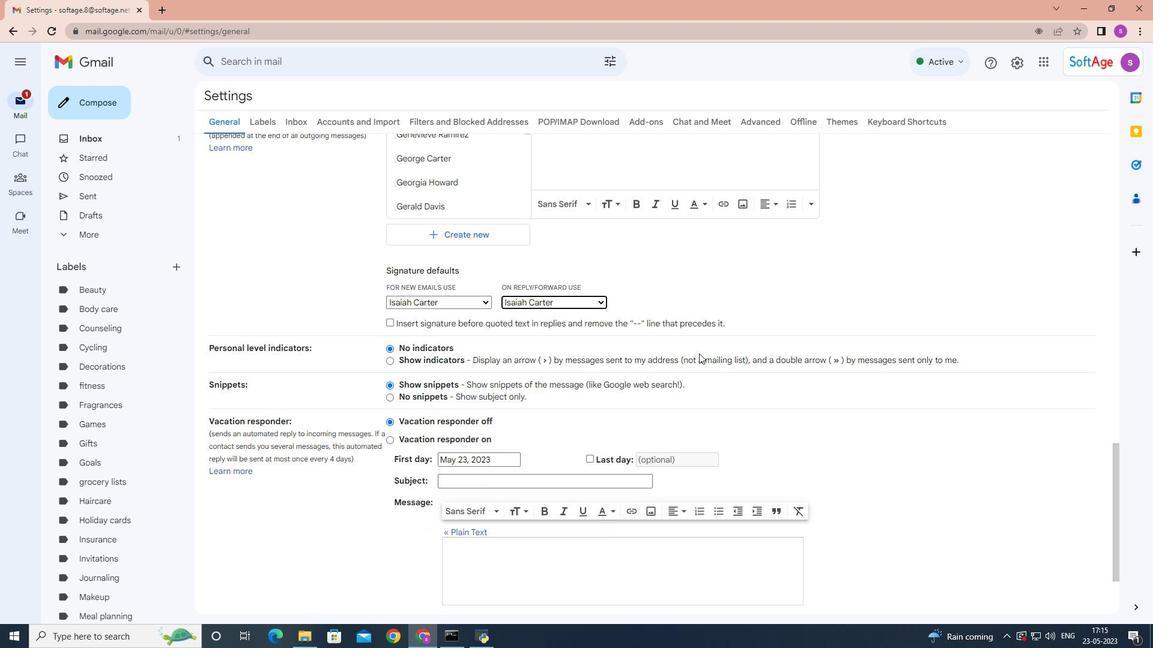 
Action: Mouse scrolled (699, 353) with delta (0, 0)
Screenshot: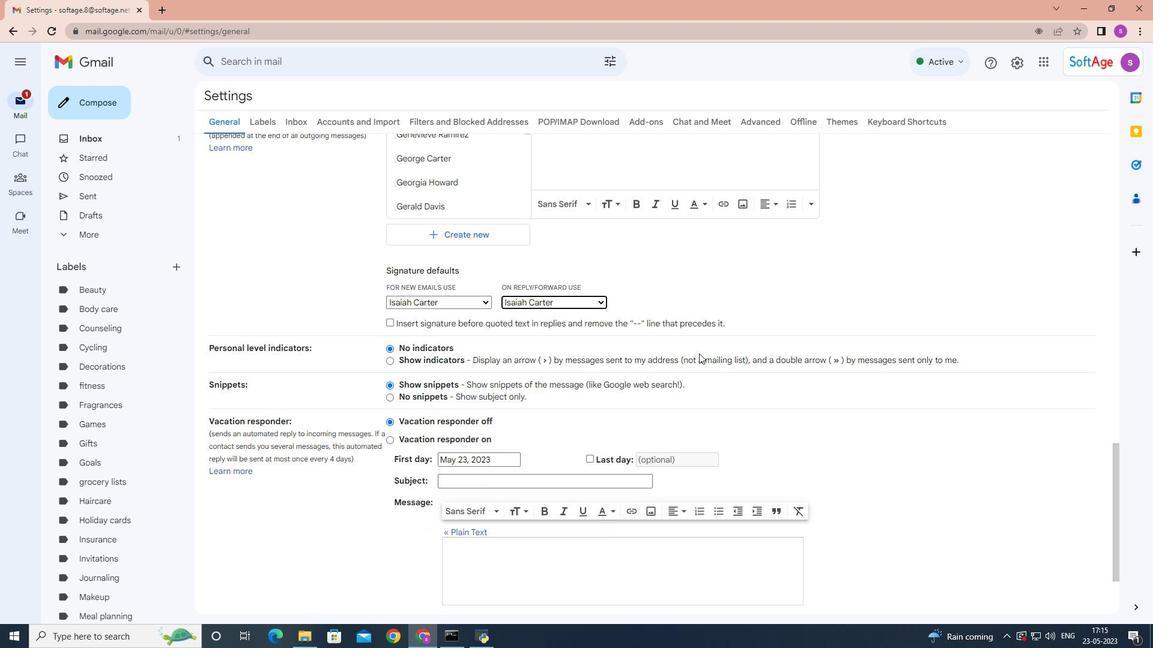 
Action: Mouse scrolled (699, 353) with delta (0, 0)
Screenshot: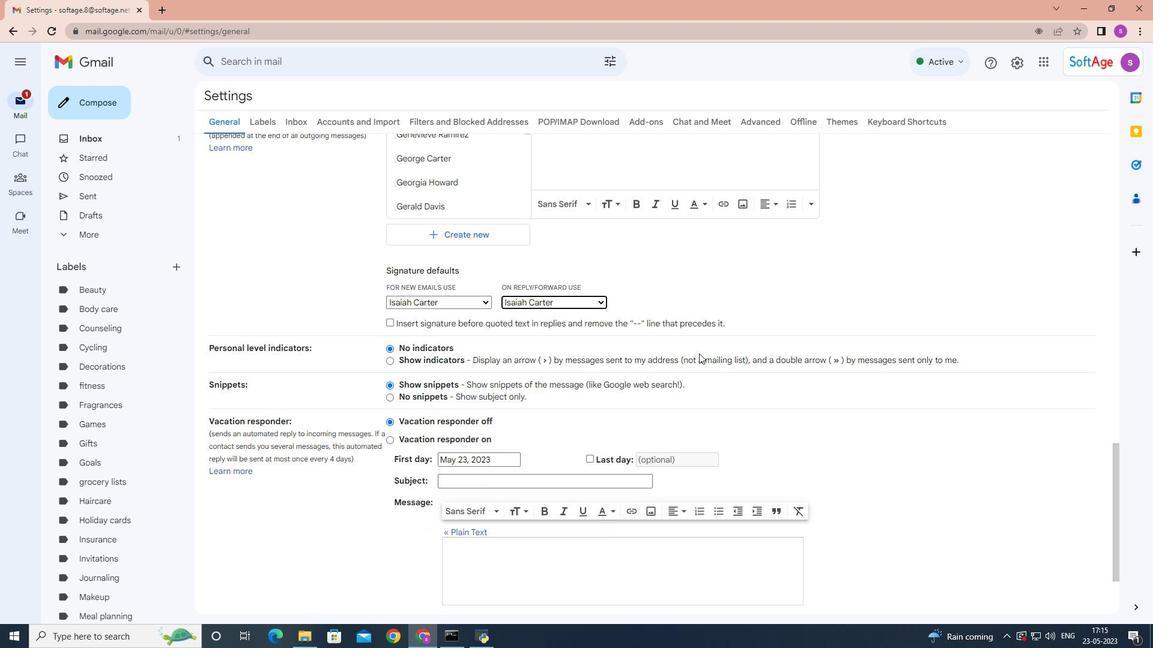 
Action: Mouse scrolled (699, 353) with delta (0, 0)
Screenshot: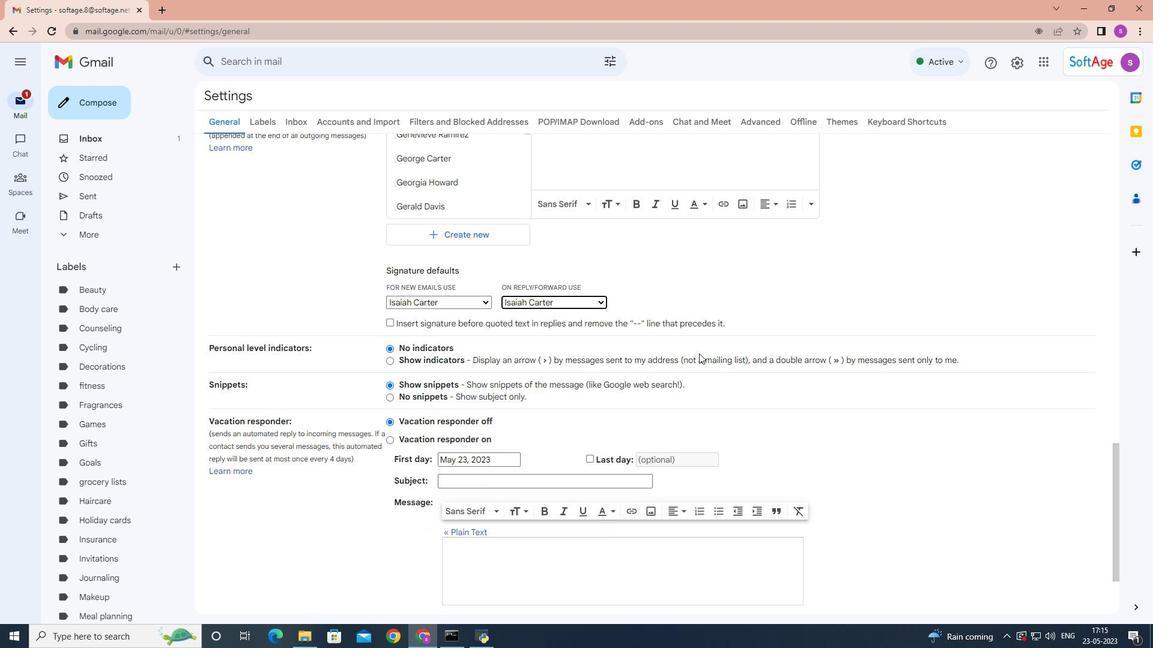 
Action: Mouse scrolled (699, 353) with delta (0, 0)
Screenshot: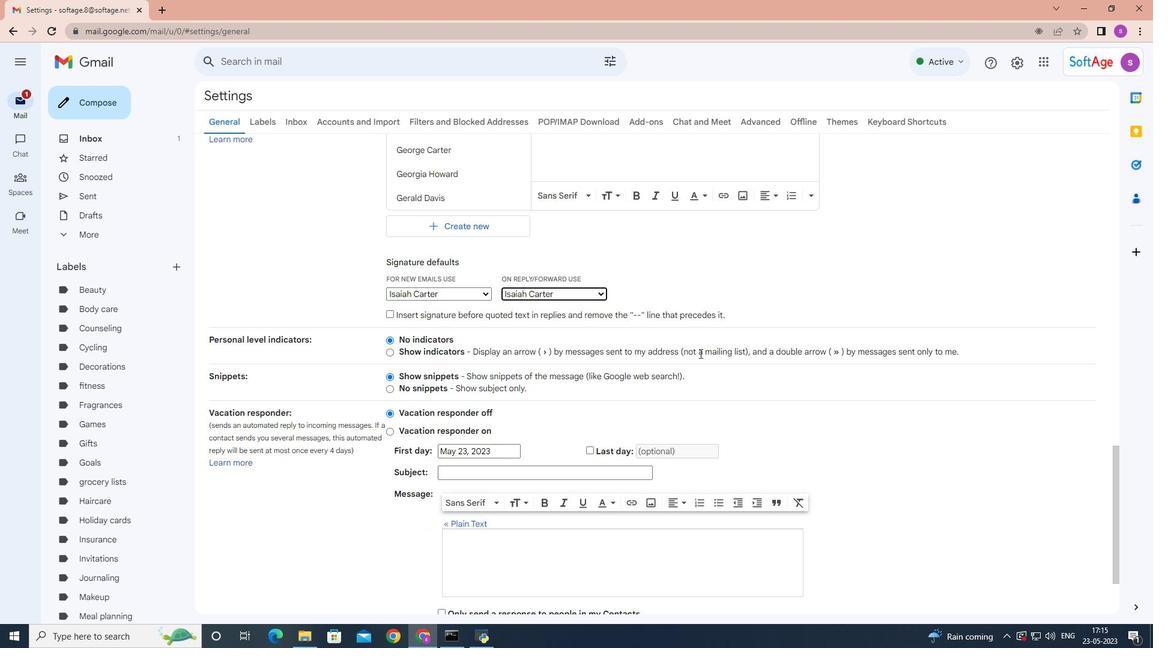 
Action: Mouse moved to (633, 552)
Screenshot: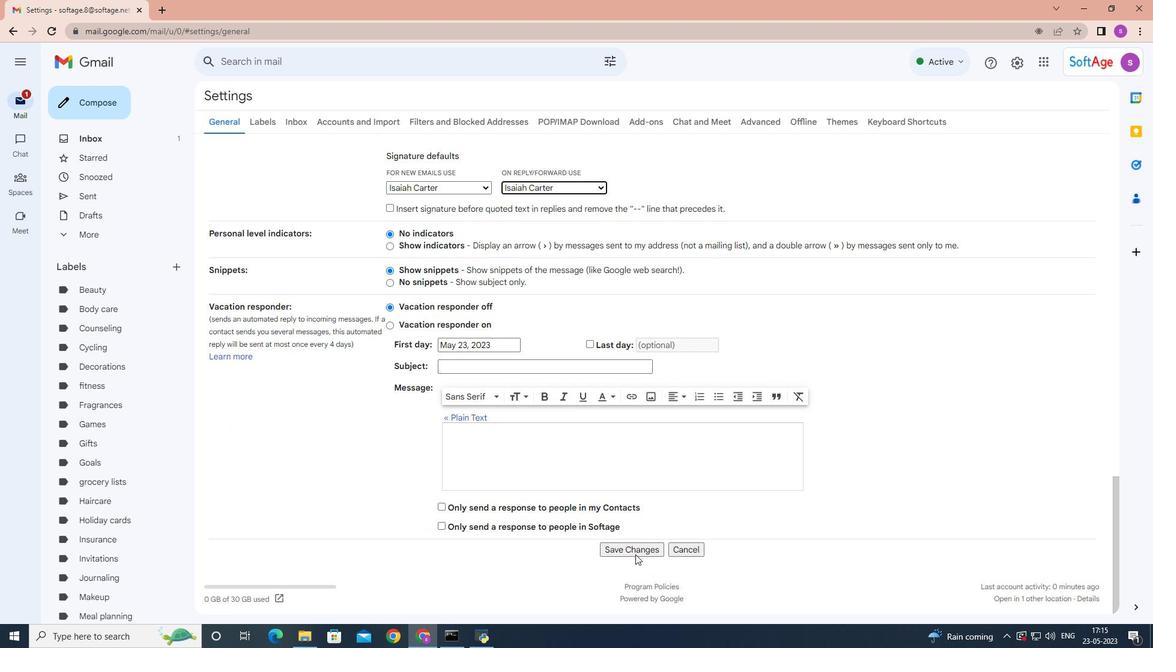 
Action: Mouse pressed left at (633, 552)
Screenshot: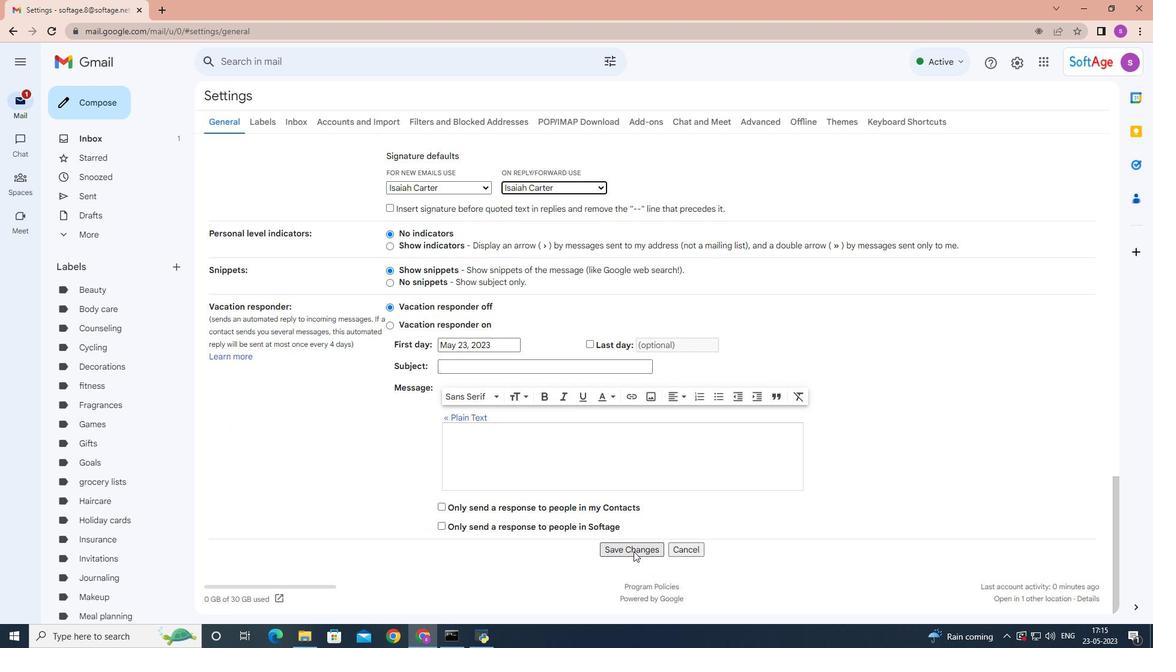 
Action: Mouse moved to (115, 100)
Screenshot: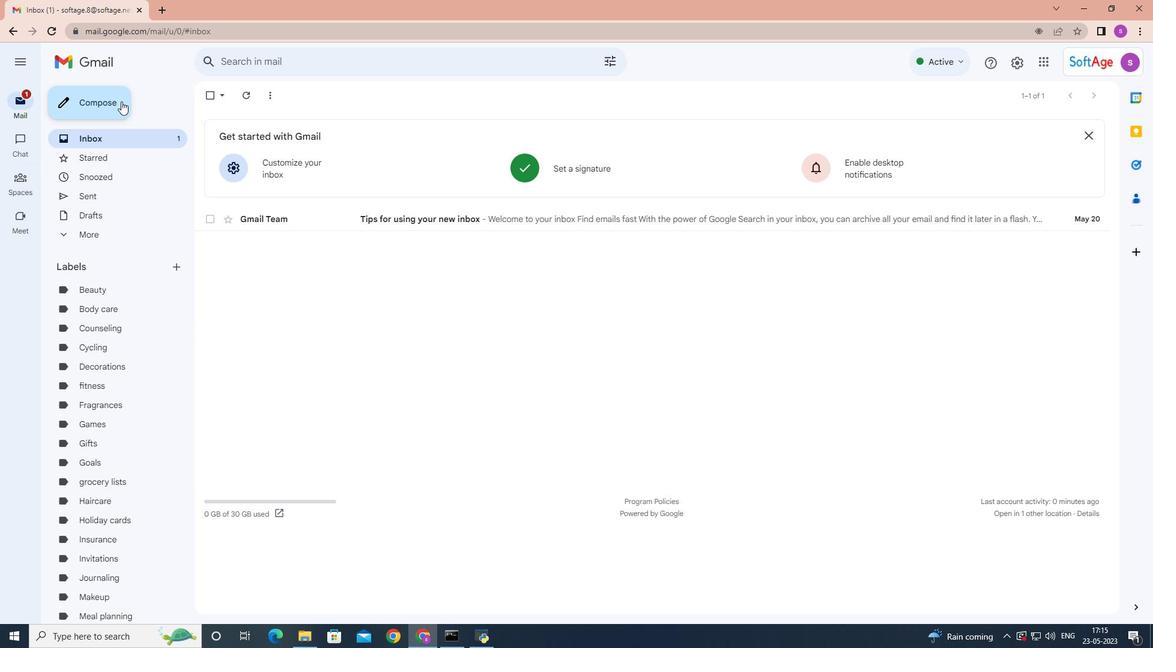 
Action: Mouse pressed left at (115, 100)
Screenshot: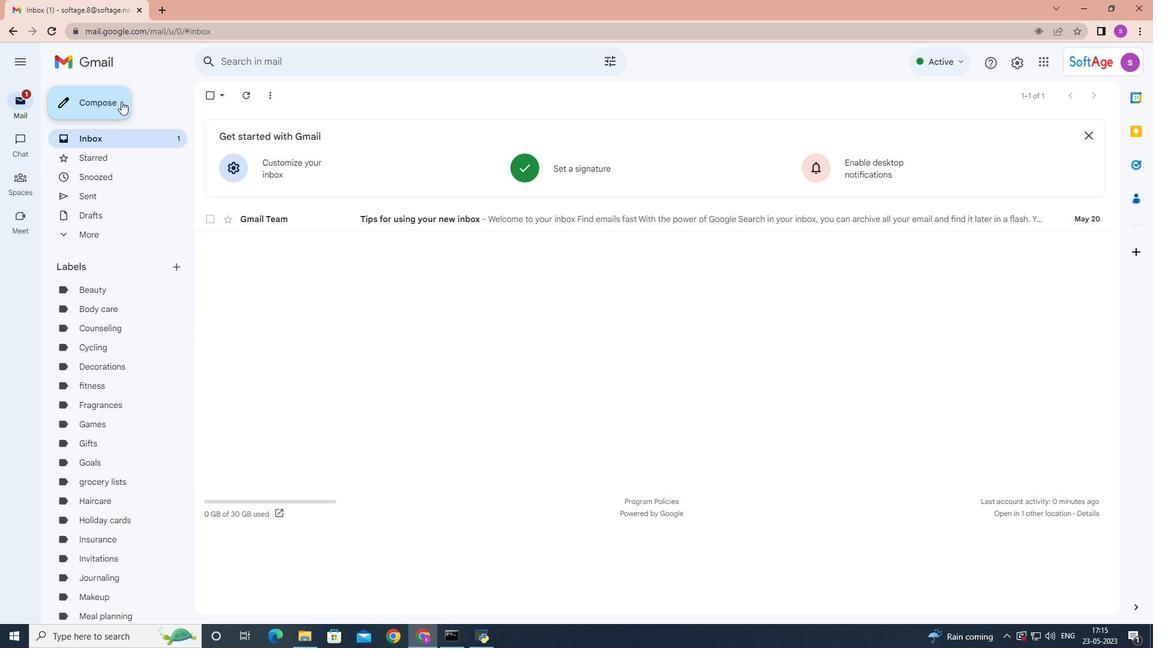 
Action: Mouse moved to (820, 318)
Screenshot: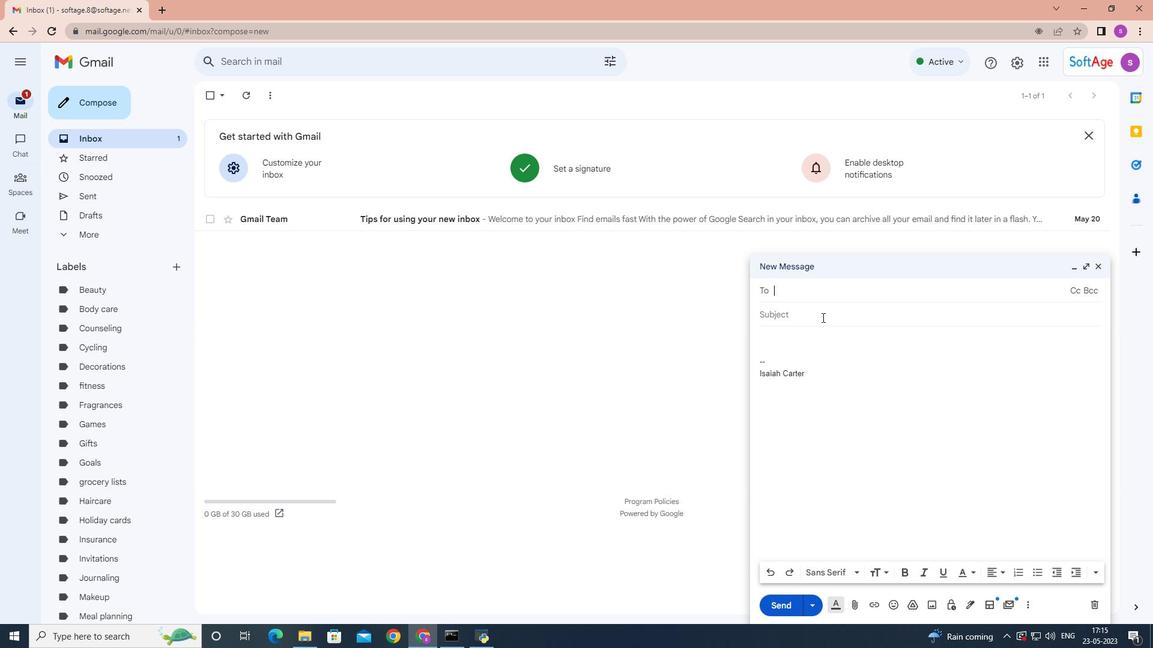
Action: Mouse pressed left at (820, 318)
Screenshot: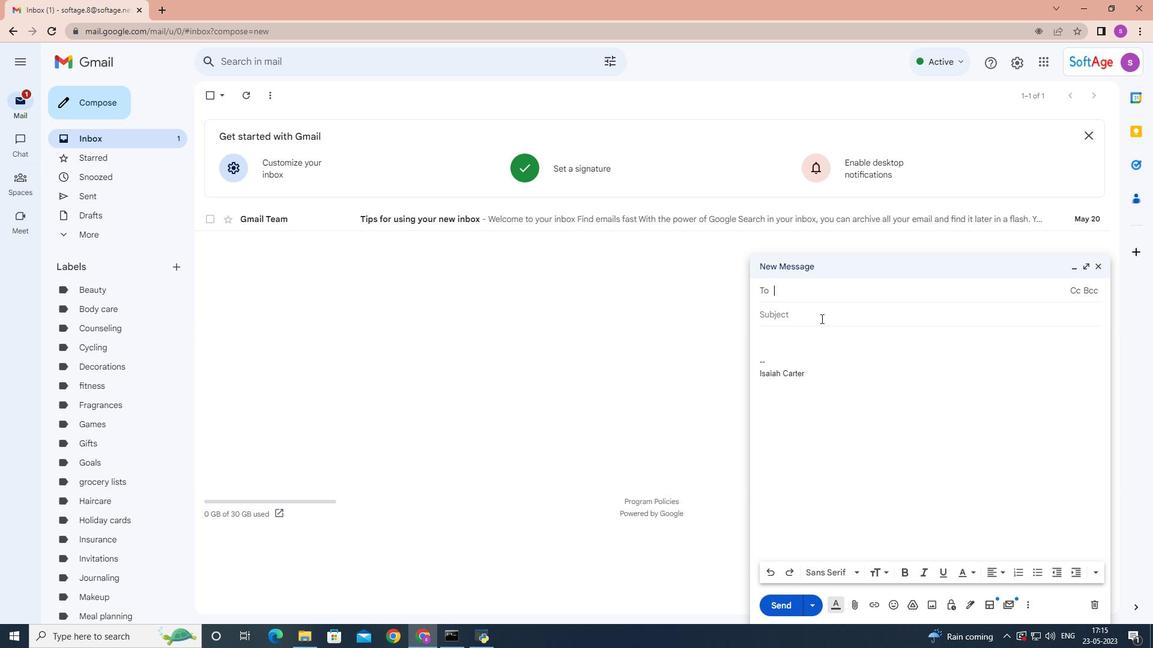 
Action: Key pressed <Key.shift>Thank<Key.space>you<Key.space>for<Key.space>a<Key.space>reviw<Key.space>an<Key.backspace><Key.backspace><Key.backspace><Key.backspace>ew
Screenshot: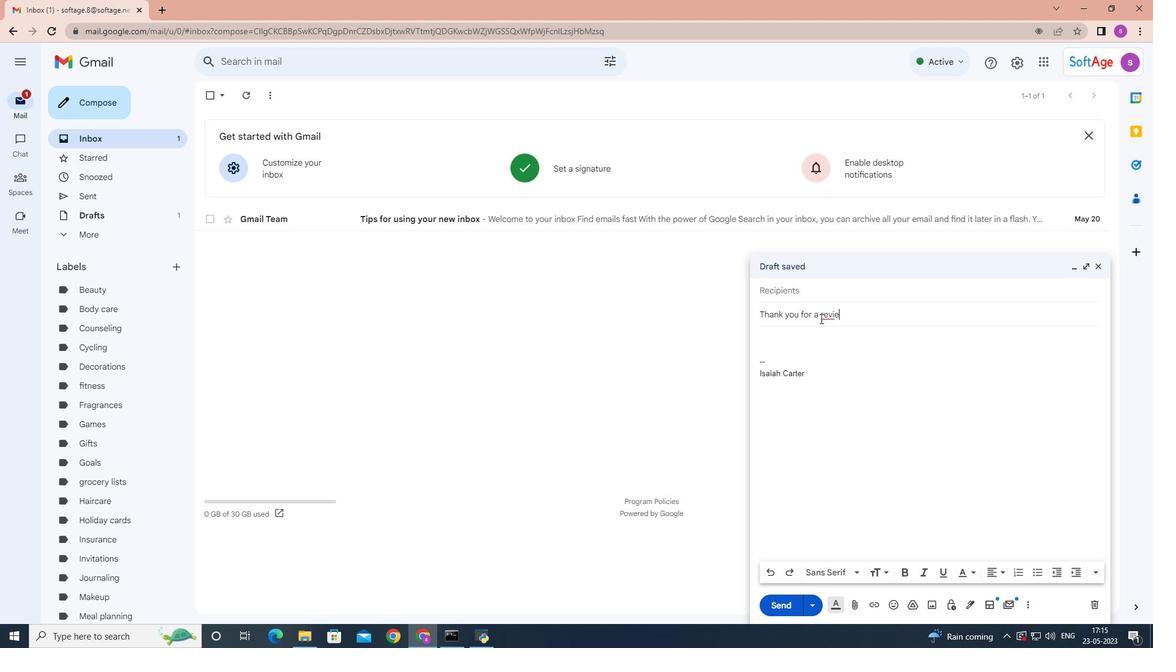 
Action: Mouse moved to (786, 345)
Screenshot: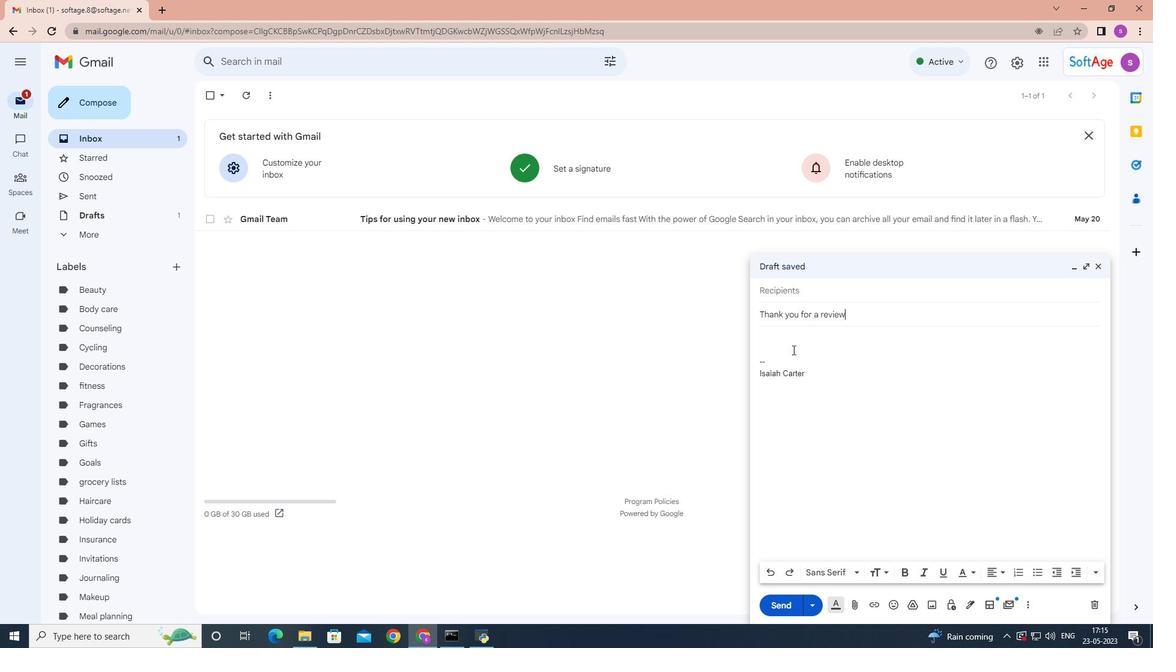 
Action: Mouse pressed left at (786, 345)
Screenshot: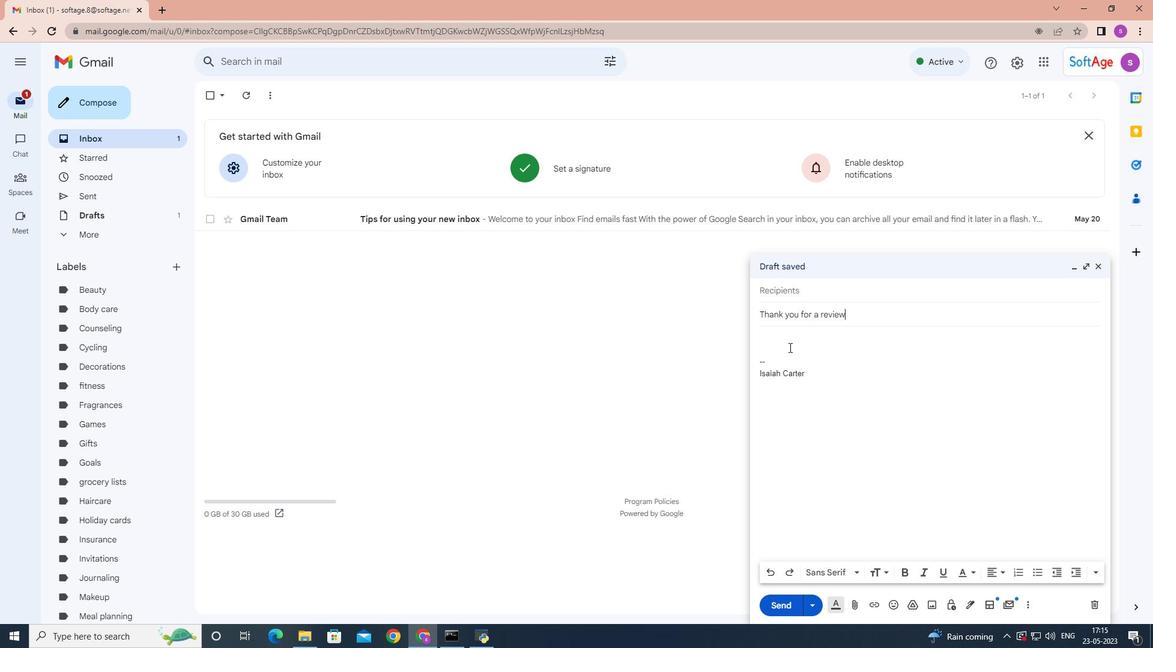 
Action: Mouse moved to (775, 326)
Screenshot: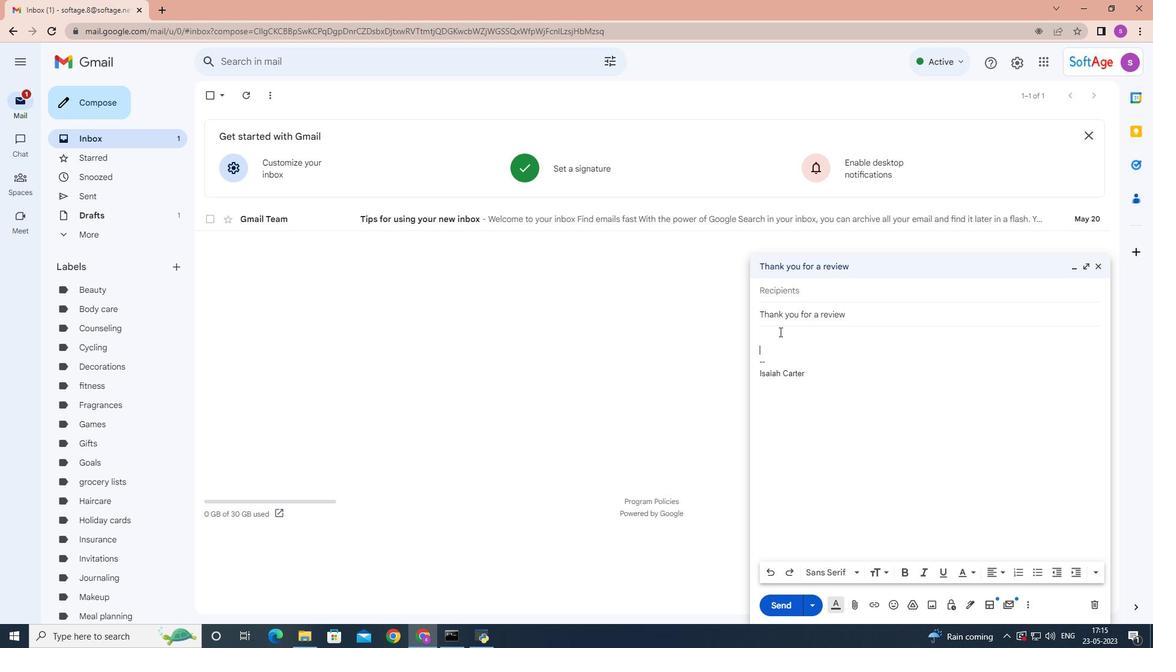
Action: Key pressed <Key.shift>Can<Key.space>you<Key.space>please<Key.space>provide<Key.space>y<Key.backspace>the<Key.space>last<Key.space>project<Key.shift_r>?
Screenshot: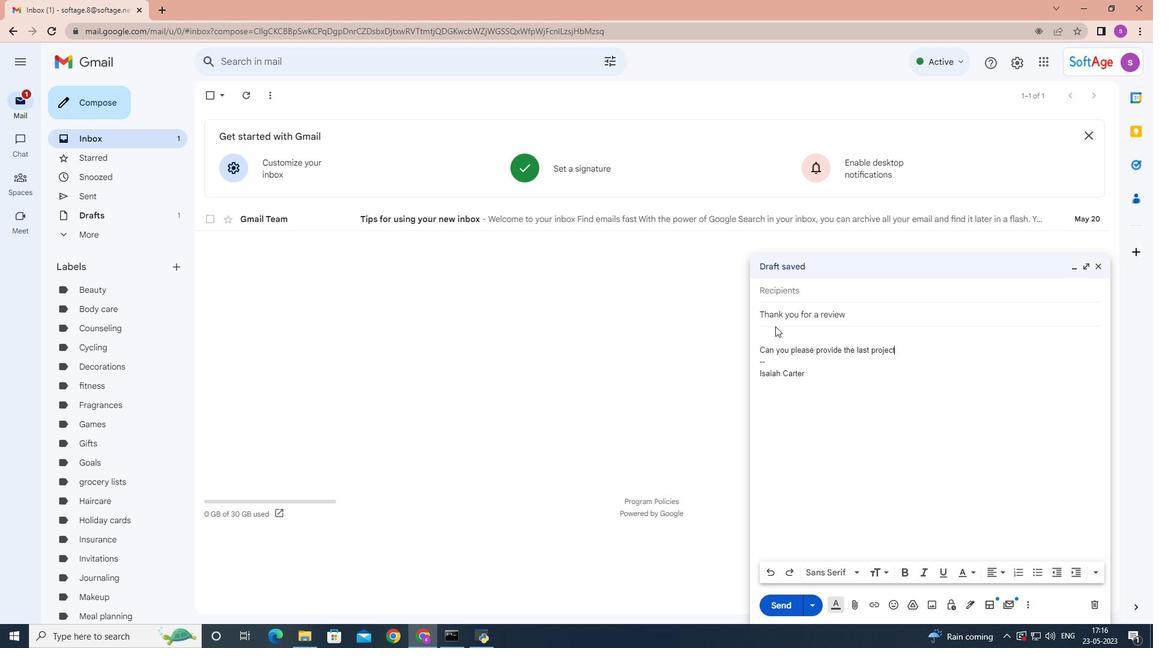 
Action: Mouse moved to (825, 286)
Screenshot: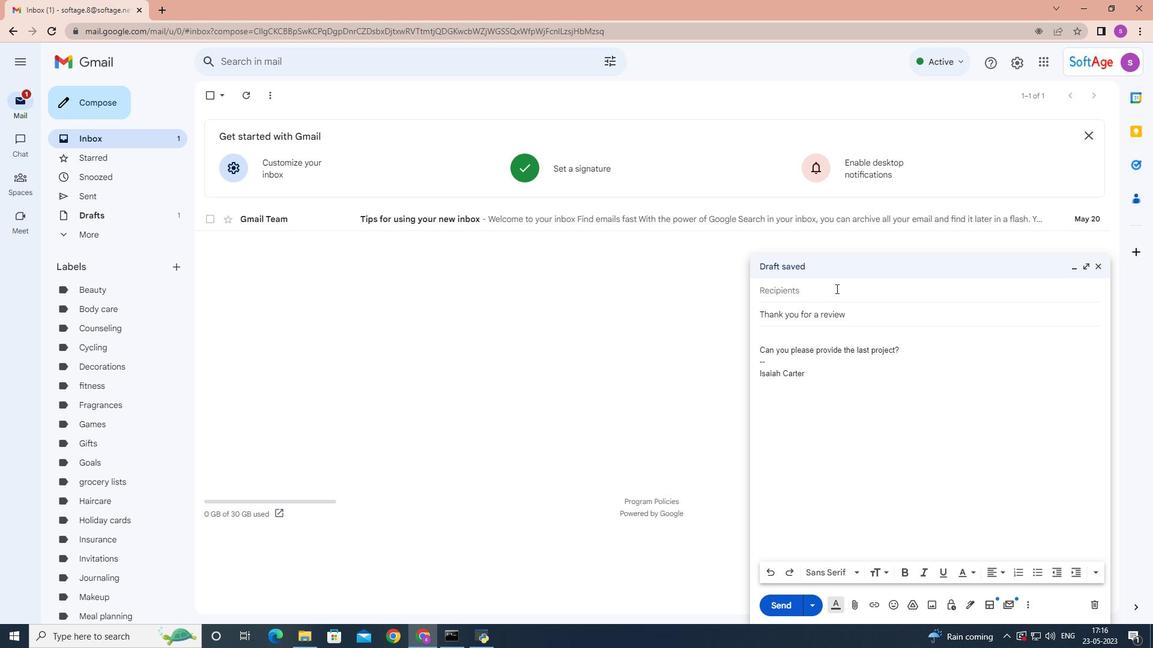 
Action: Mouse pressed left at (825, 286)
Screenshot: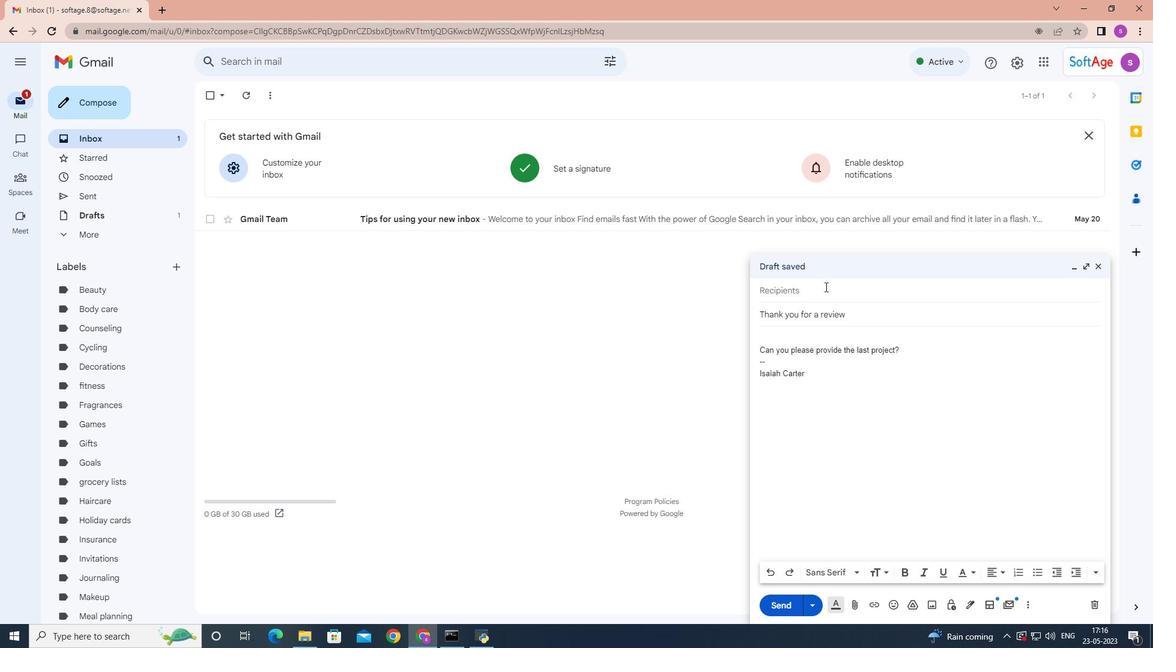
Action: Mouse moved to (824, 286)
Screenshot: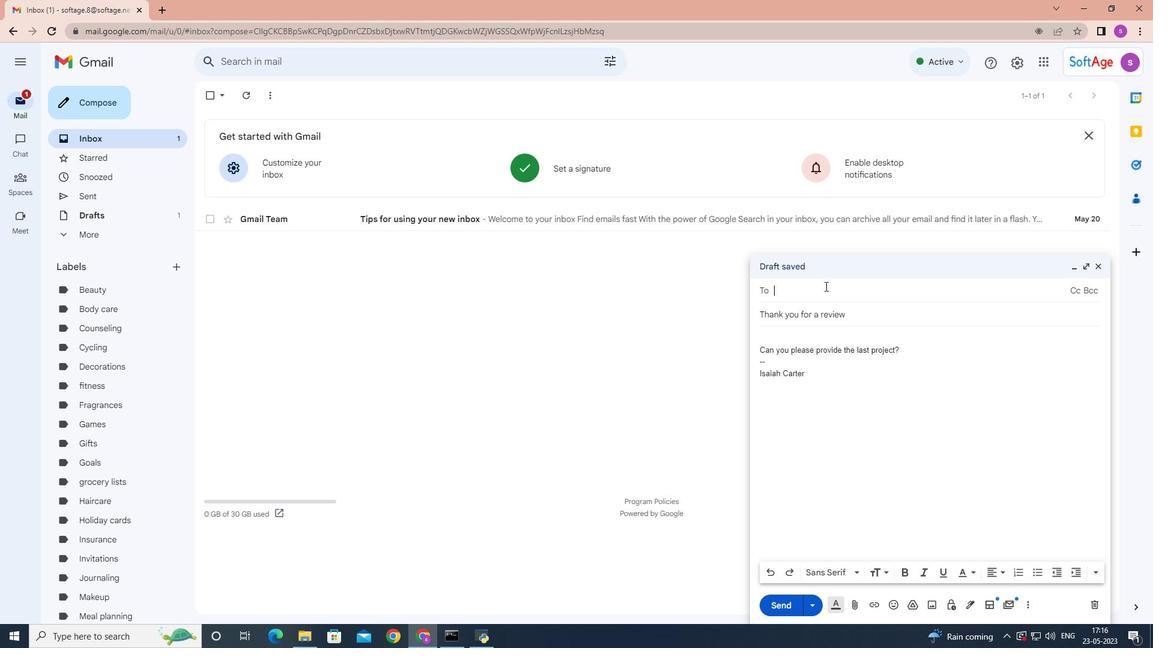 
Action: Key pressed <Key.shift>Softage.6
Screenshot: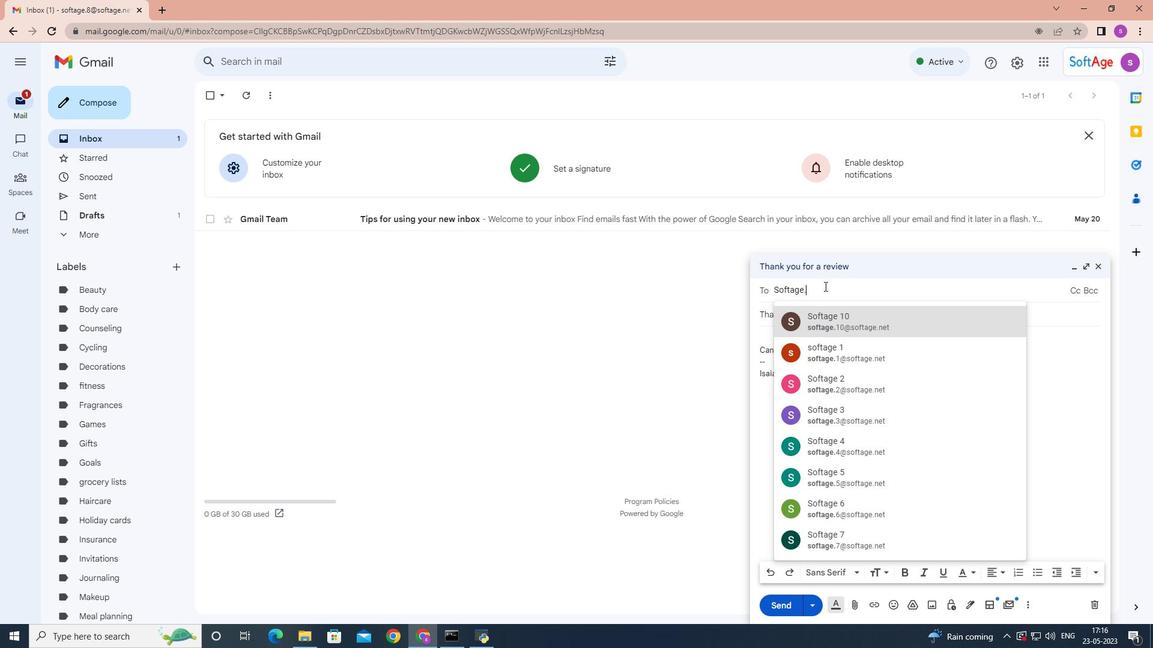 
Action: Mouse moved to (836, 321)
Screenshot: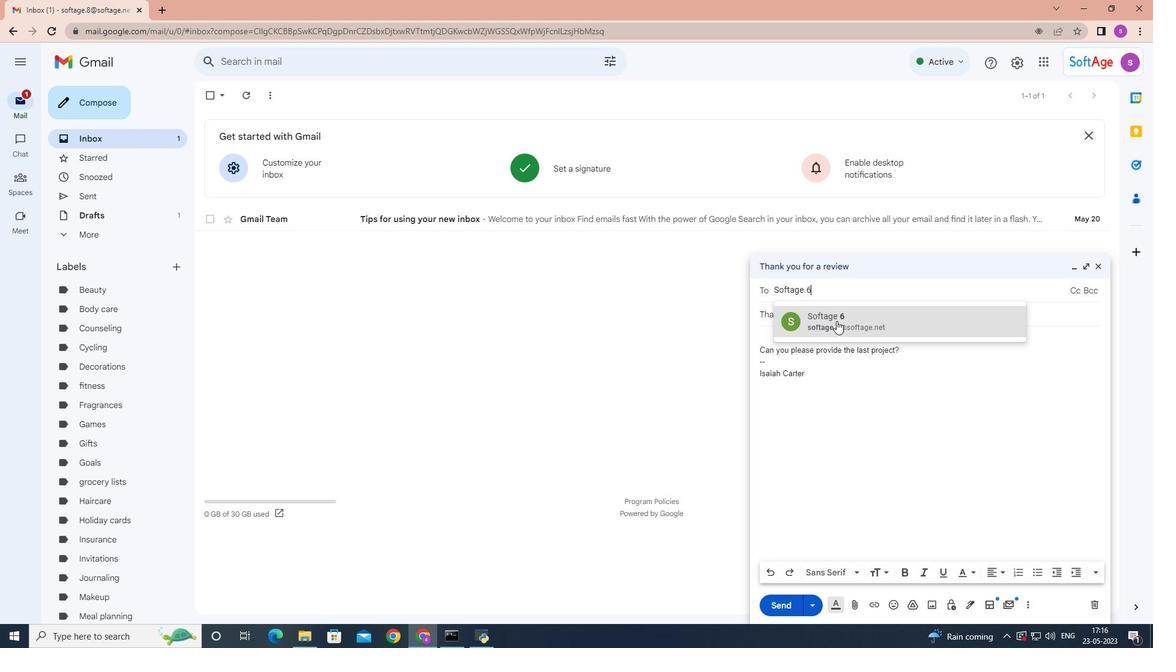 
Action: Mouse pressed left at (836, 321)
Screenshot: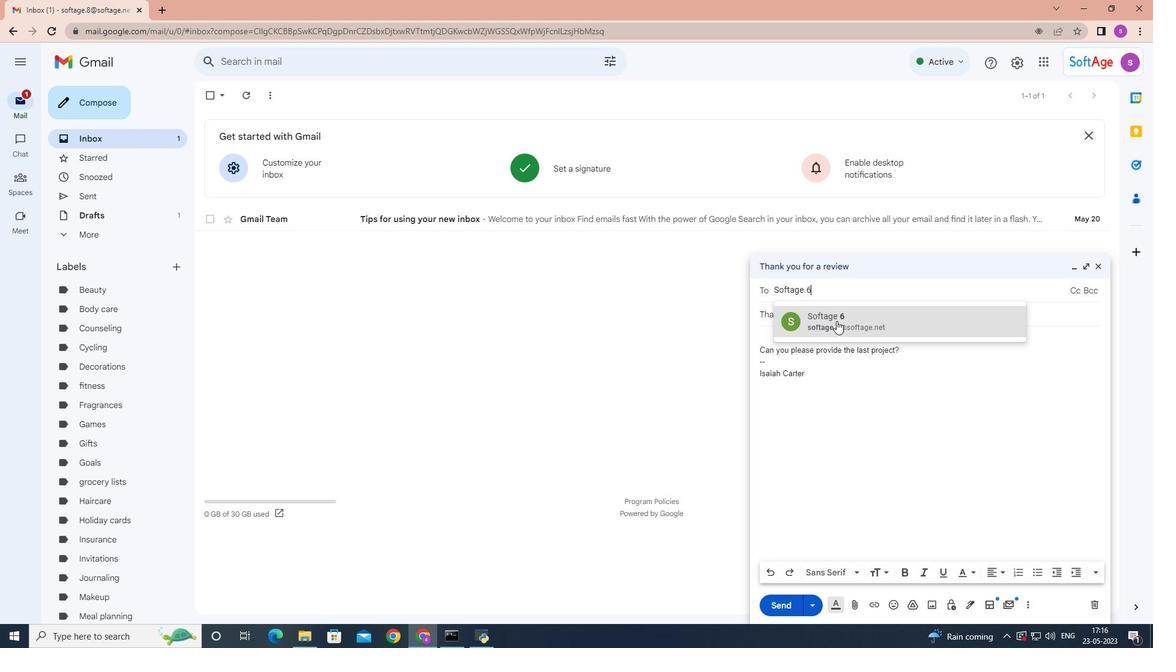 
Action: Mouse moved to (902, 364)
Screenshot: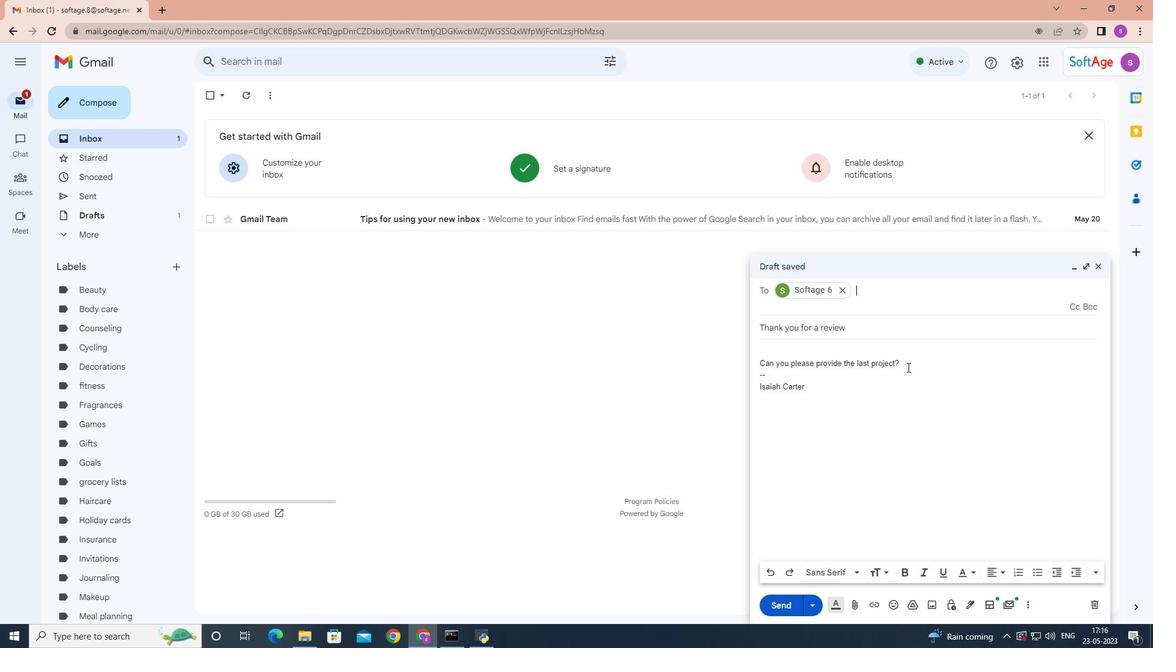
Action: Mouse pressed left at (902, 364)
Screenshot: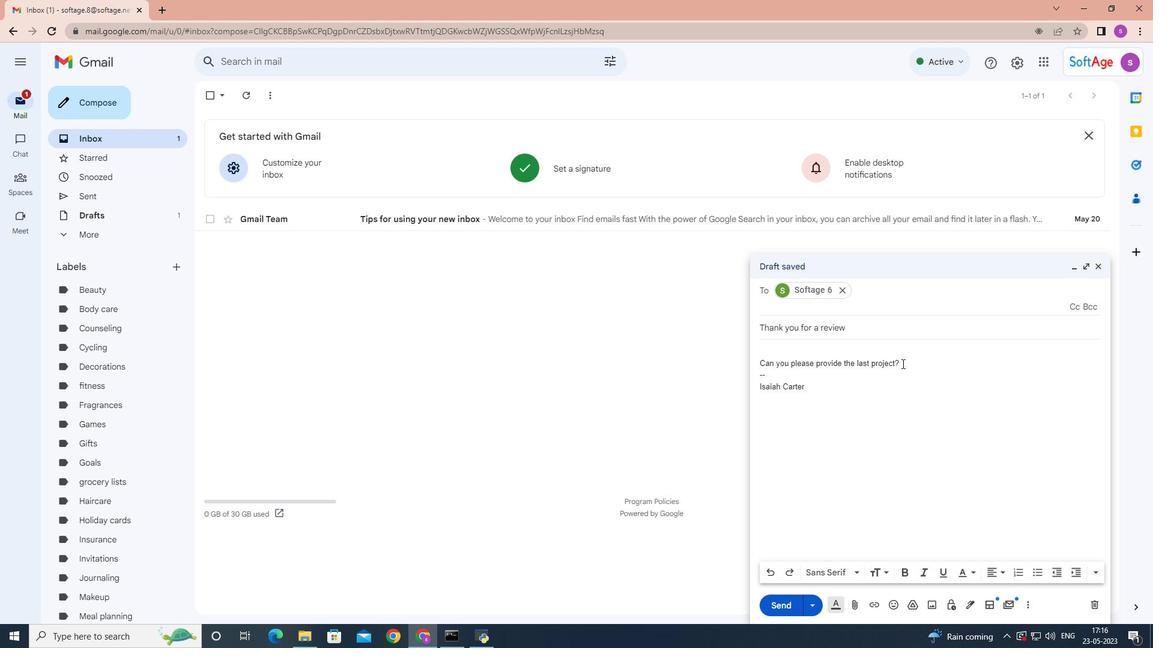 
Action: Mouse moved to (900, 351)
Screenshot: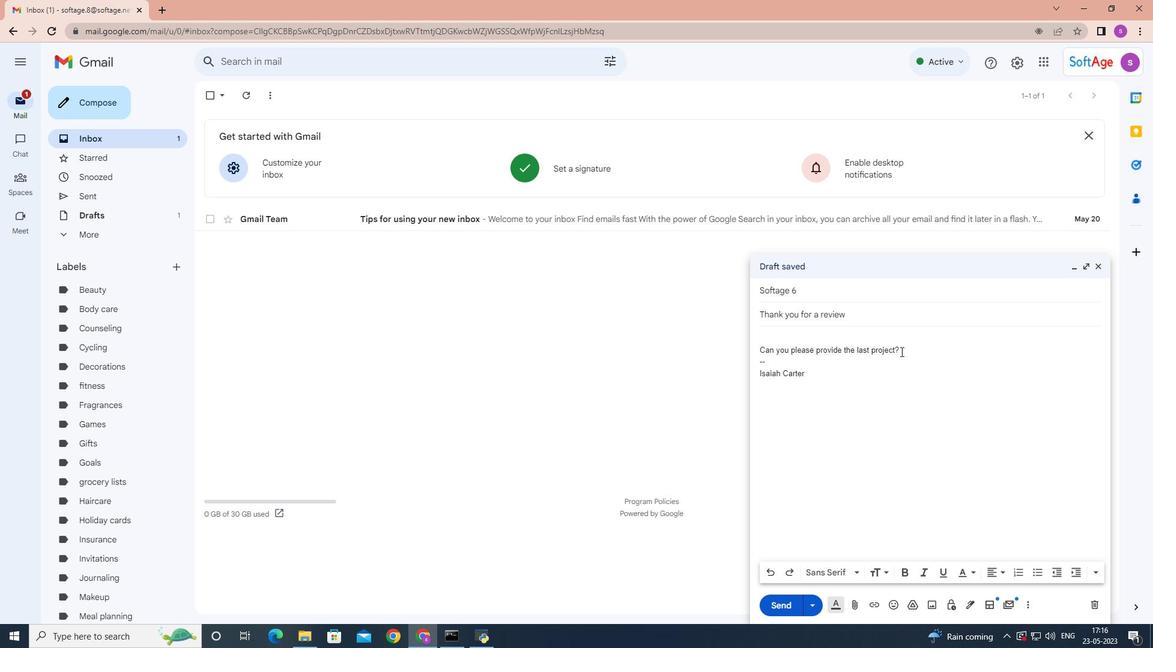 
Action: Mouse pressed left at (900, 351)
Screenshot: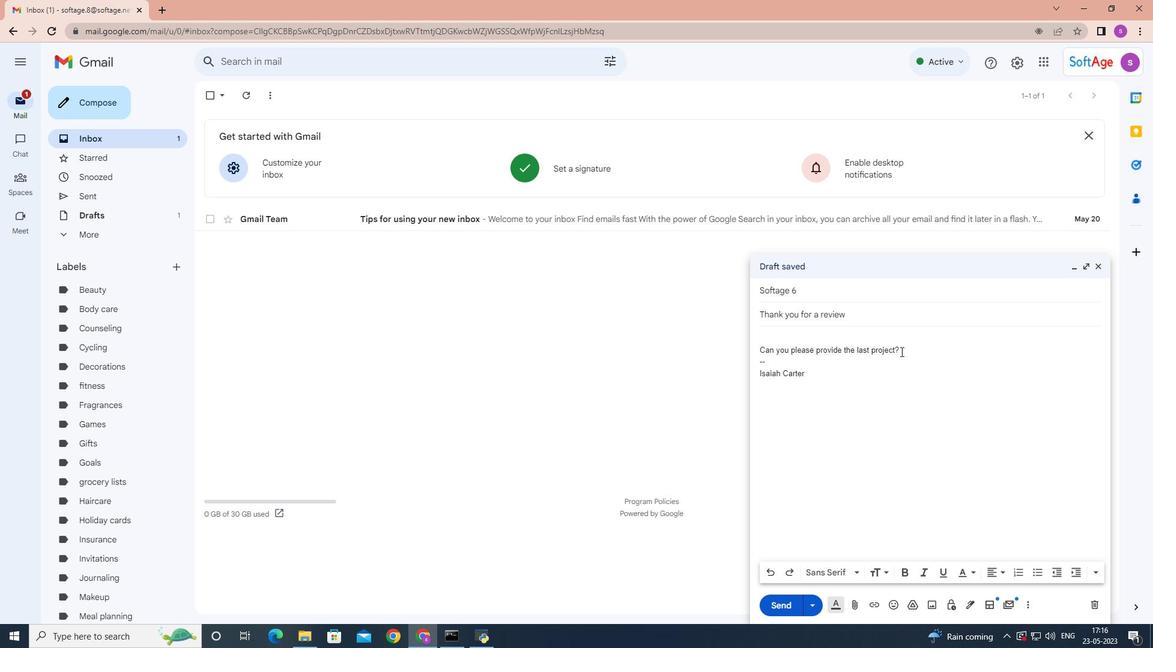 
Action: Mouse moved to (1013, 571)
Screenshot: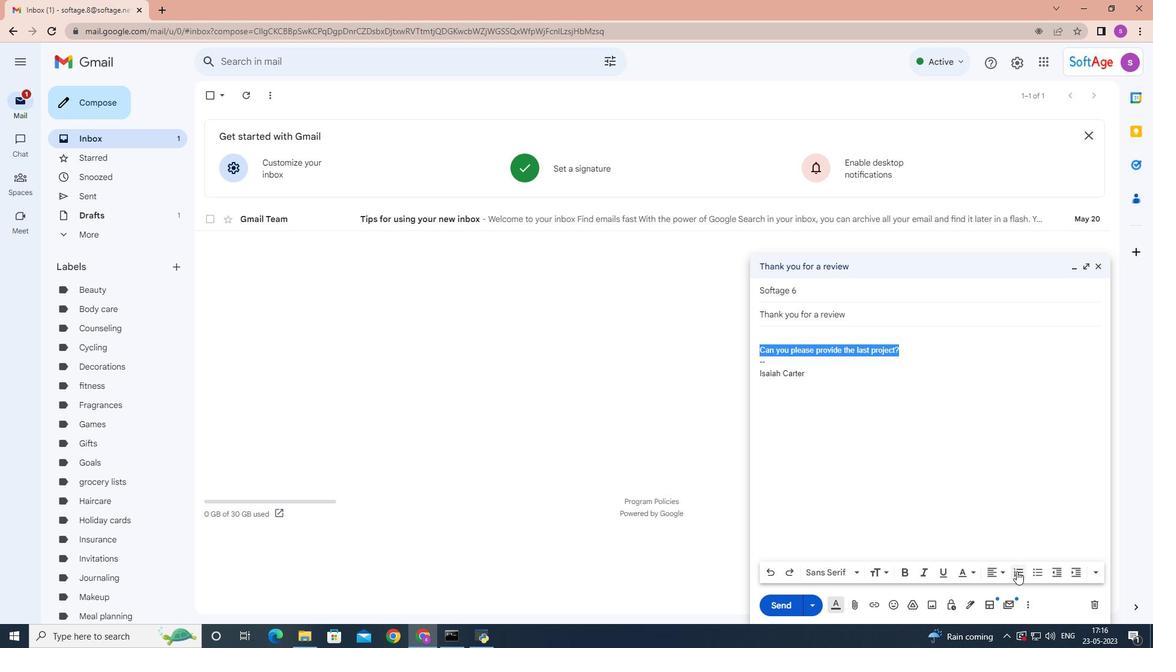
Action: Mouse pressed left at (1013, 571)
Screenshot: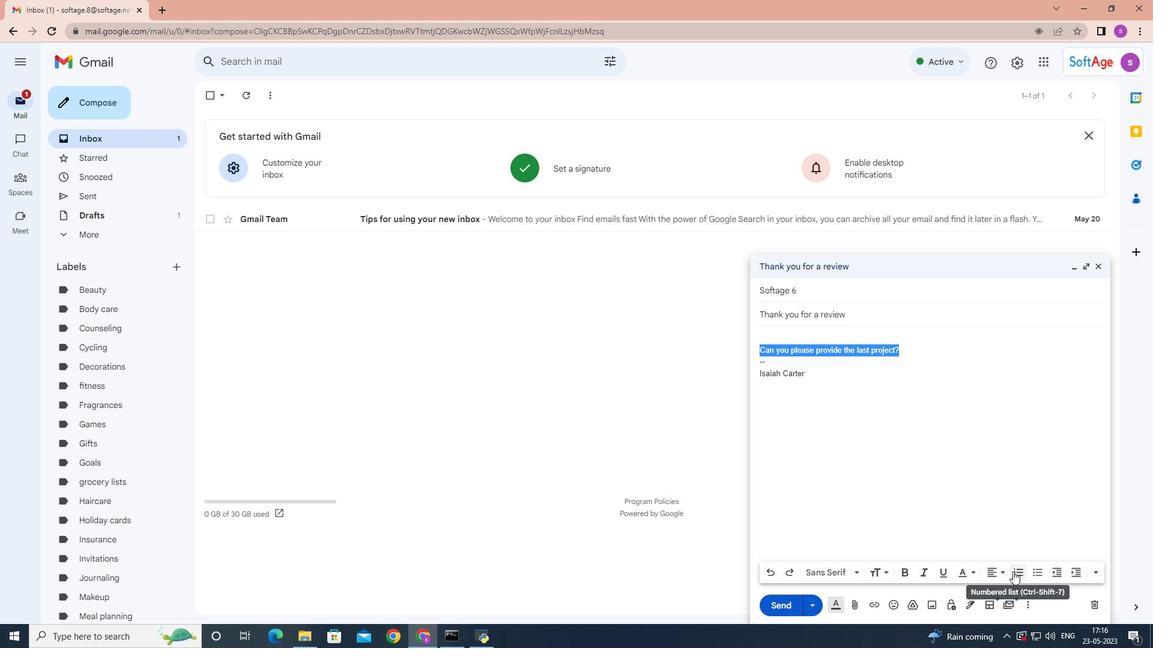 
Action: Mouse moved to (857, 570)
Screenshot: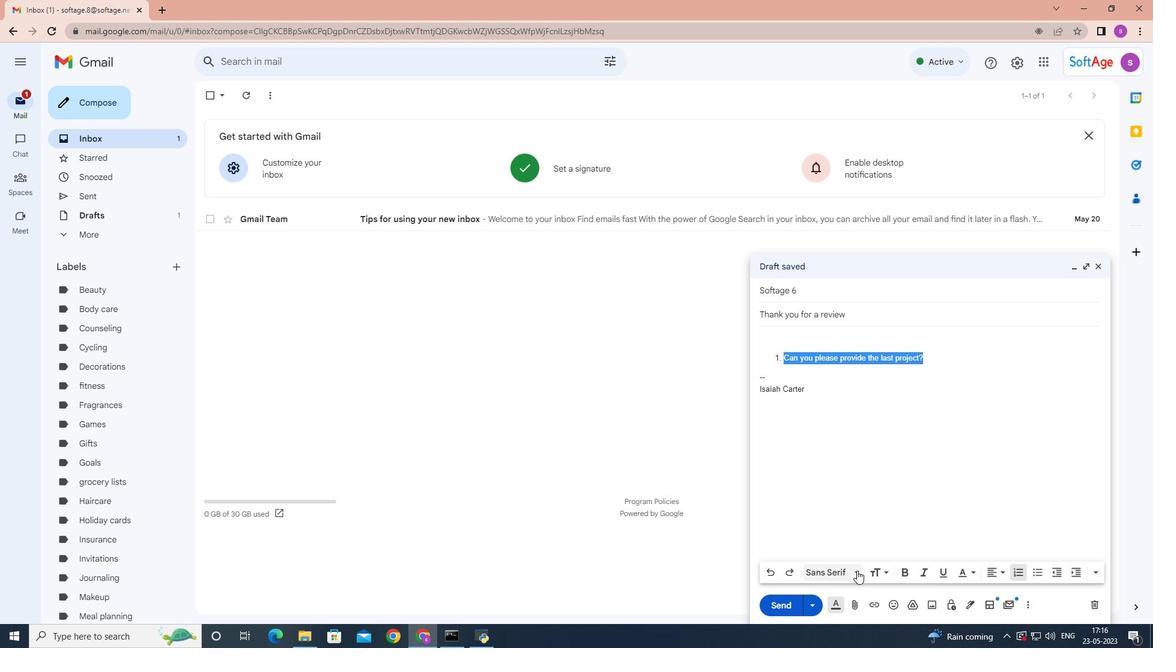 
Action: Mouse pressed left at (857, 570)
Screenshot: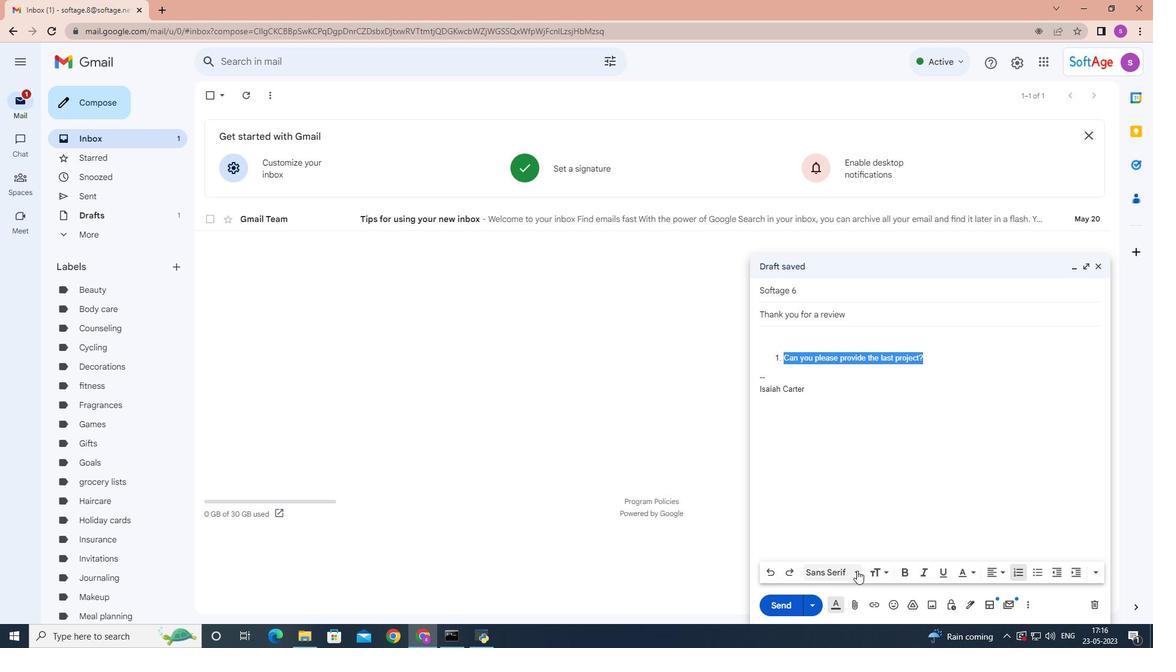 
Action: Mouse moved to (863, 435)
Screenshot: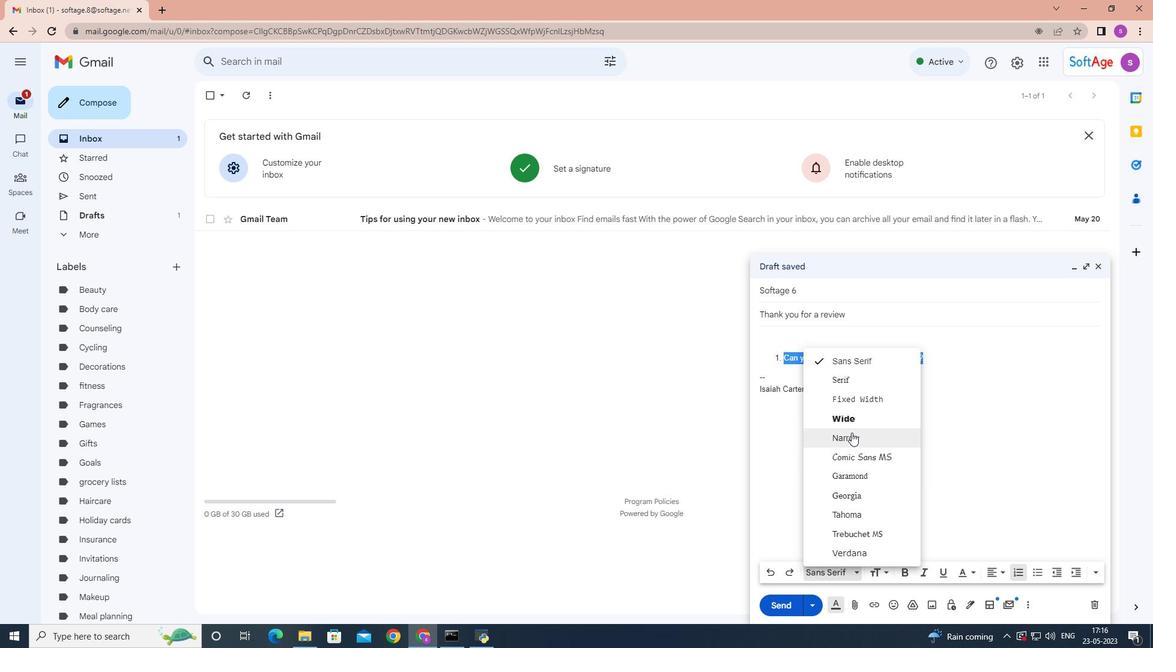 
Action: Mouse pressed left at (852, 436)
Screenshot: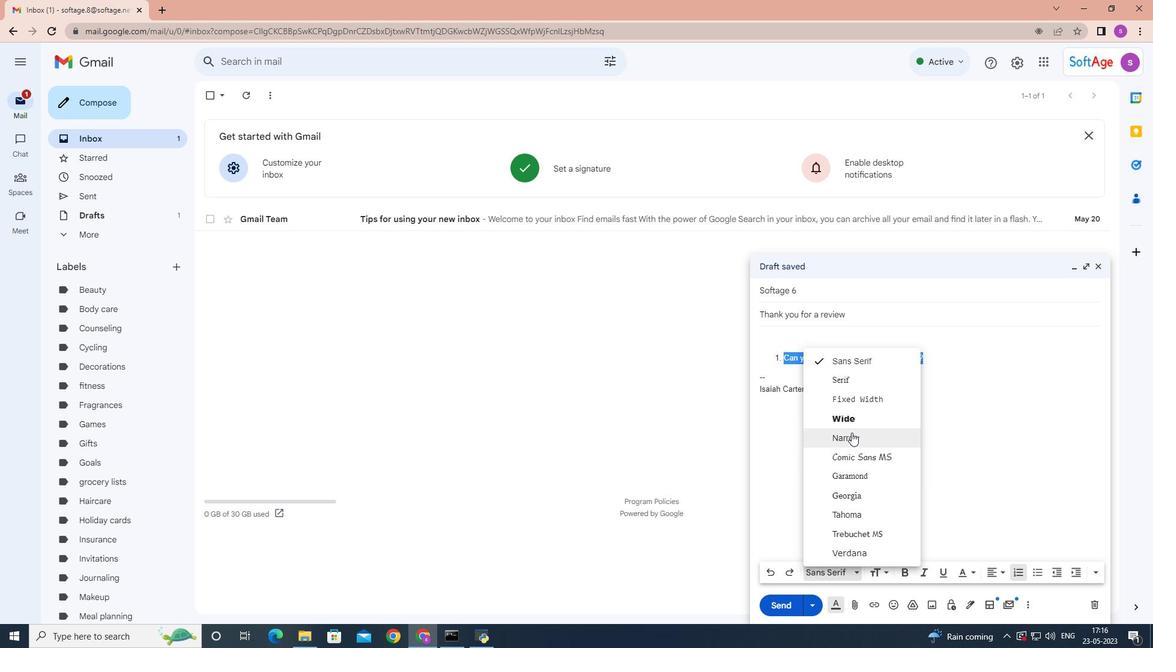 
Action: Mouse moved to (854, 571)
Screenshot: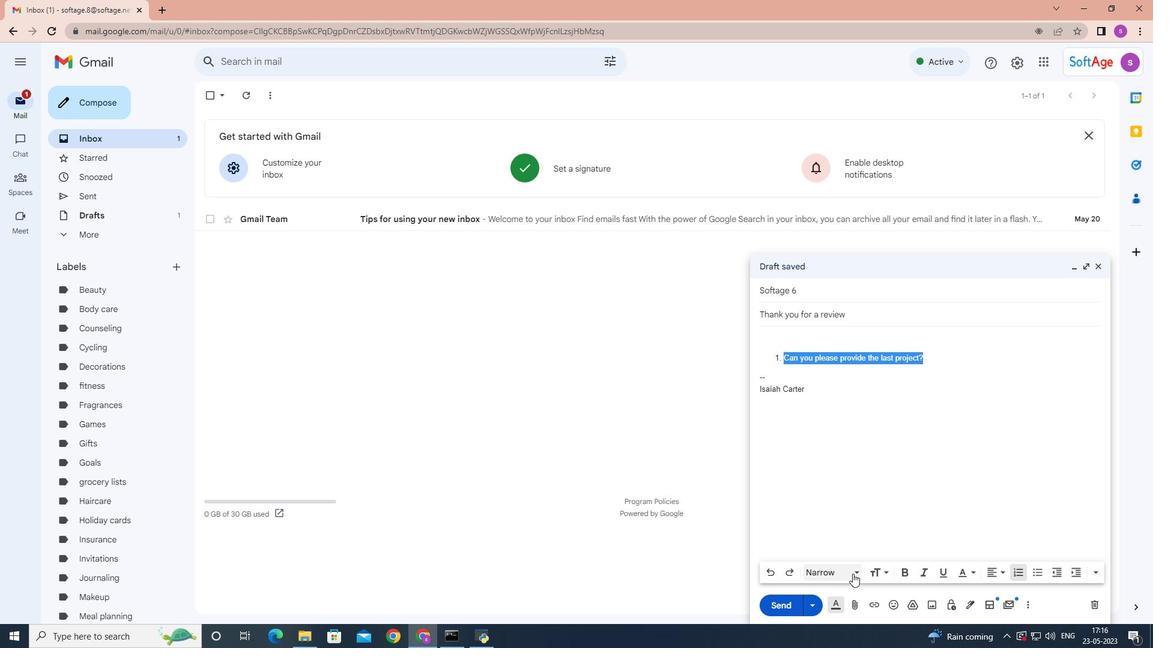 
Action: Mouse pressed left at (854, 571)
Screenshot: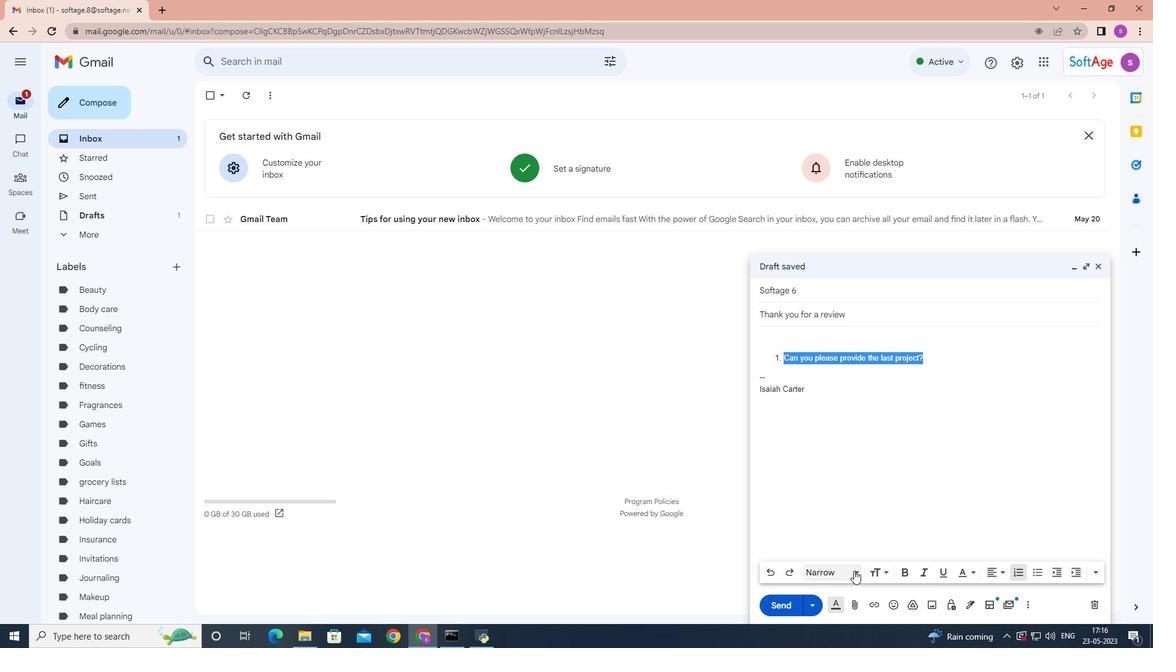 
Action: Mouse moved to (863, 478)
Screenshot: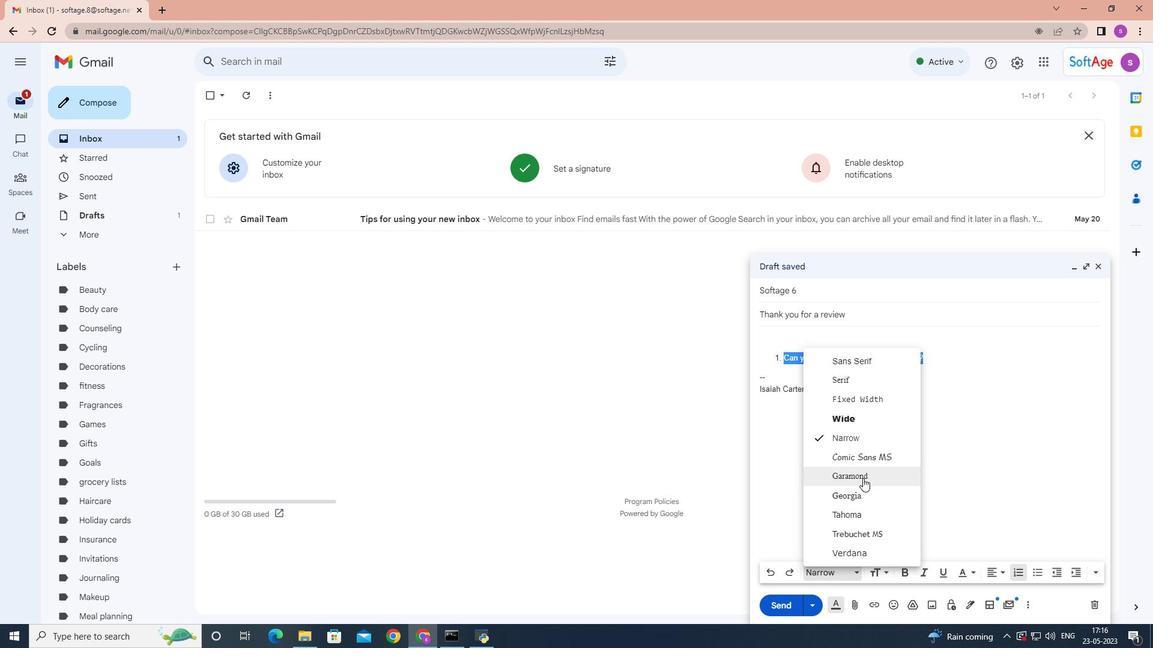 
Action: Mouse pressed left at (863, 478)
Screenshot: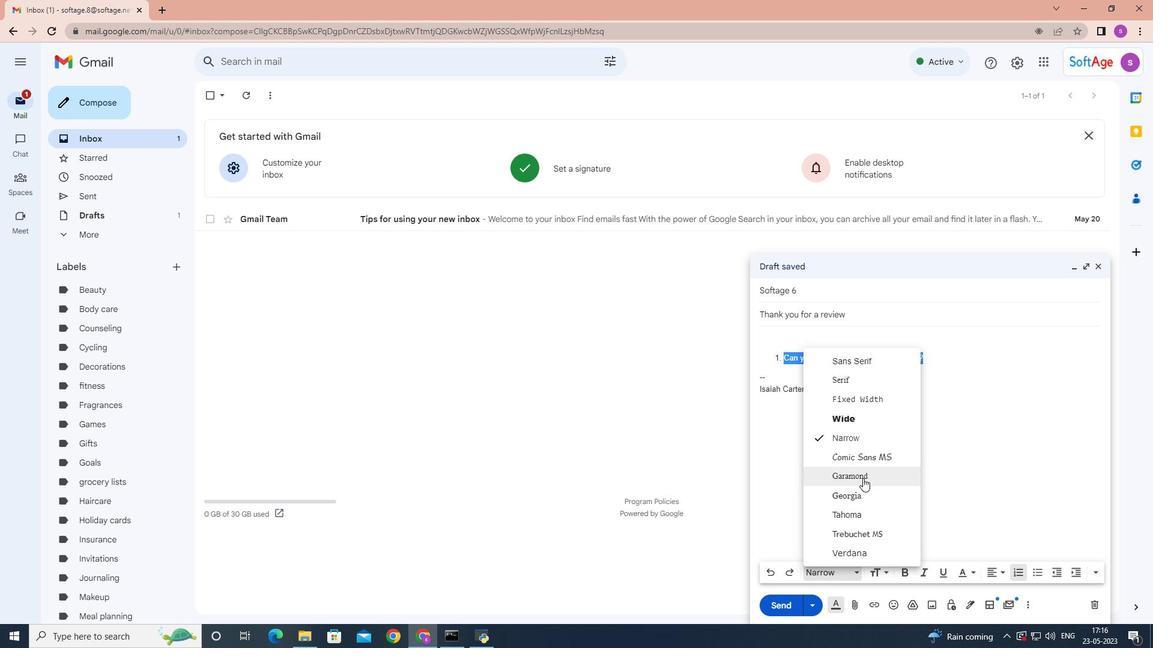 
Action: Mouse moved to (1096, 571)
Screenshot: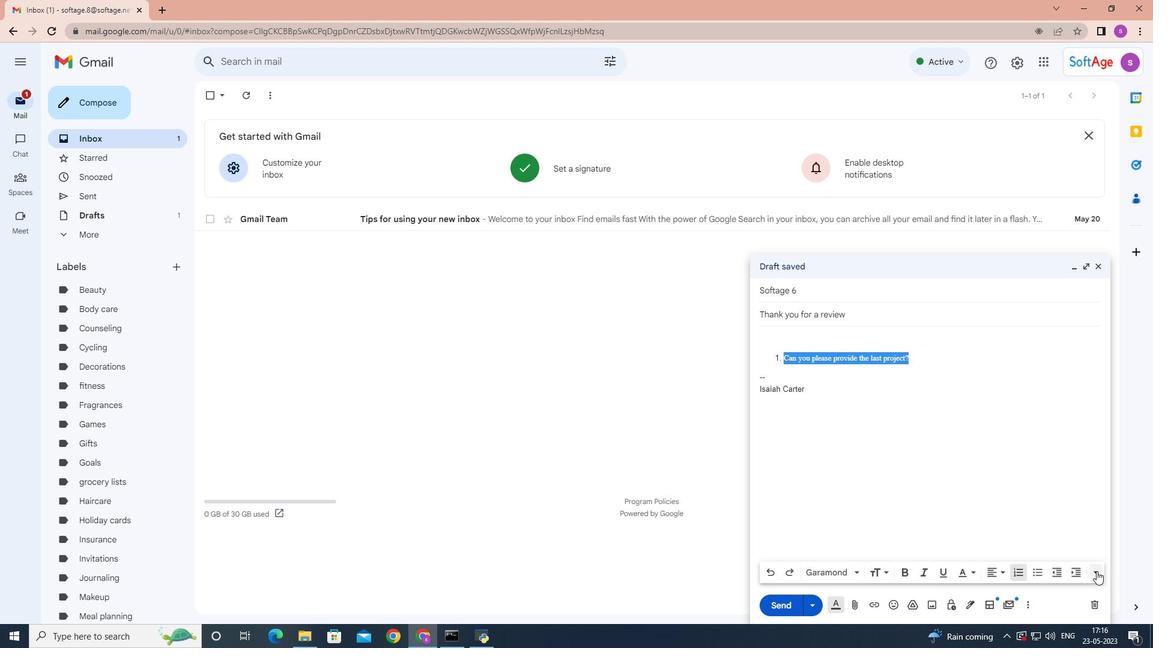 
Action: Mouse pressed left at (1096, 571)
Screenshot: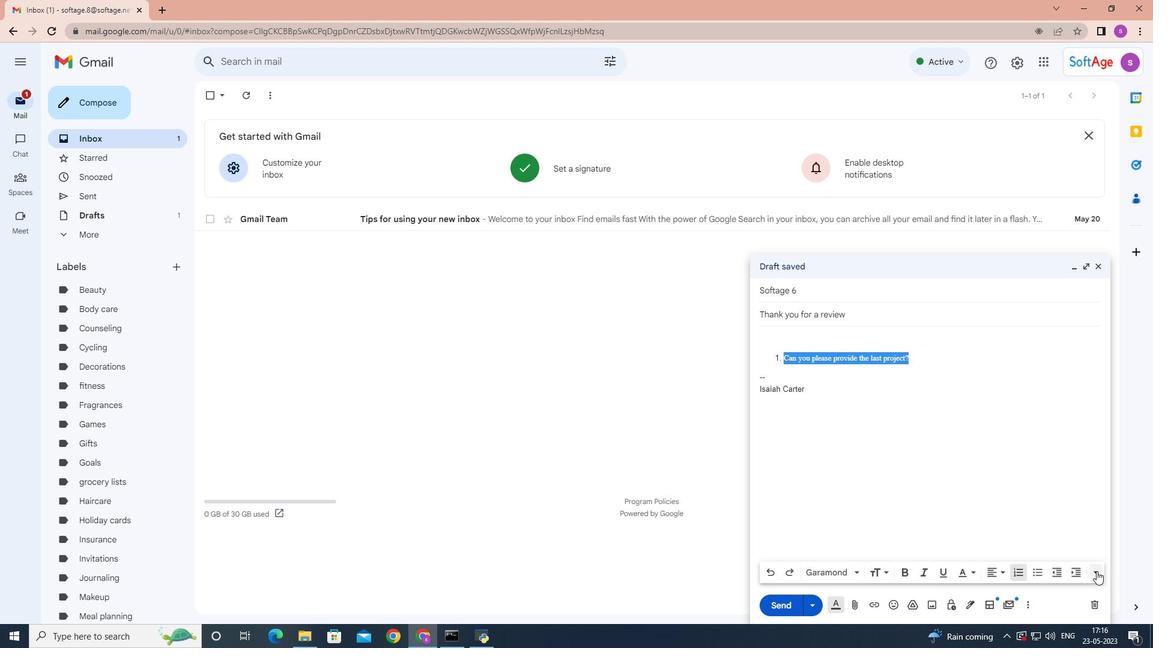 
Action: Mouse moved to (1098, 536)
Screenshot: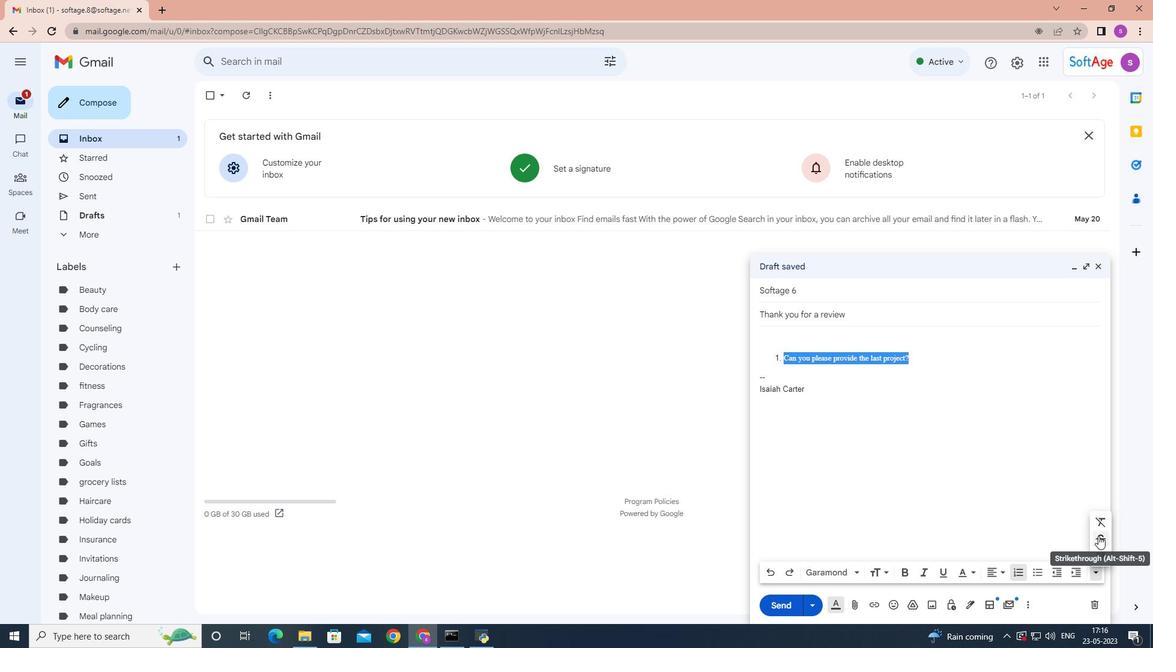 
Action: Mouse pressed left at (1098, 536)
Screenshot: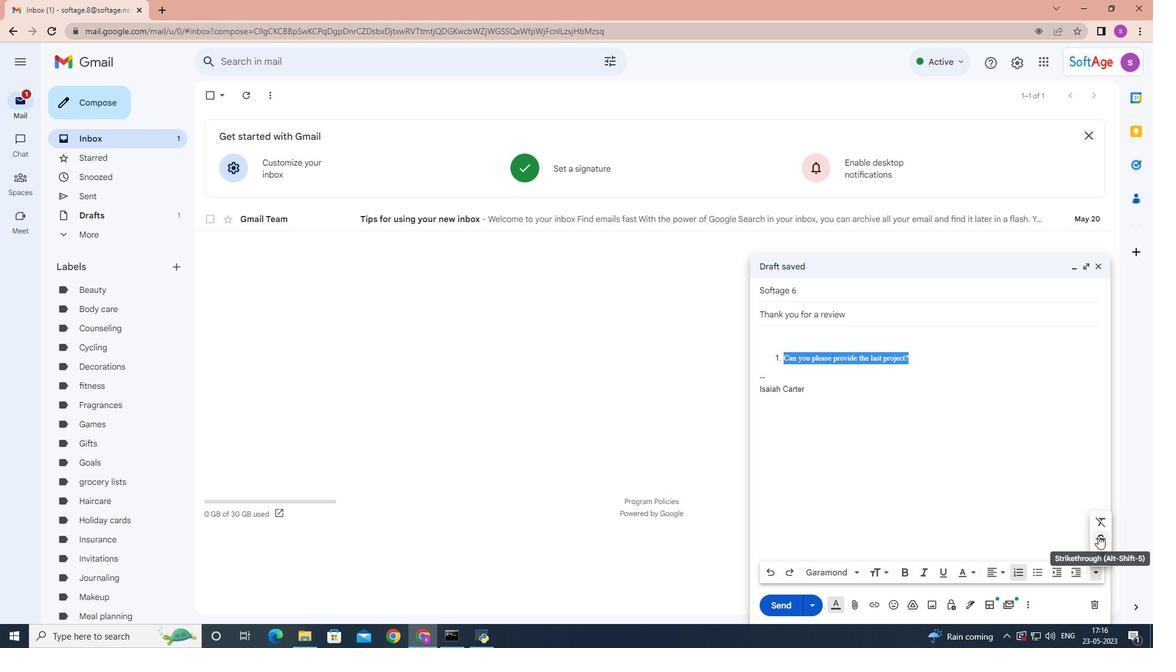 
Action: Mouse moved to (1015, 574)
Screenshot: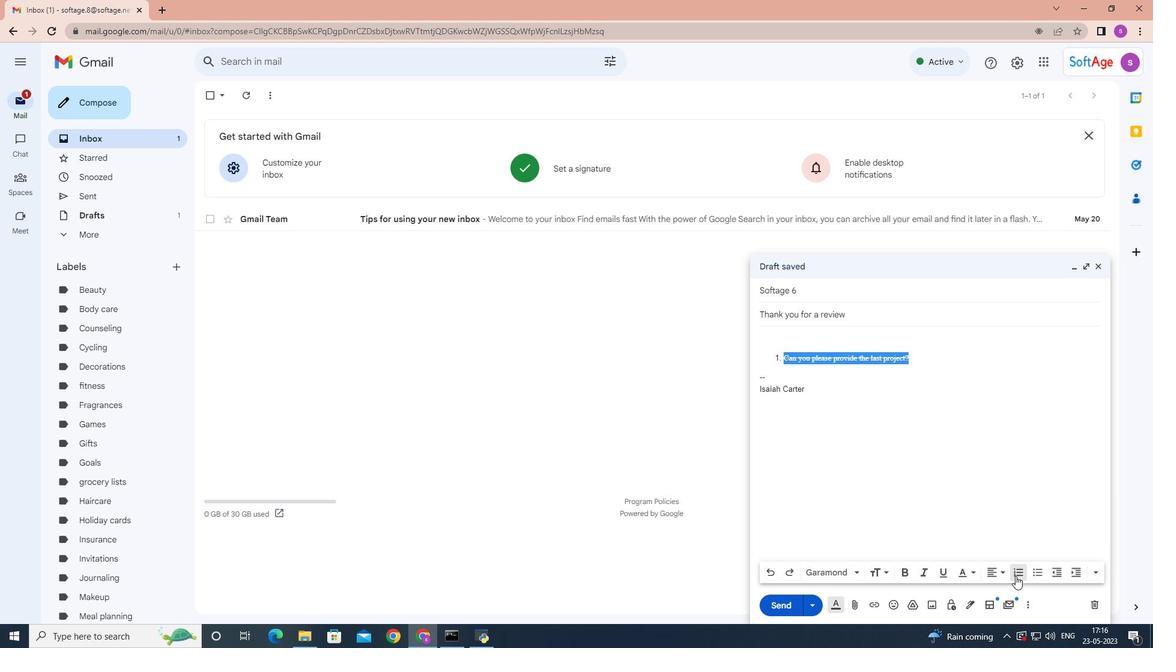 
Action: Mouse pressed left at (1015, 574)
Screenshot: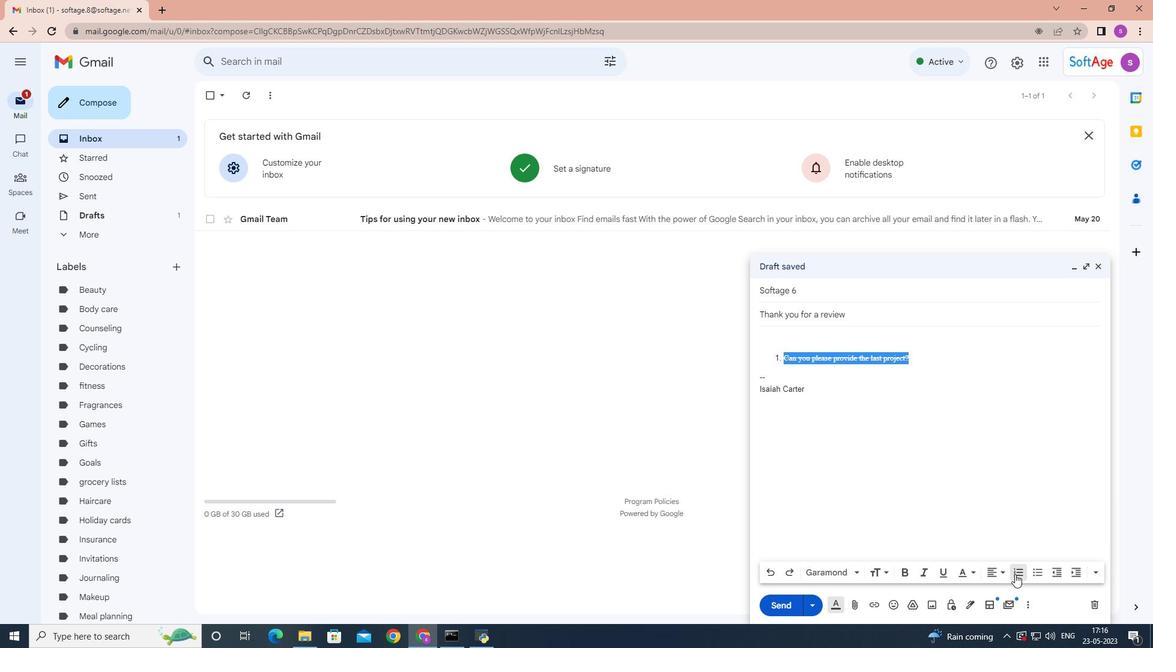
Action: Mouse moved to (858, 574)
Screenshot: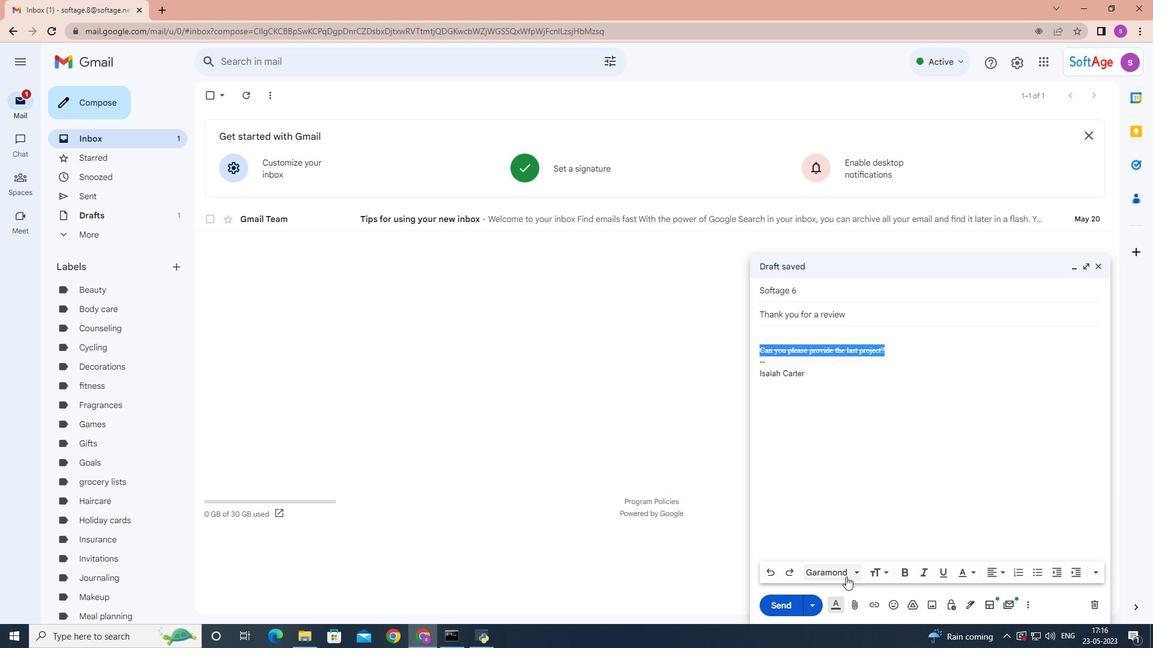 
Action: Mouse pressed left at (858, 574)
Screenshot: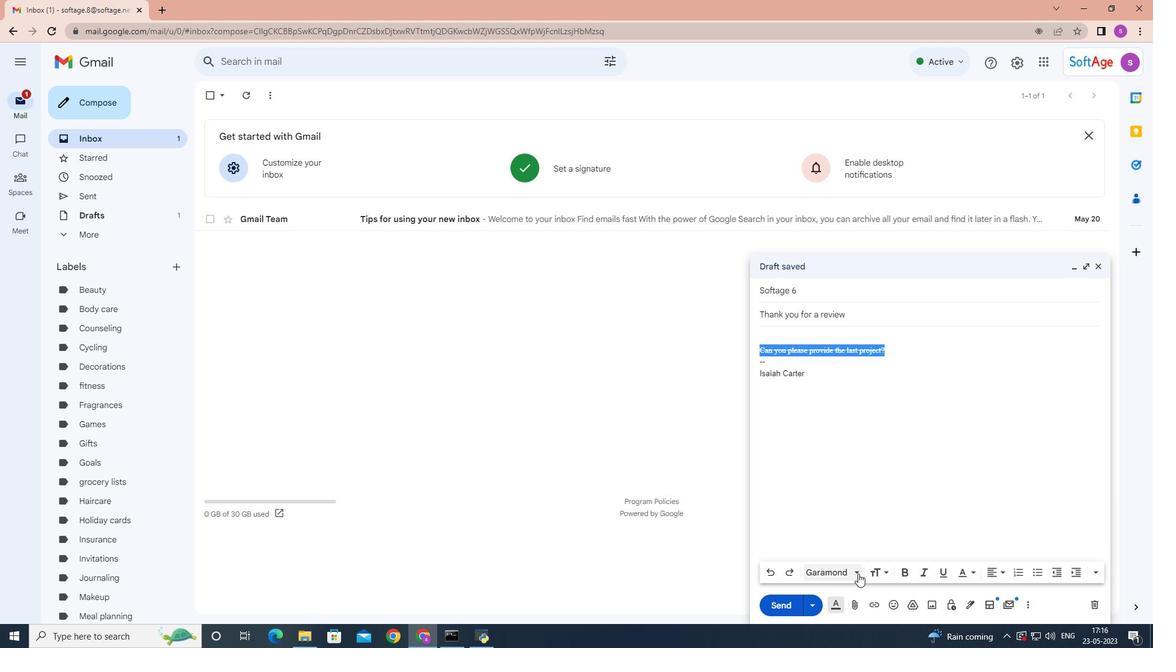 
Action: Mouse moved to (877, 364)
Screenshot: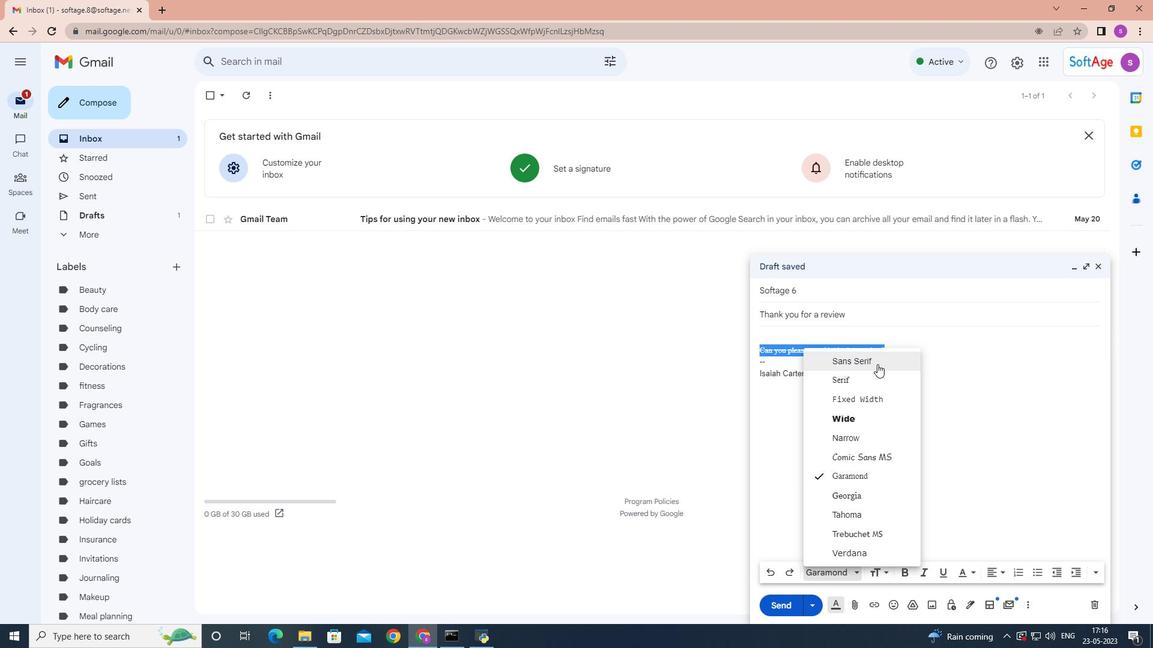 
Action: Mouse pressed left at (877, 364)
Screenshot: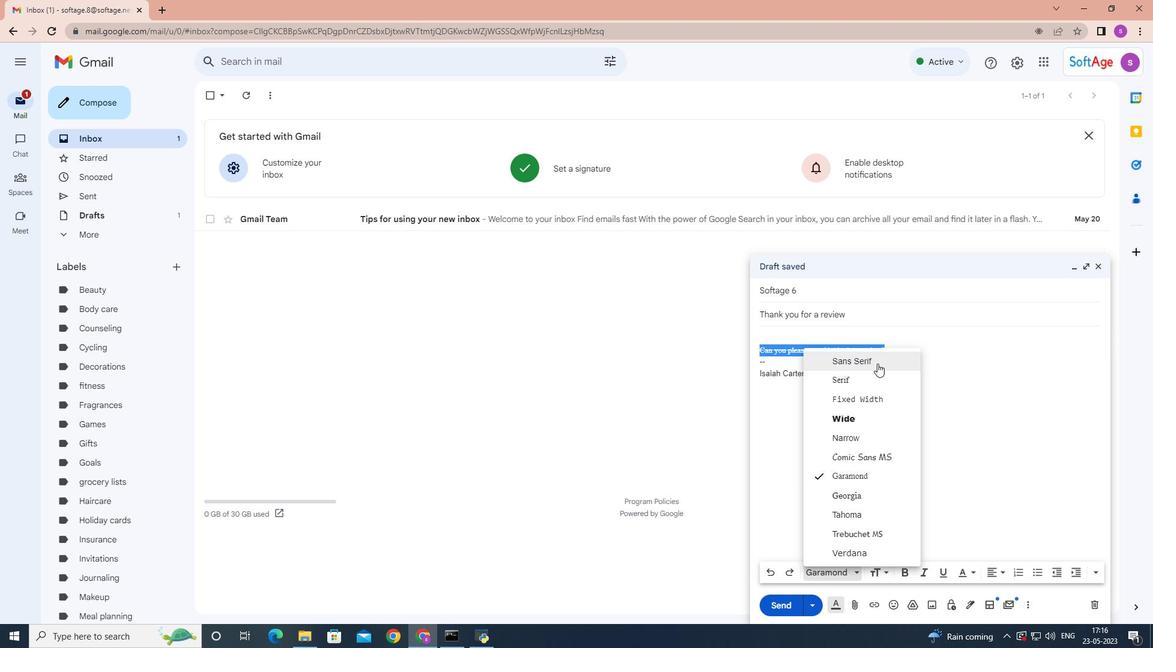 
Action: Mouse moved to (1095, 573)
Screenshot: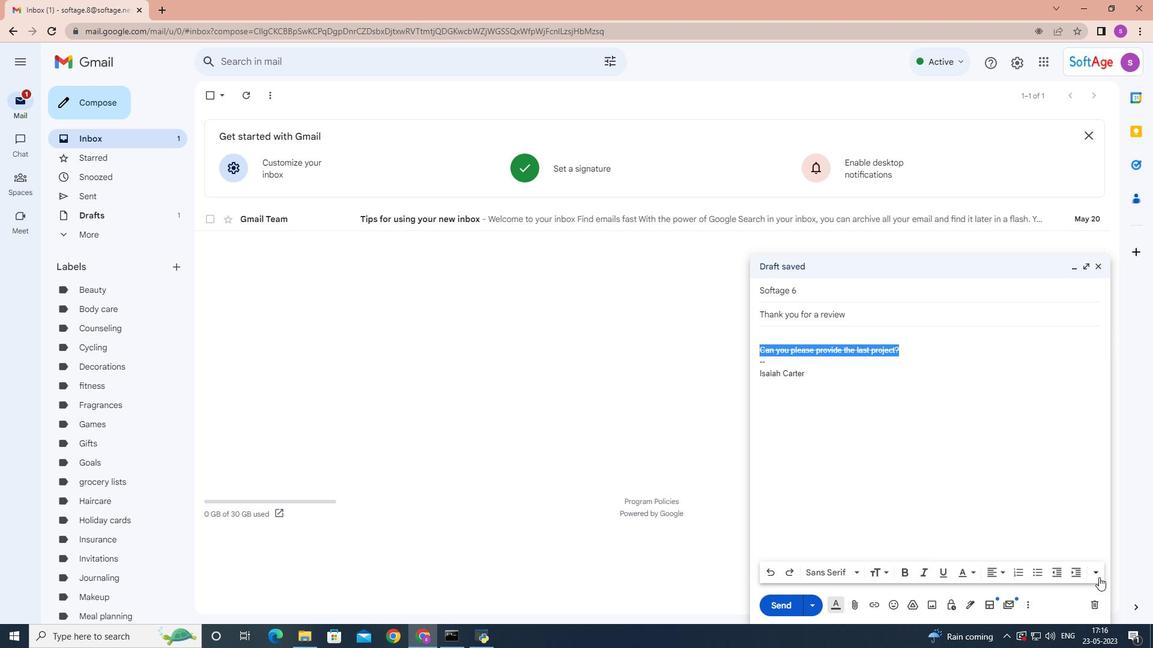 
Action: Mouse pressed left at (1095, 573)
Screenshot: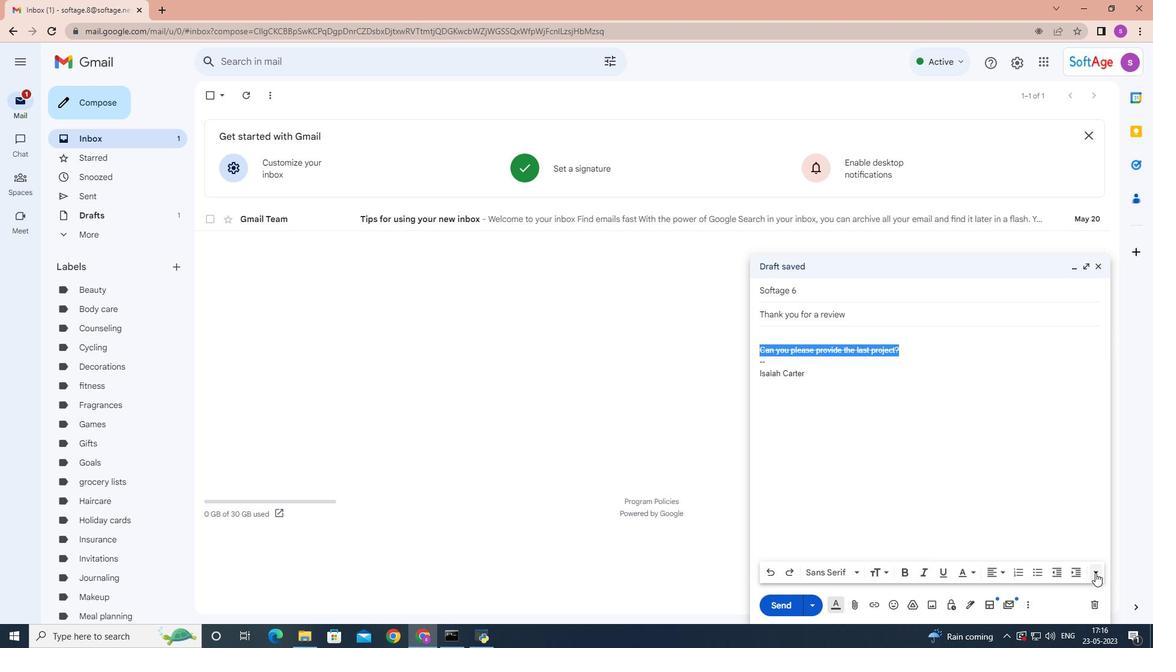 
Action: Mouse moved to (1102, 534)
Screenshot: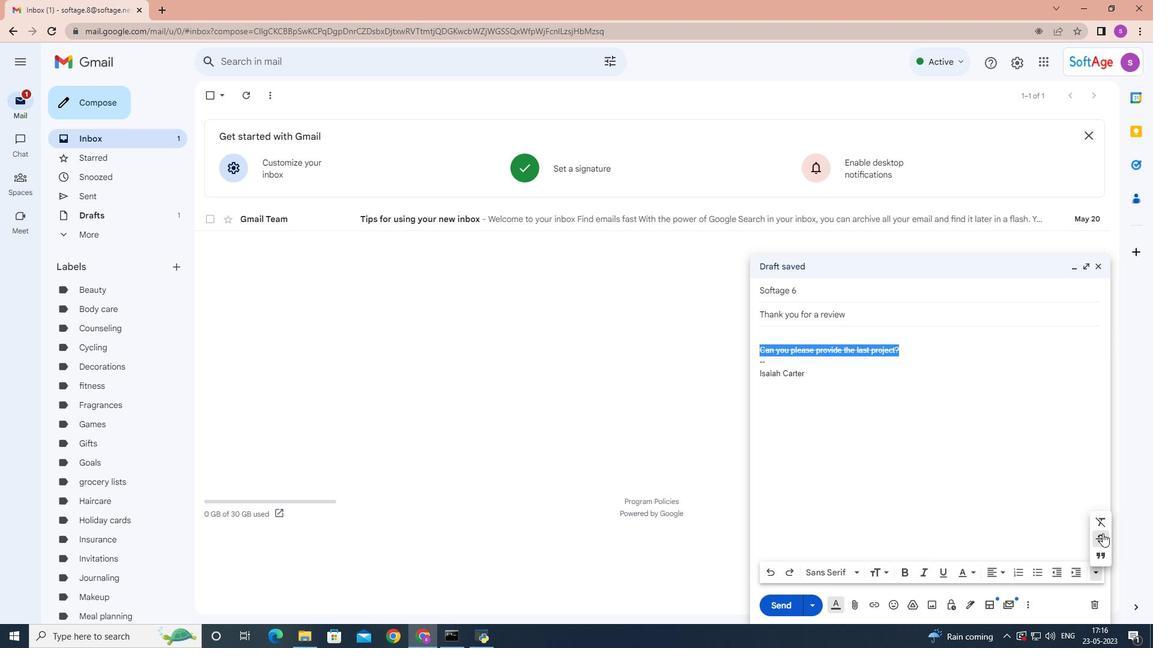 
Action: Mouse pressed left at (1102, 534)
Screenshot: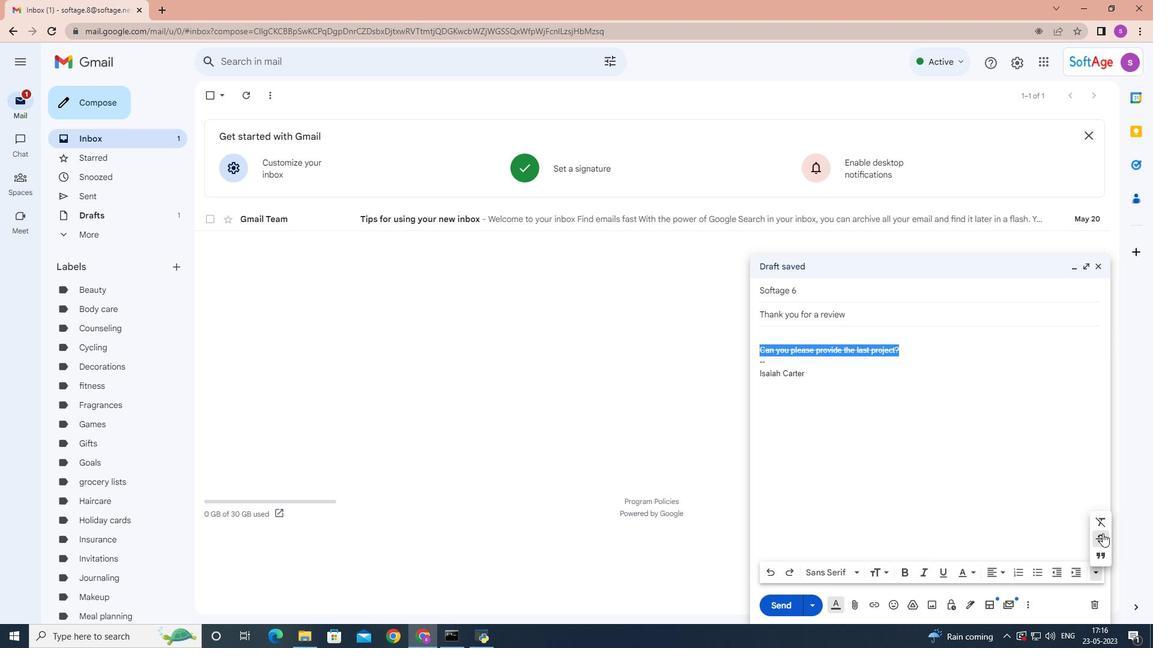 
Action: Mouse moved to (782, 606)
Screenshot: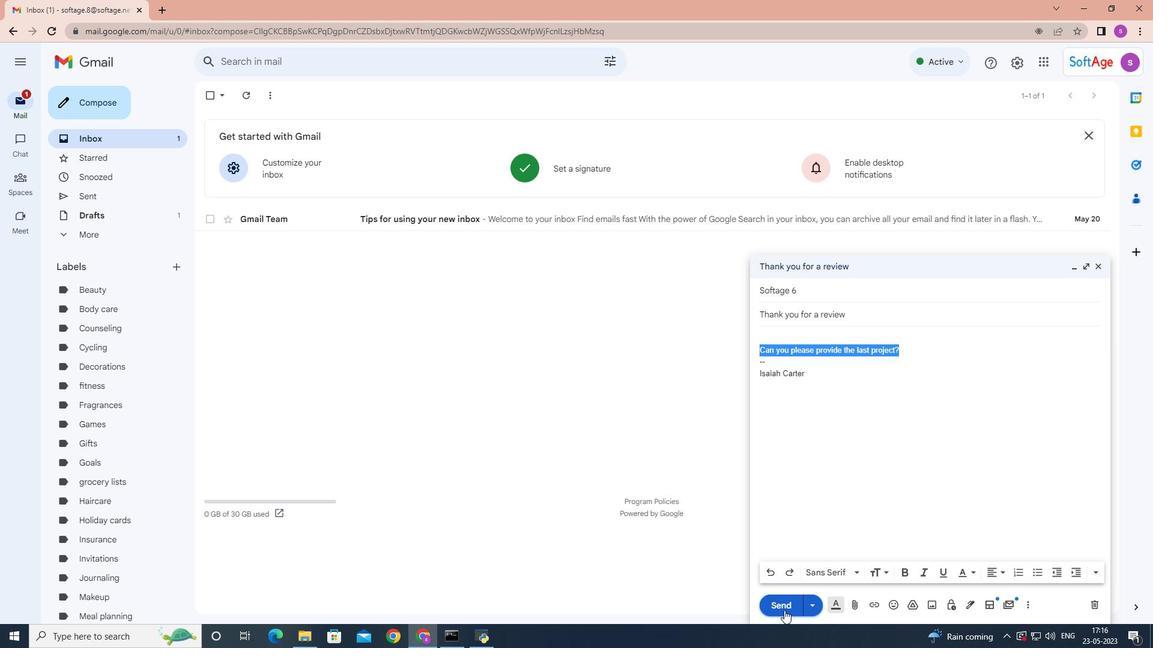 
Action: Mouse pressed left at (782, 606)
Screenshot: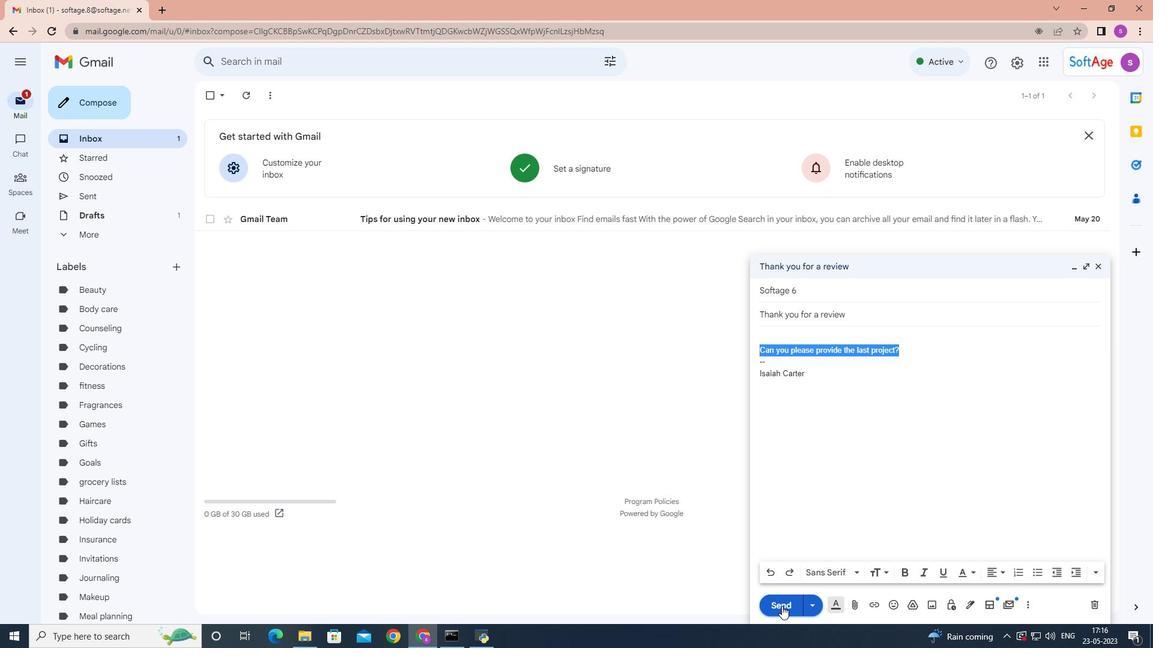 
Action: Mouse moved to (99, 195)
Screenshot: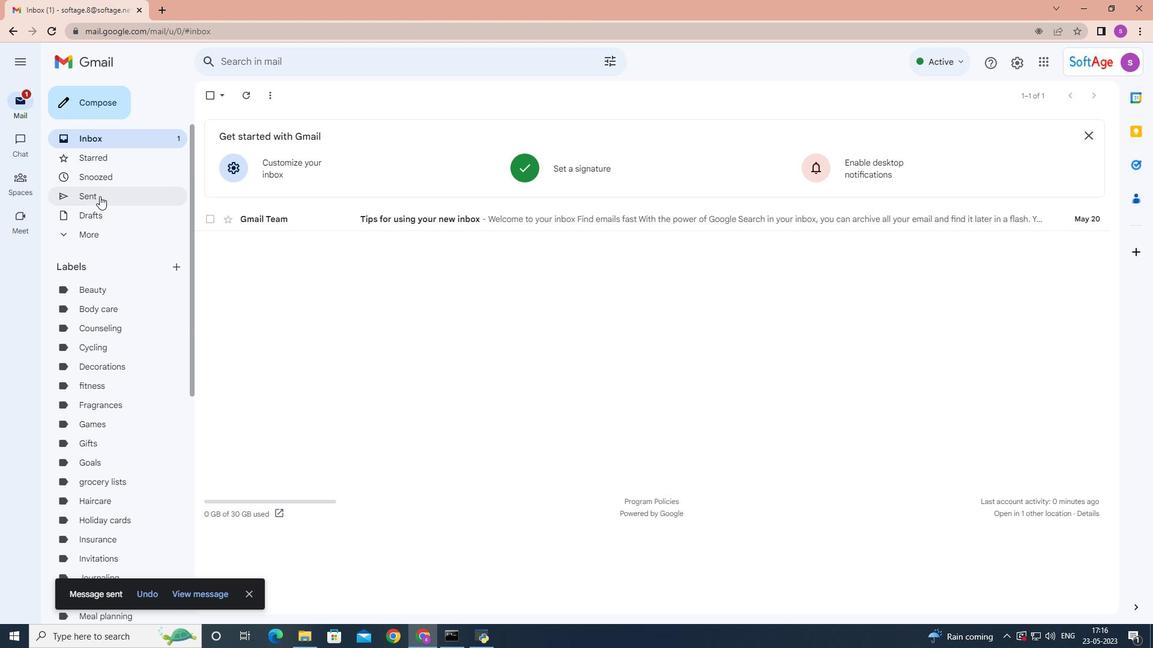 
Action: Mouse pressed left at (99, 195)
Screenshot: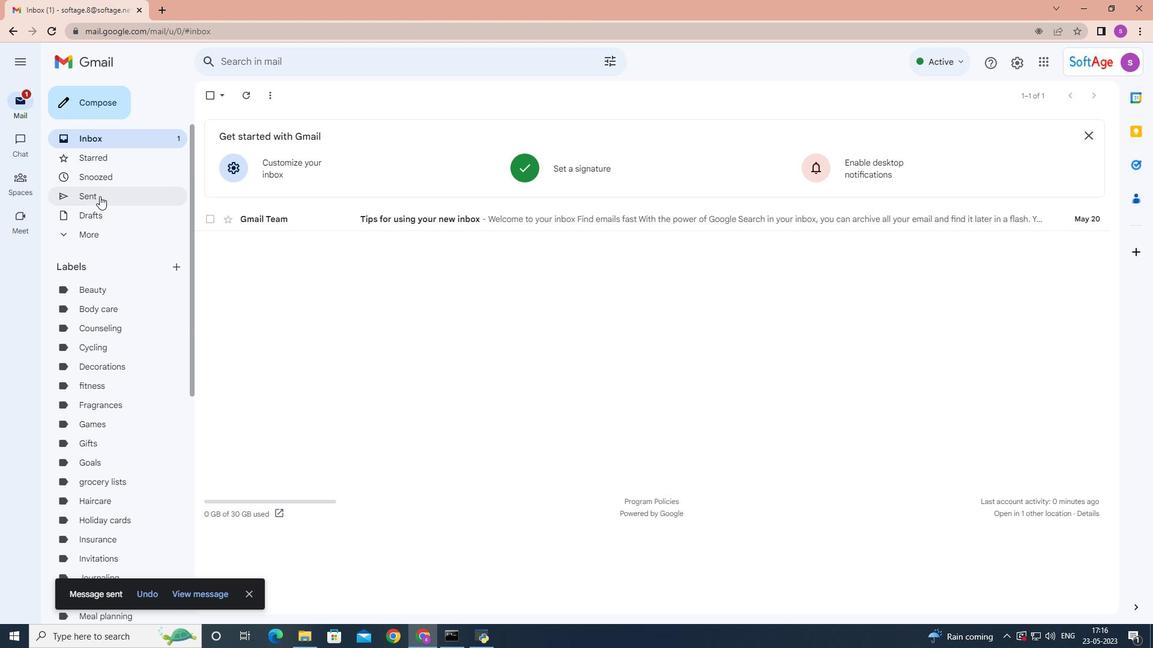
Action: Mouse moved to (301, 150)
Screenshot: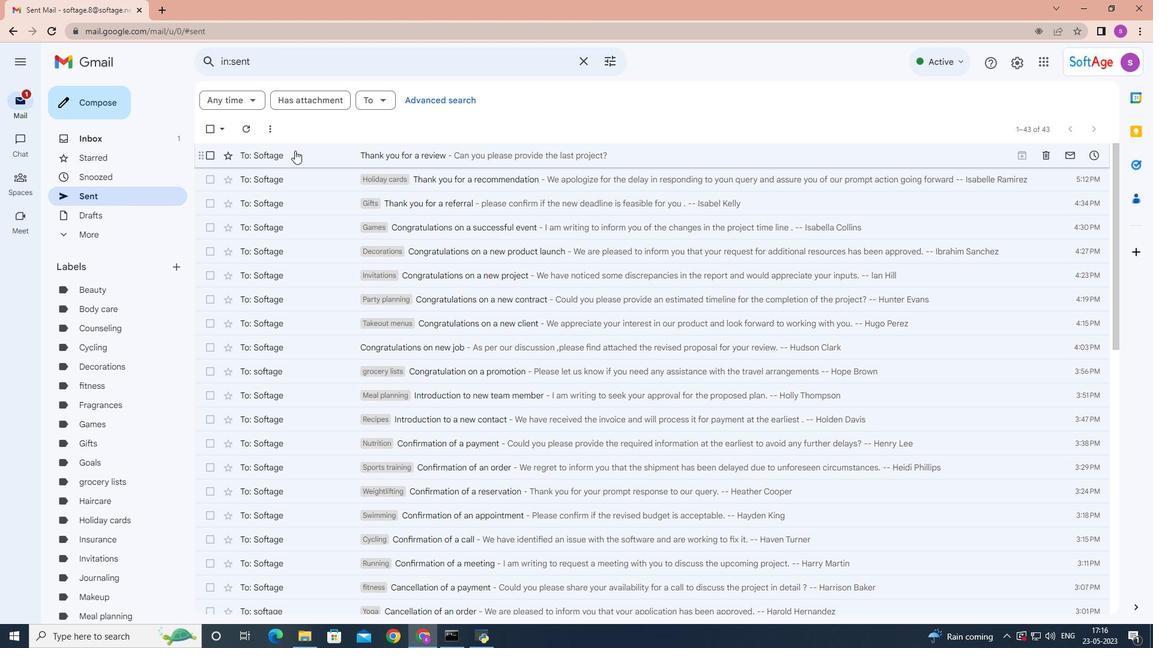 
Action: Mouse pressed right at (301, 150)
Screenshot: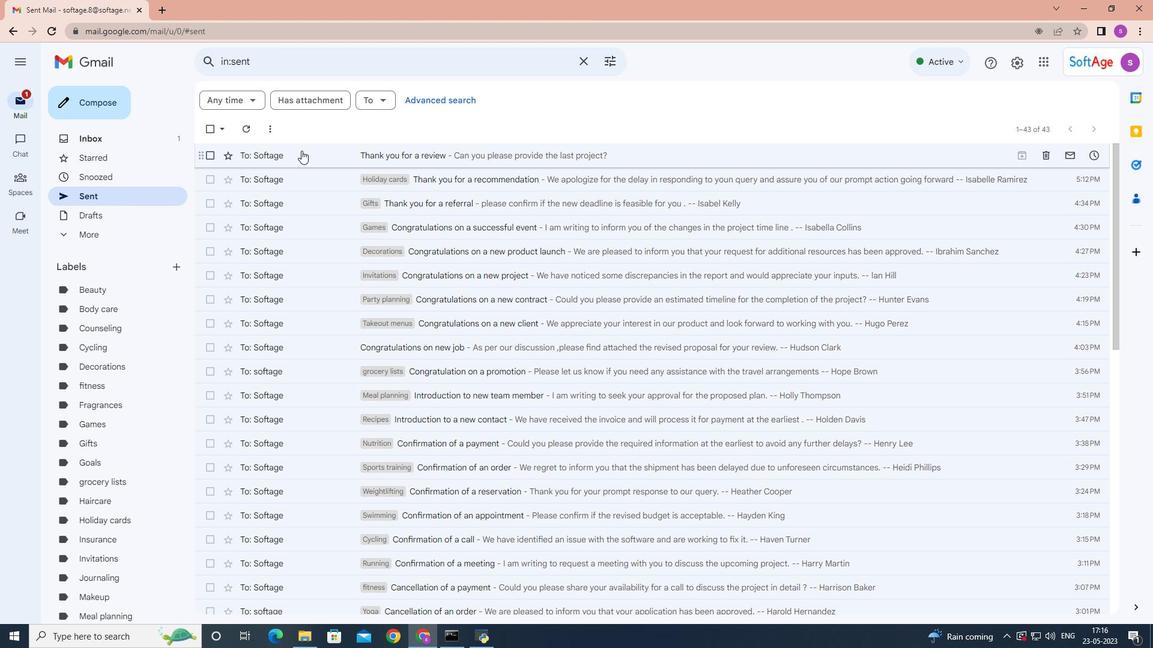 
Action: Mouse moved to (468, 390)
Screenshot: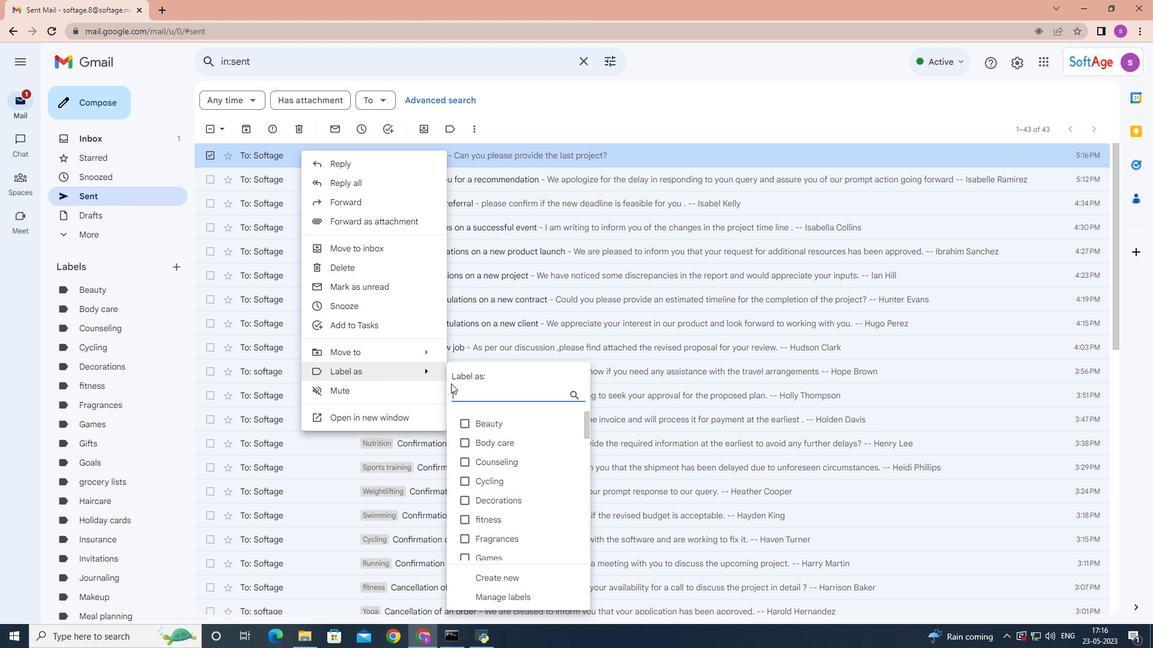 
Action: Key pressed <Key.shift>Chru<Key.backspace>istmas<Key.space>lists
Screenshot: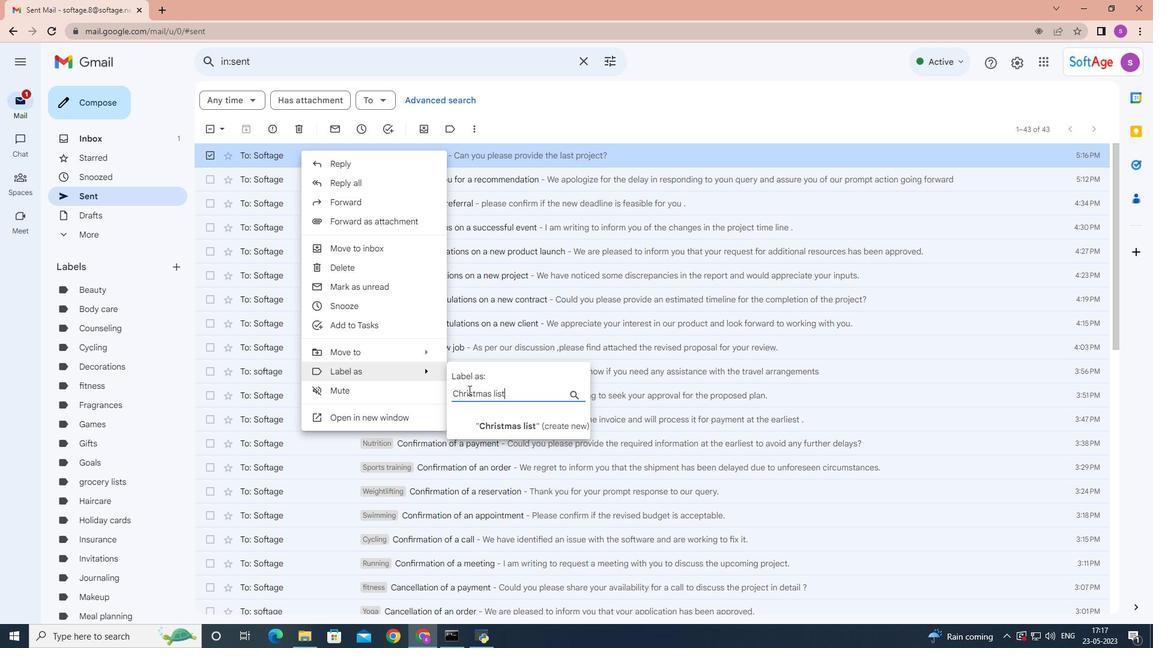 
Action: Mouse moved to (504, 427)
Screenshot: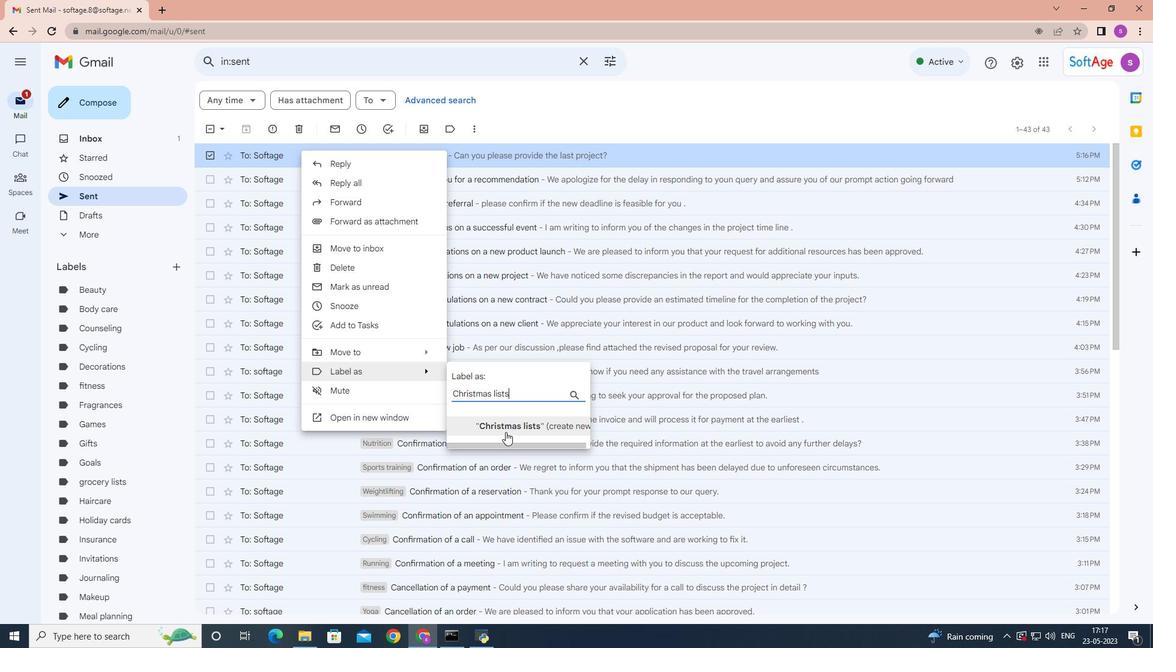 
Action: Mouse pressed left at (504, 427)
Screenshot: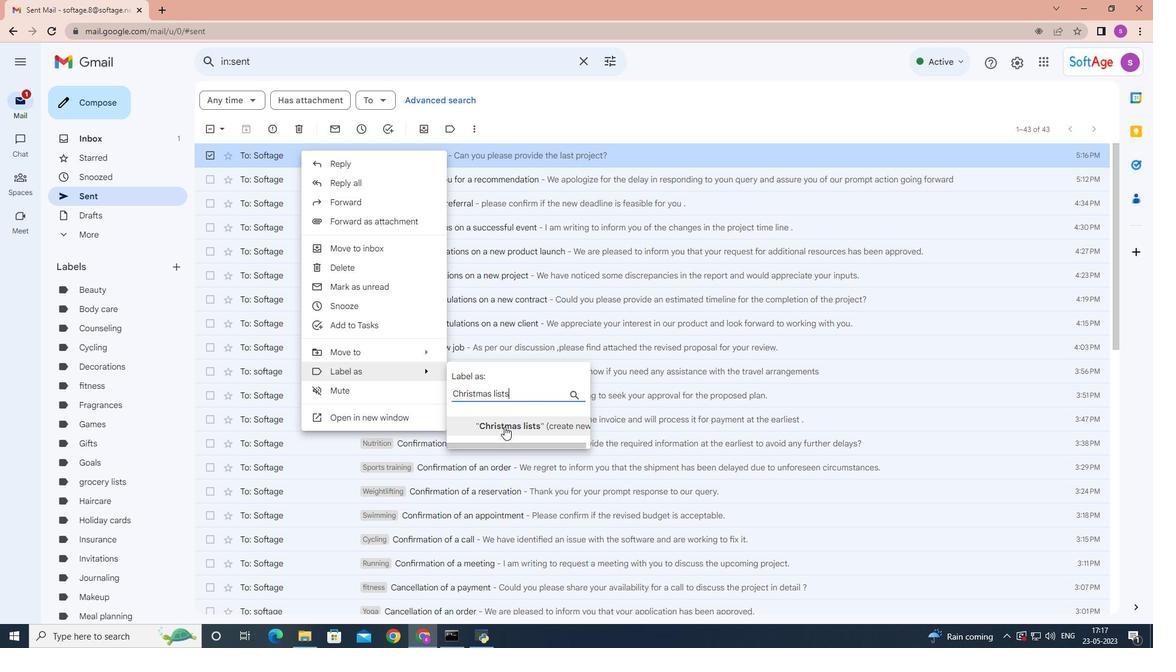 
Action: Mouse moved to (699, 382)
Screenshot: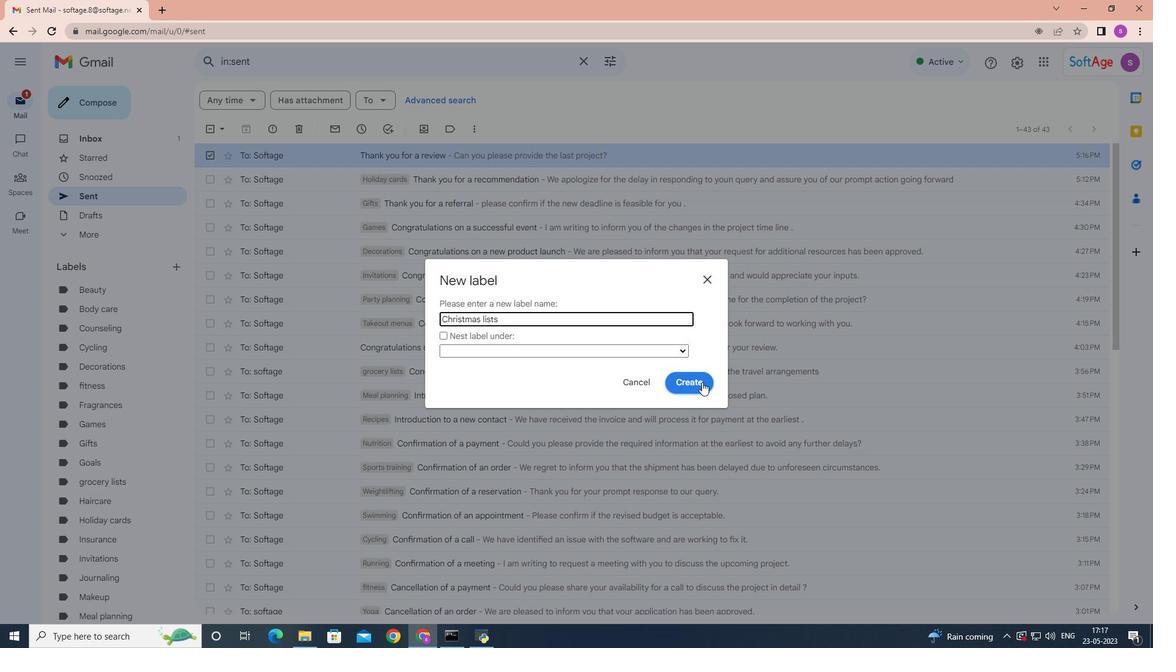 
Action: Mouse pressed left at (699, 382)
Screenshot: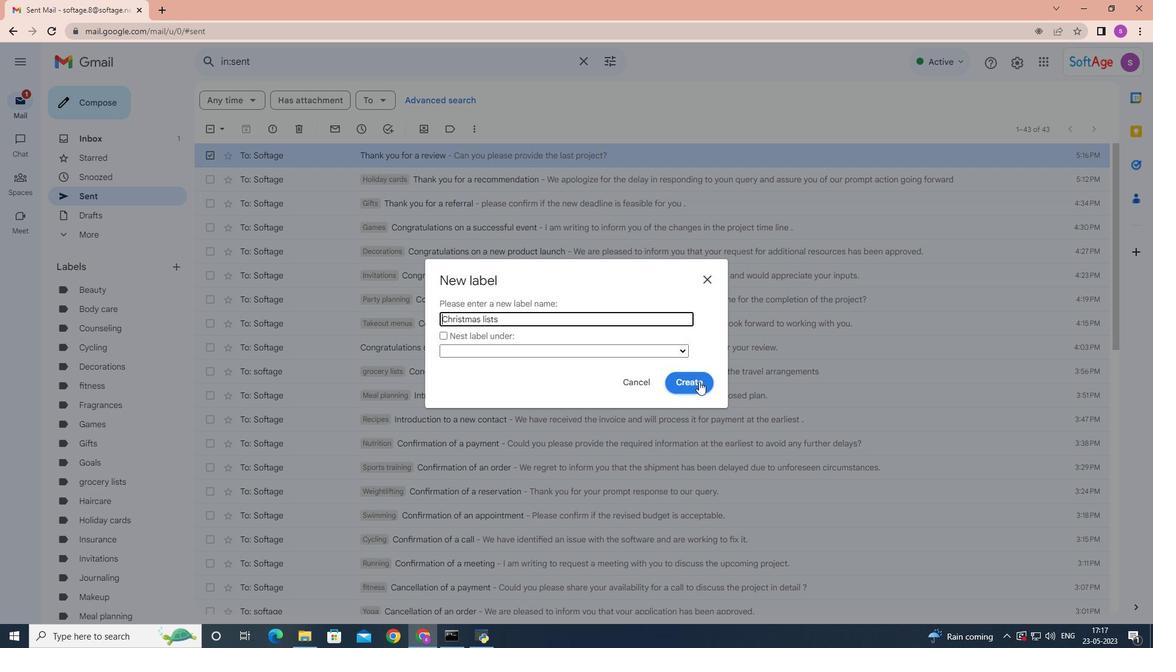 
